 Task: Plan a trip to Camayenne, Guinea from 12th December, 2023 to 16th December, 2023 for 2 adults. Place can be entire room with 1  bedroom having 1 bed and 1 bathroom. Property type can be hotel. Amenities needed are: wifi, washing machine.
Action: Mouse moved to (429, 82)
Screenshot: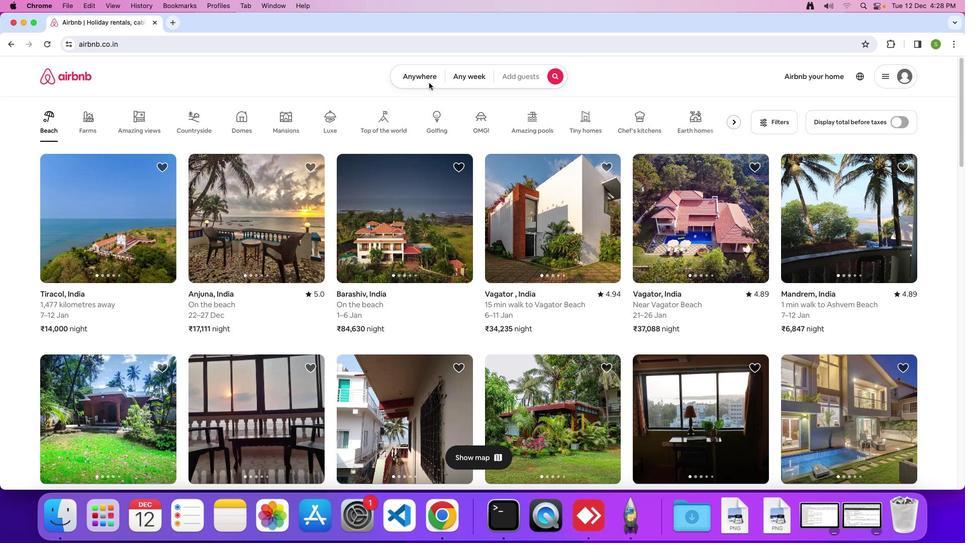 
Action: Mouse pressed left at (429, 82)
Screenshot: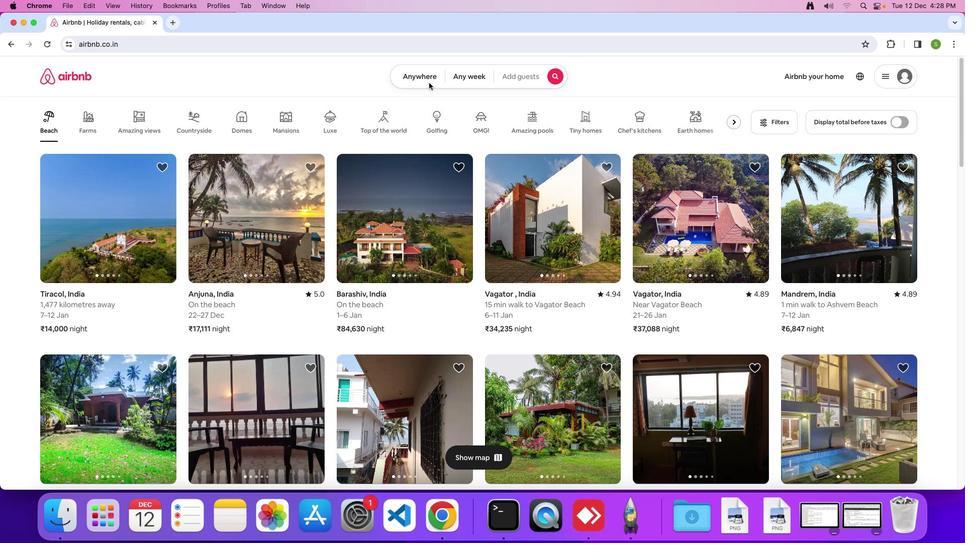 
Action: Mouse moved to (427, 80)
Screenshot: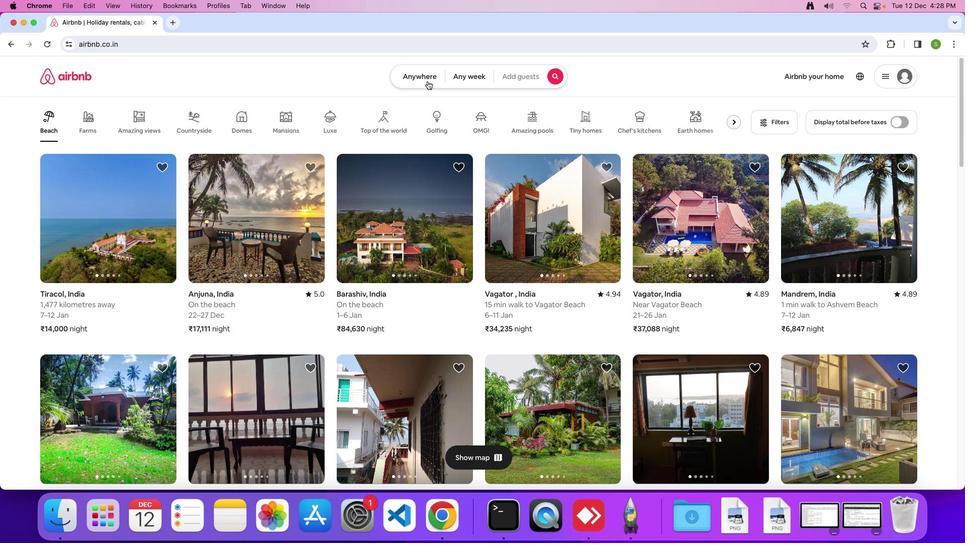 
Action: Mouse pressed left at (427, 80)
Screenshot: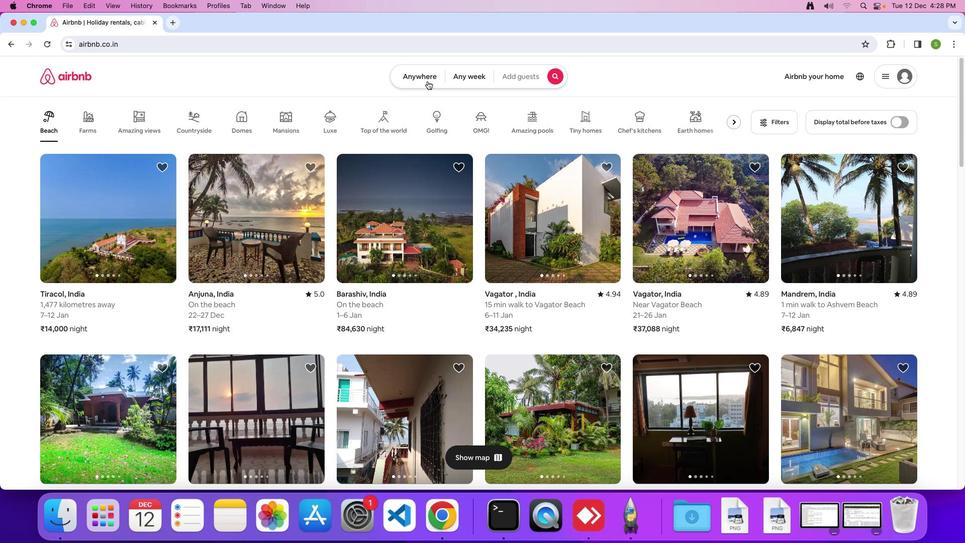 
Action: Mouse moved to (379, 113)
Screenshot: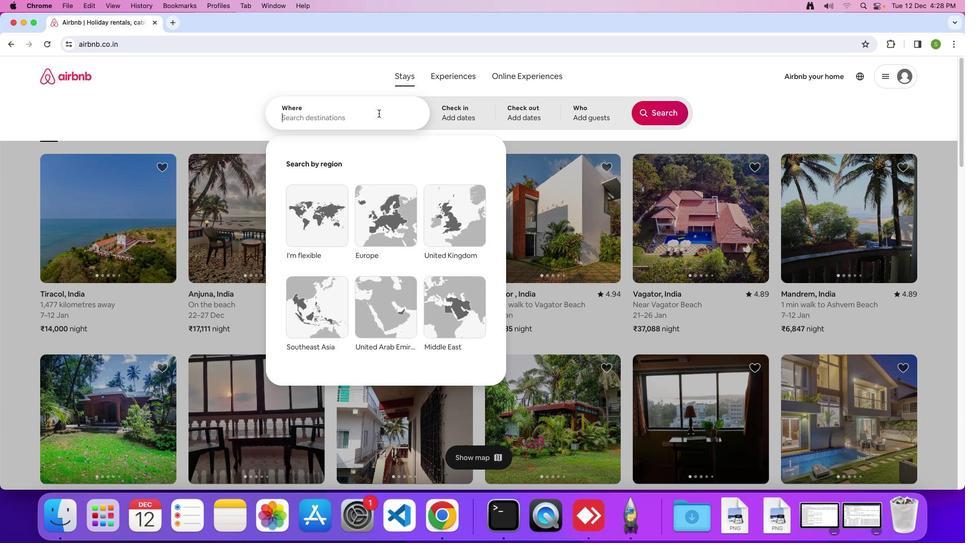 
Action: Mouse pressed left at (379, 113)
Screenshot: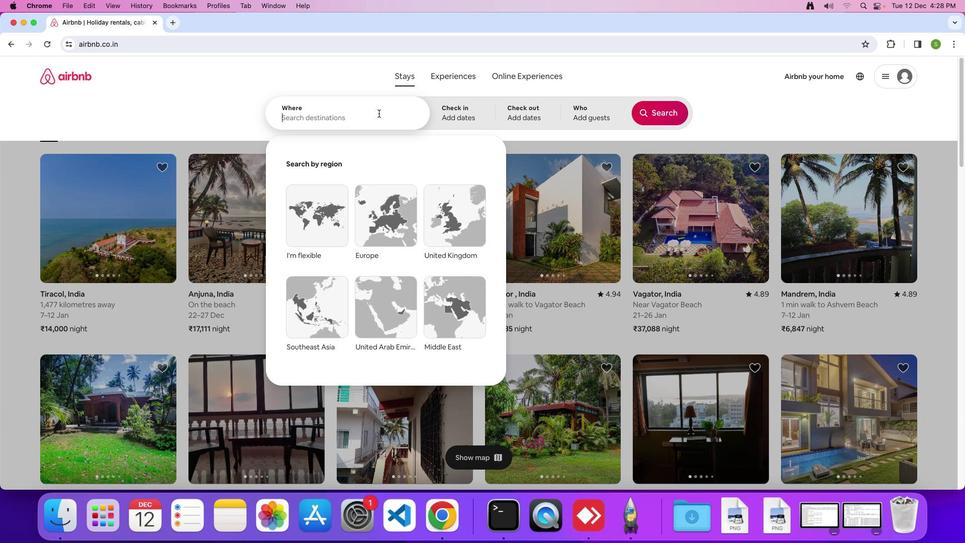 
Action: Mouse moved to (380, 113)
Screenshot: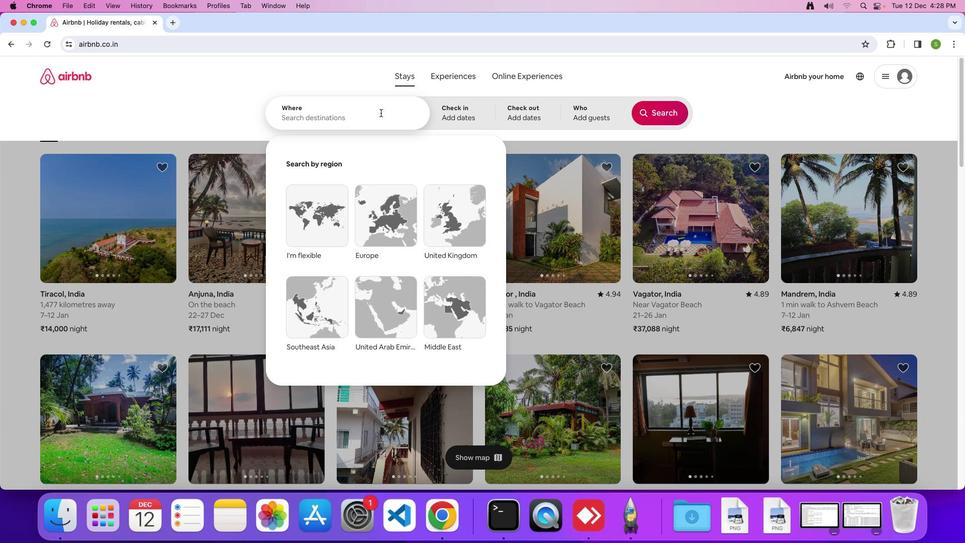 
Action: Key pressed 'C'Key.caps_lock'a''m''a''y''e''n''n''e'','Key.spaceKey.shift'g''u''i''n''e''a'Key.enter
Screenshot: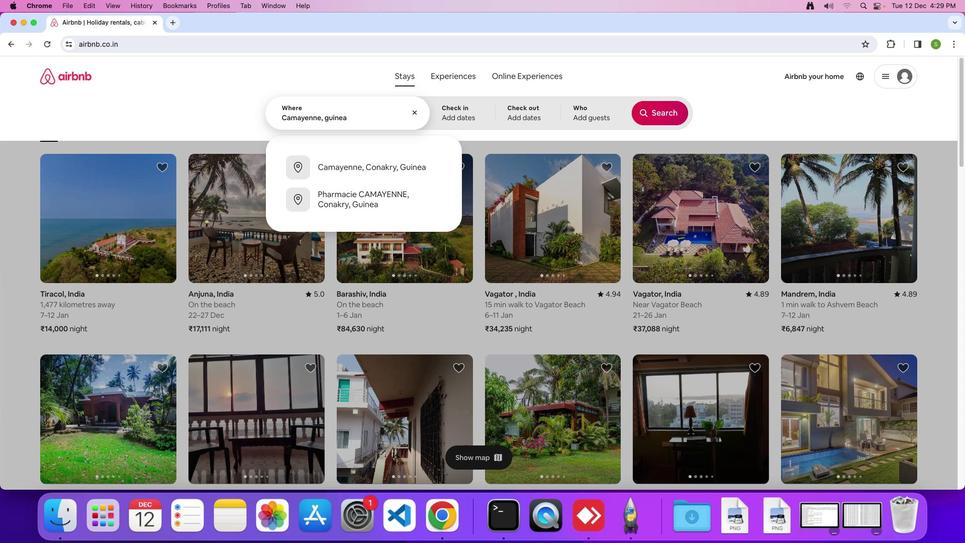 
Action: Mouse moved to (359, 290)
Screenshot: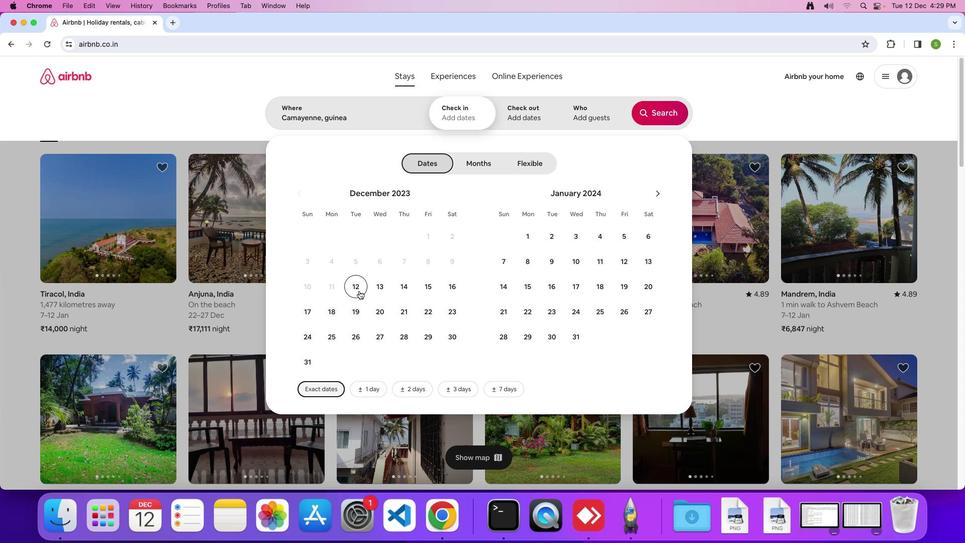 
Action: Mouse pressed left at (359, 290)
Screenshot: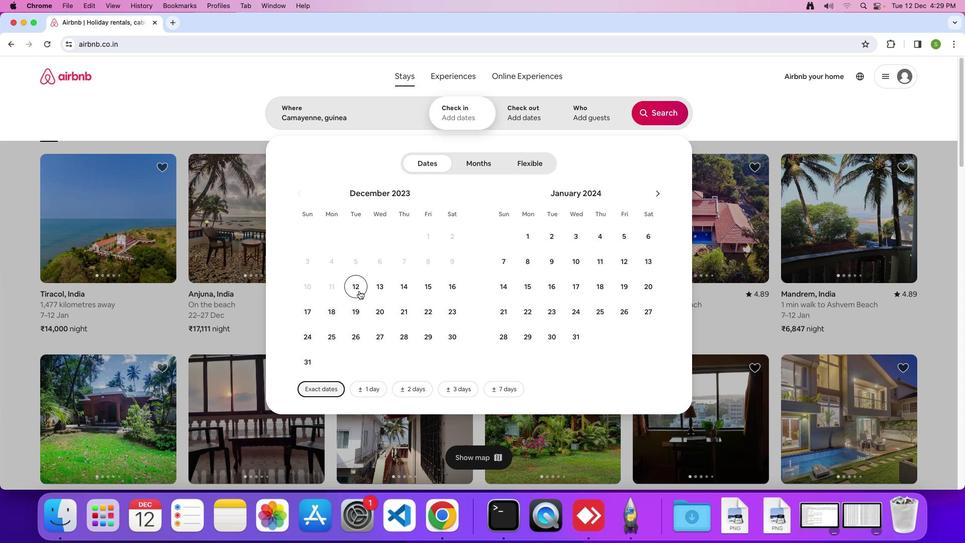 
Action: Mouse moved to (446, 290)
Screenshot: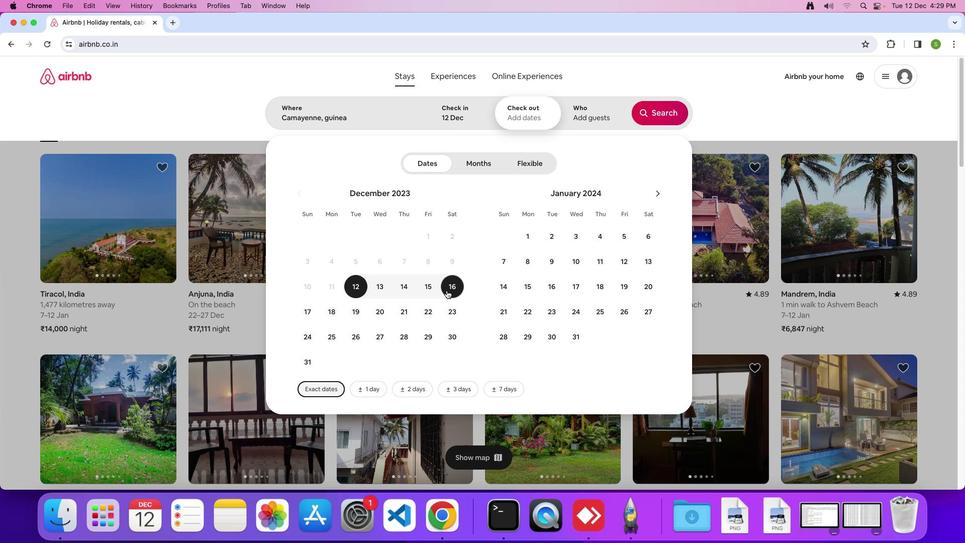 
Action: Mouse pressed left at (446, 290)
Screenshot: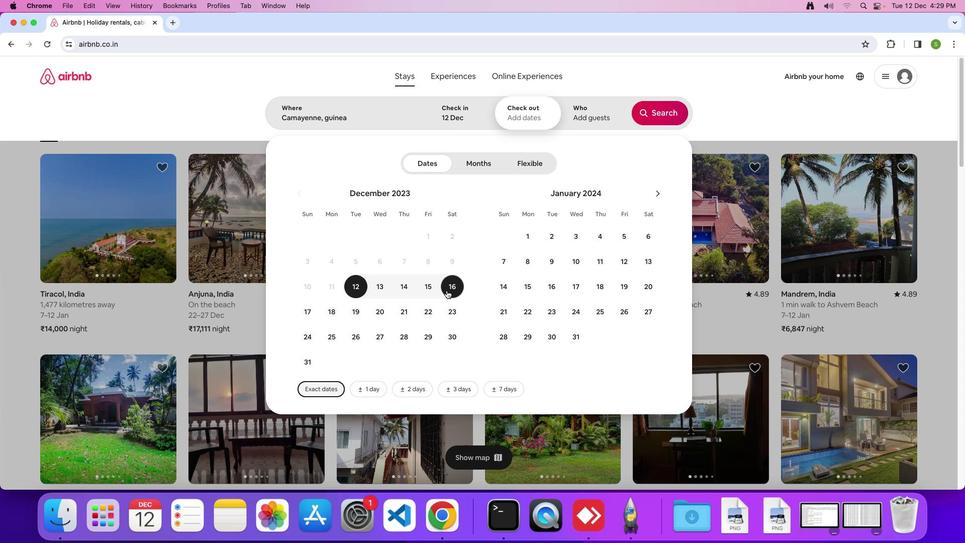 
Action: Mouse moved to (591, 121)
Screenshot: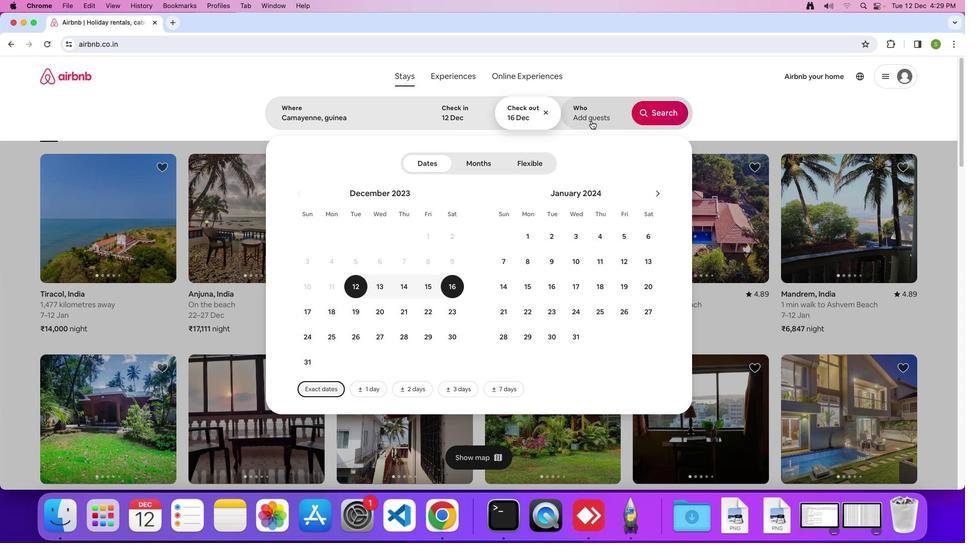 
Action: Mouse pressed left at (591, 121)
Screenshot: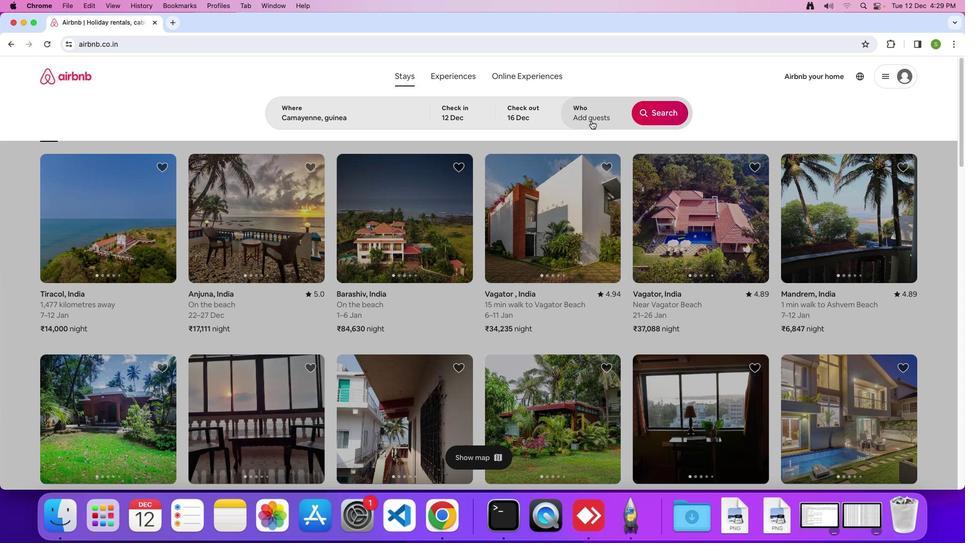 
Action: Mouse moved to (663, 162)
Screenshot: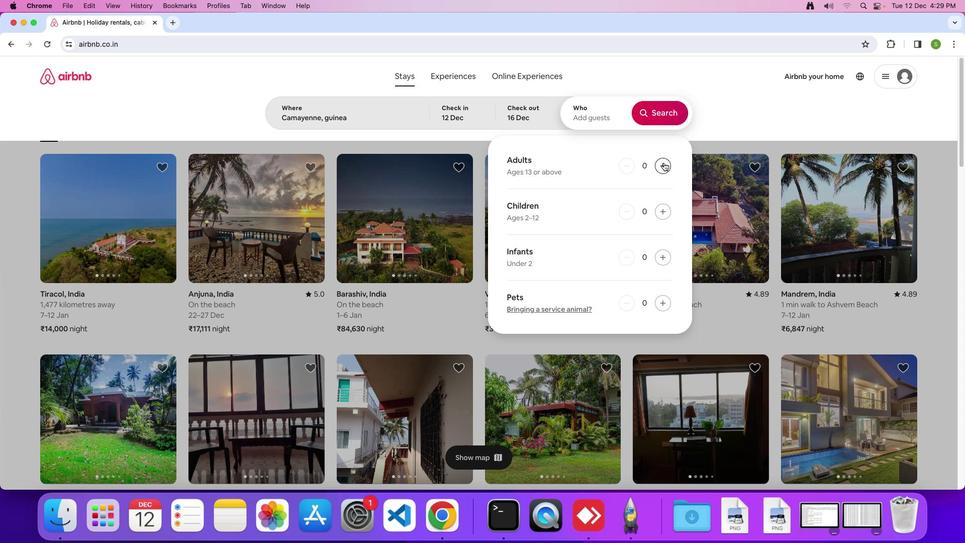 
Action: Mouse pressed left at (663, 162)
Screenshot: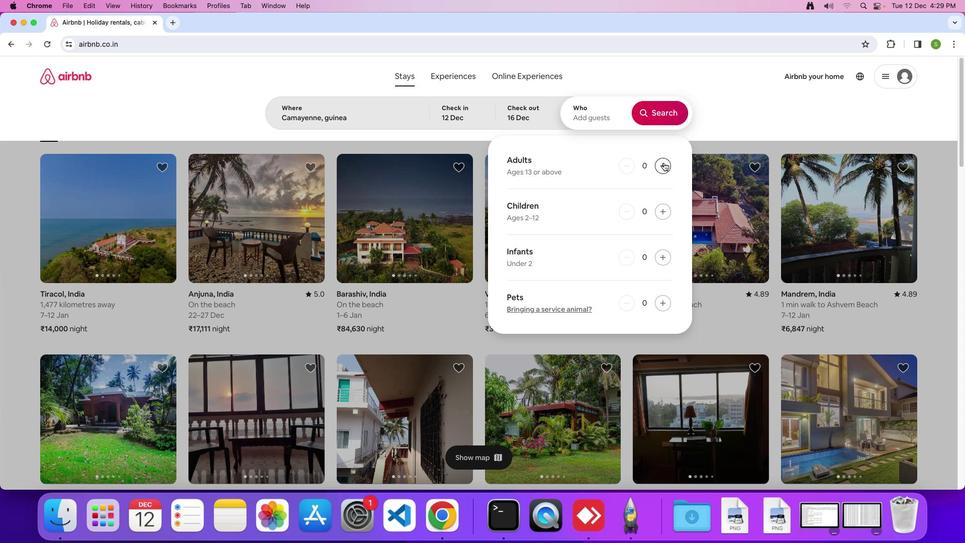 
Action: Mouse pressed left at (663, 162)
Screenshot: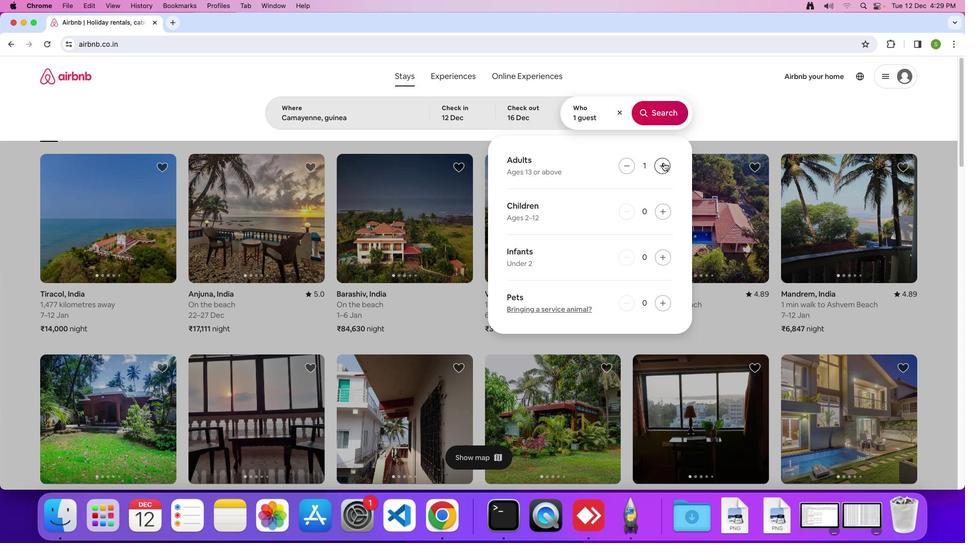 
Action: Mouse moved to (663, 118)
Screenshot: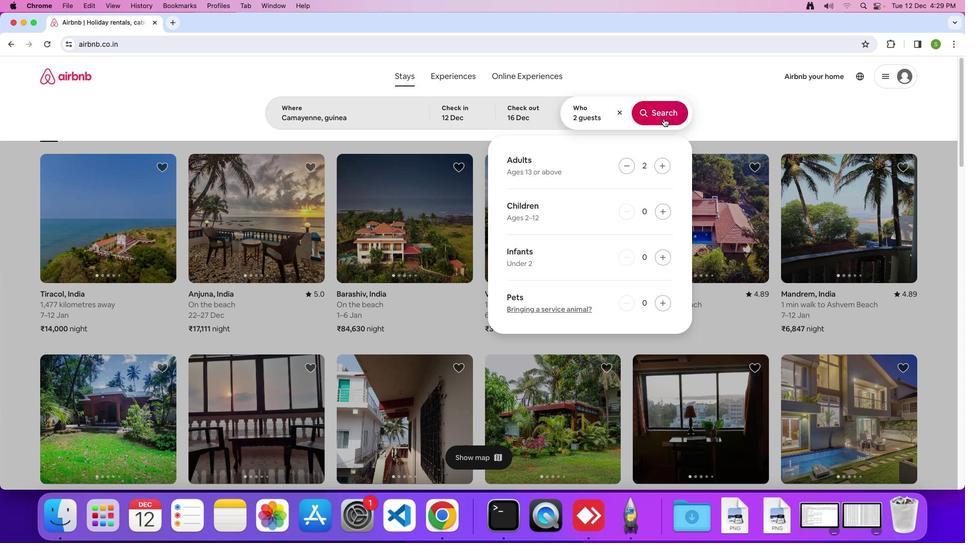 
Action: Mouse pressed left at (663, 118)
Screenshot: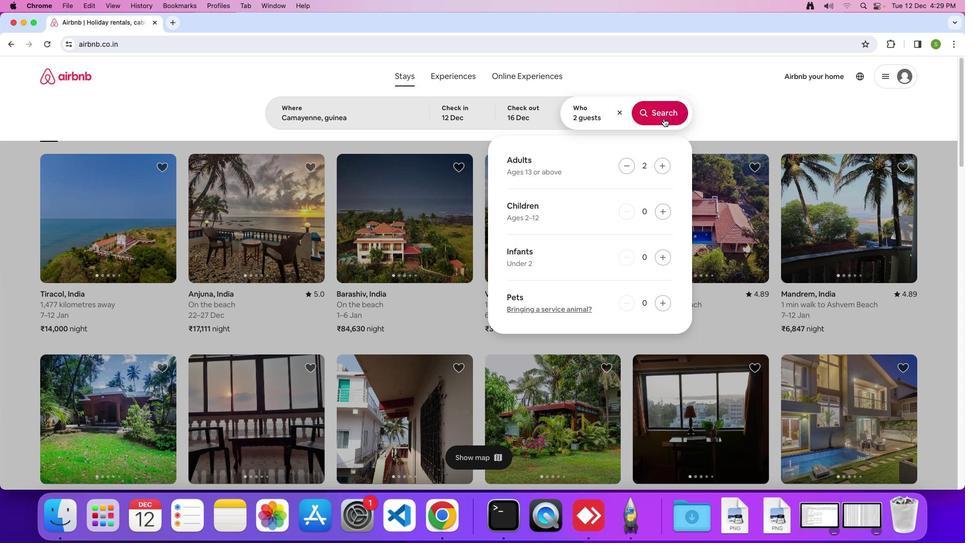 
Action: Mouse moved to (790, 116)
Screenshot: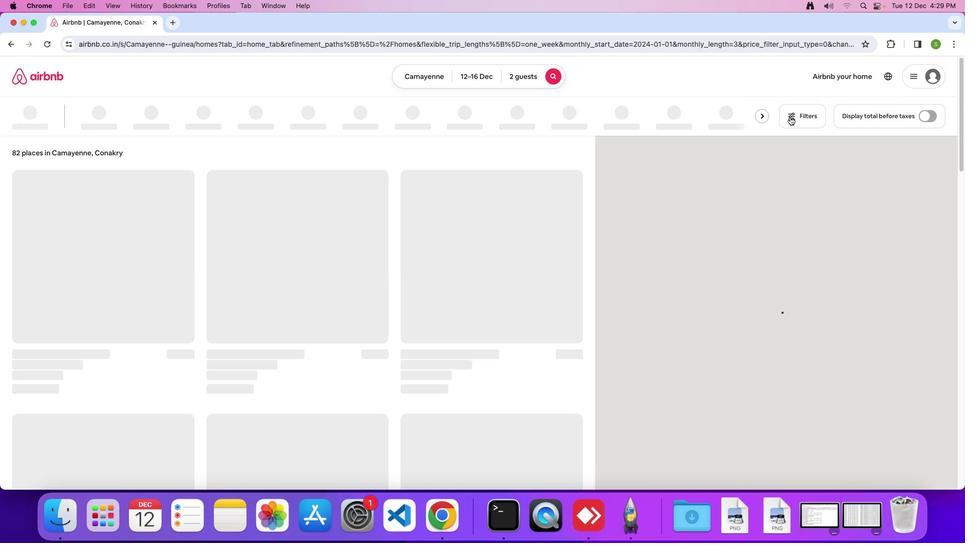 
Action: Mouse pressed left at (790, 116)
Screenshot: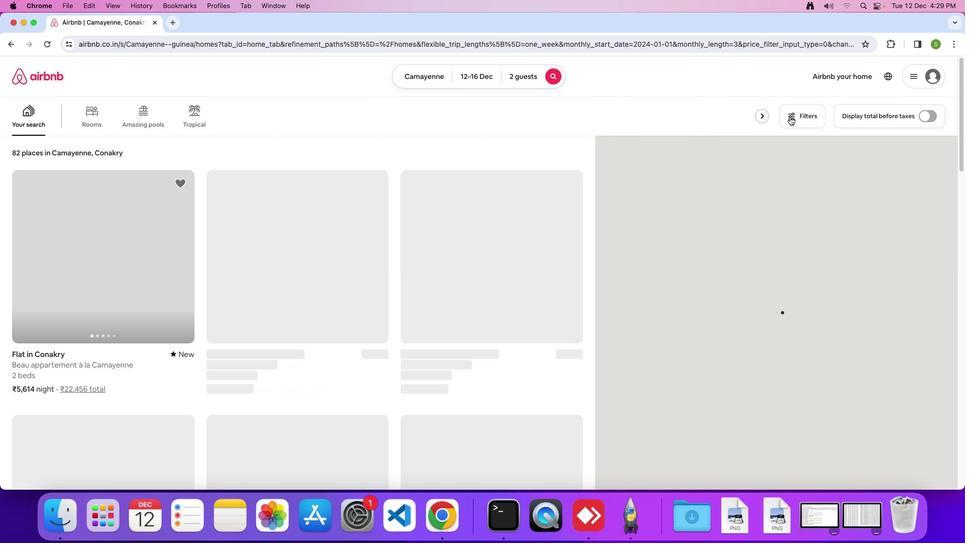 
Action: Mouse moved to (483, 283)
Screenshot: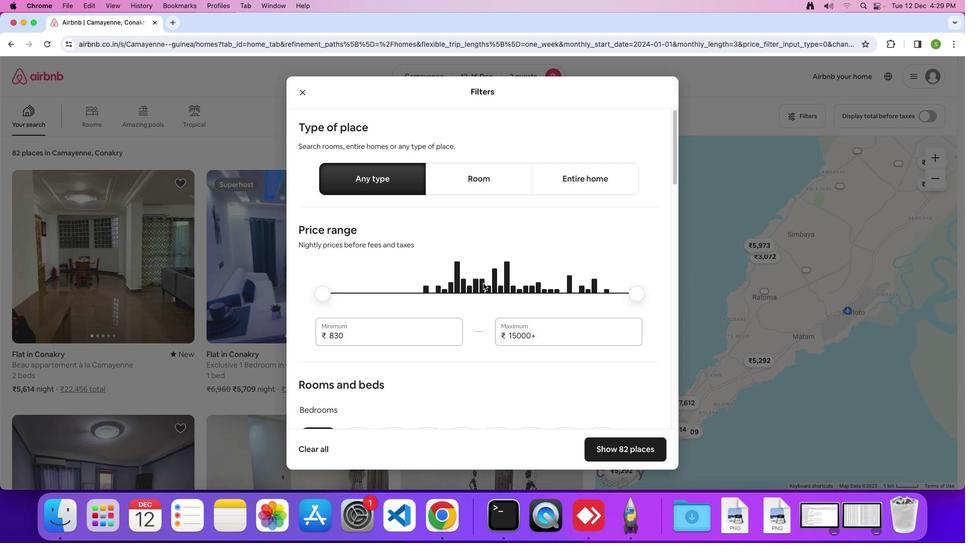 
Action: Mouse scrolled (483, 283) with delta (0, 0)
Screenshot: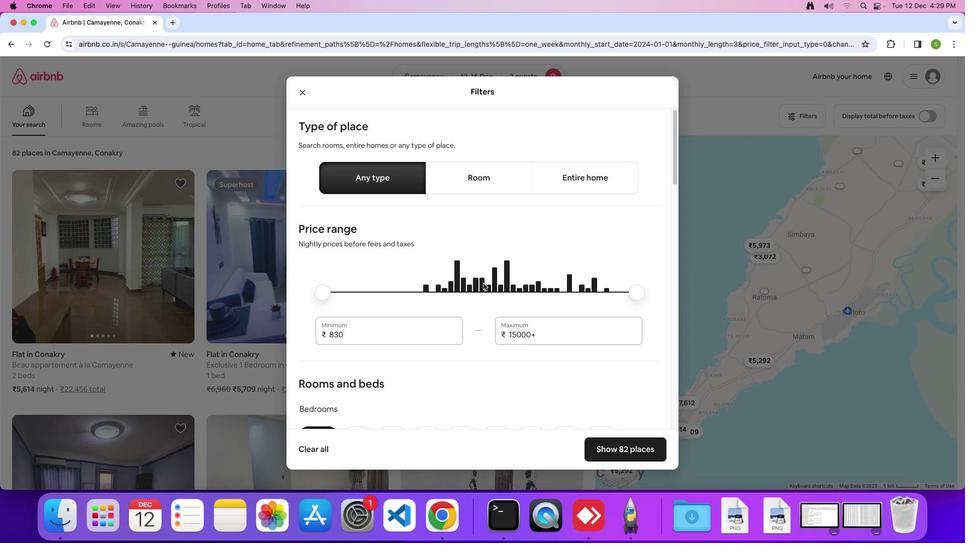 
Action: Mouse scrolled (483, 283) with delta (0, 0)
Screenshot: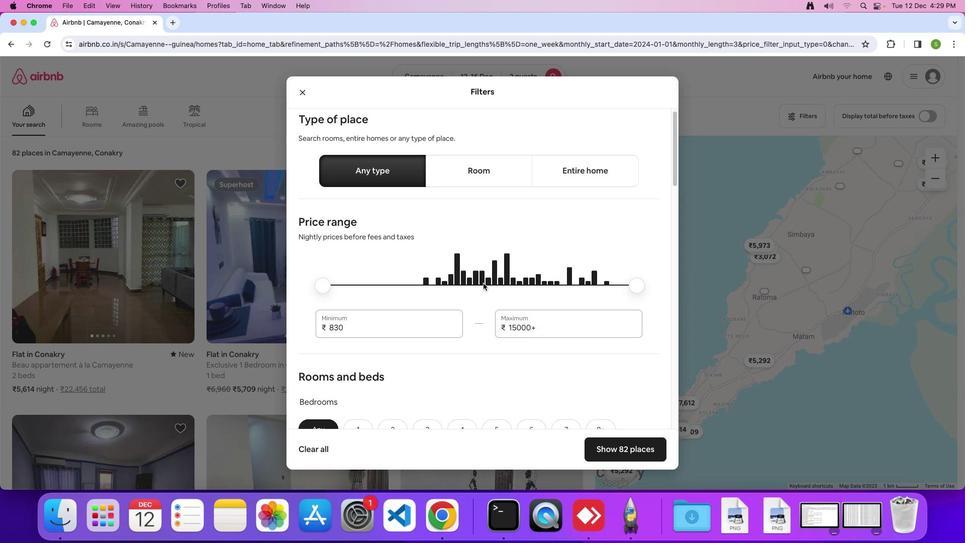 
Action: Mouse scrolled (483, 283) with delta (0, -1)
Screenshot: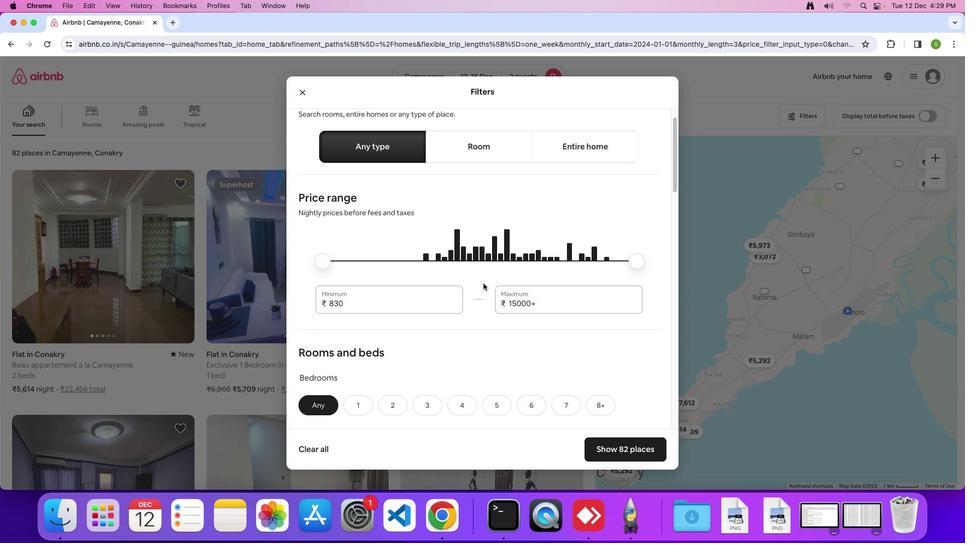 
Action: Mouse scrolled (483, 283) with delta (0, 0)
Screenshot: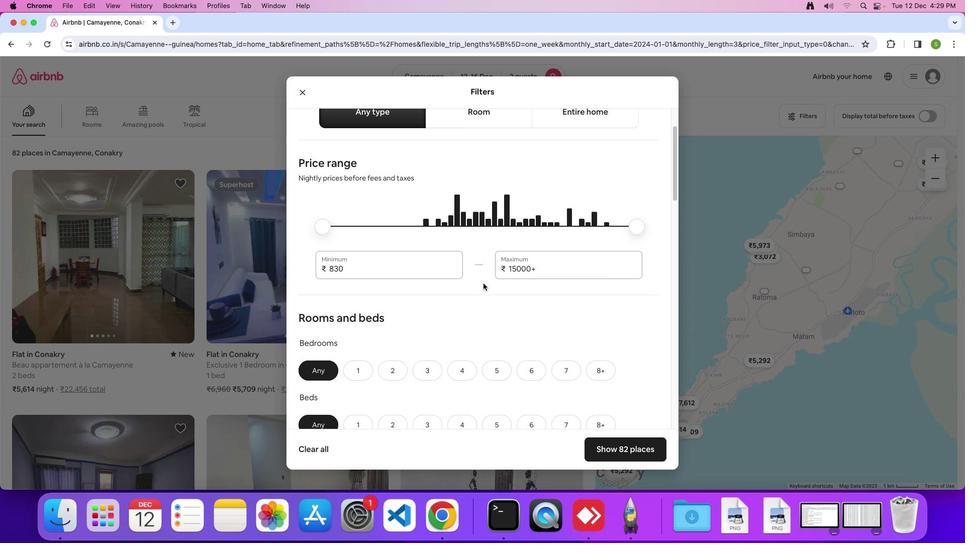 
Action: Mouse scrolled (483, 283) with delta (0, 0)
Screenshot: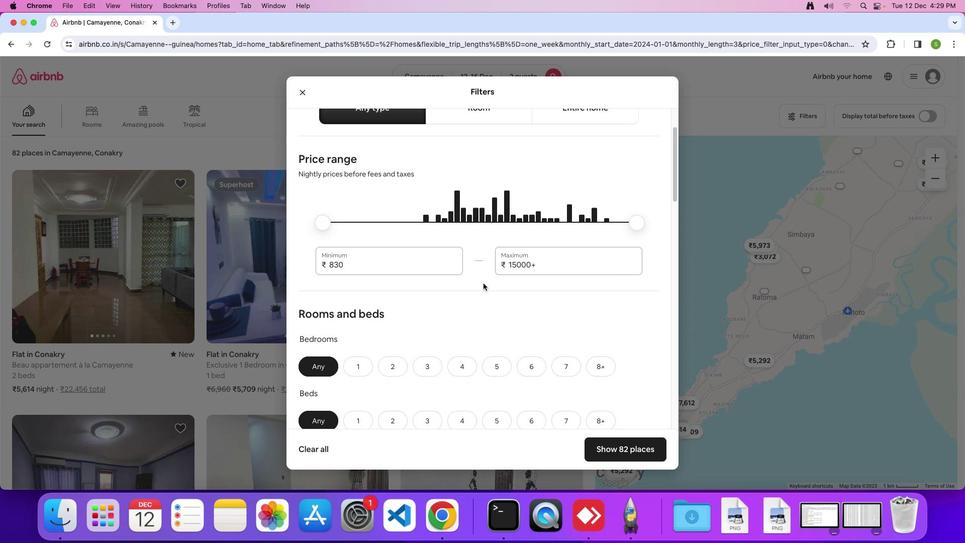 
Action: Mouse scrolled (483, 283) with delta (0, -1)
Screenshot: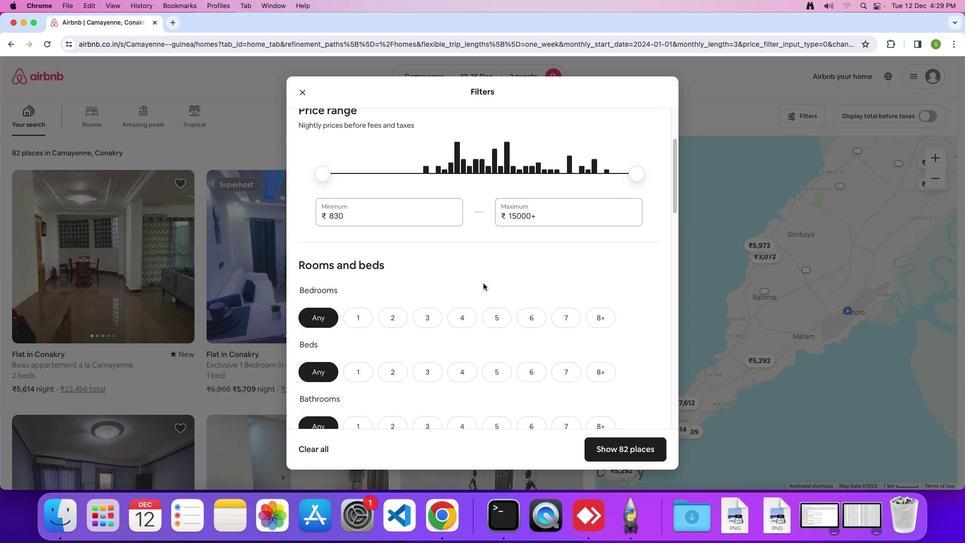 
Action: Mouse scrolled (483, 283) with delta (0, 0)
Screenshot: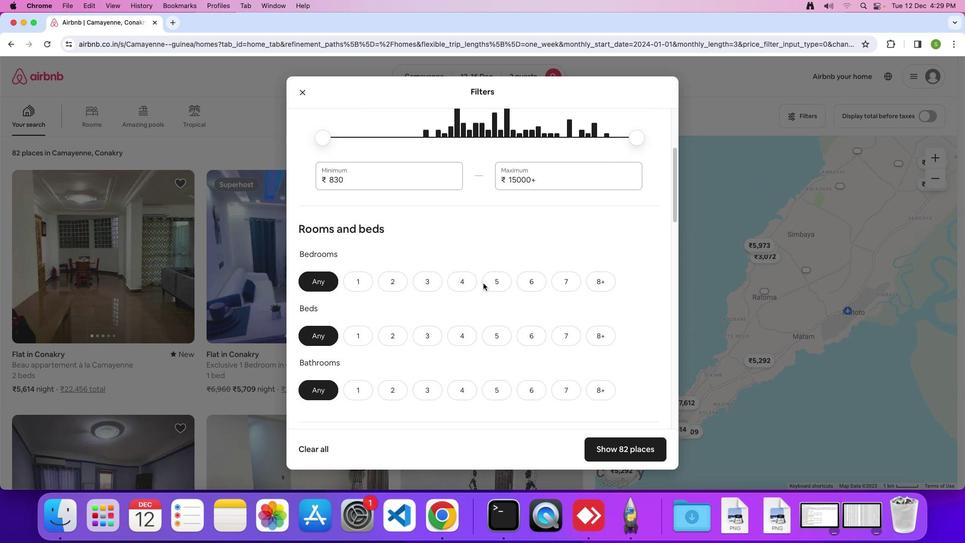 
Action: Mouse scrolled (483, 283) with delta (0, 0)
Screenshot: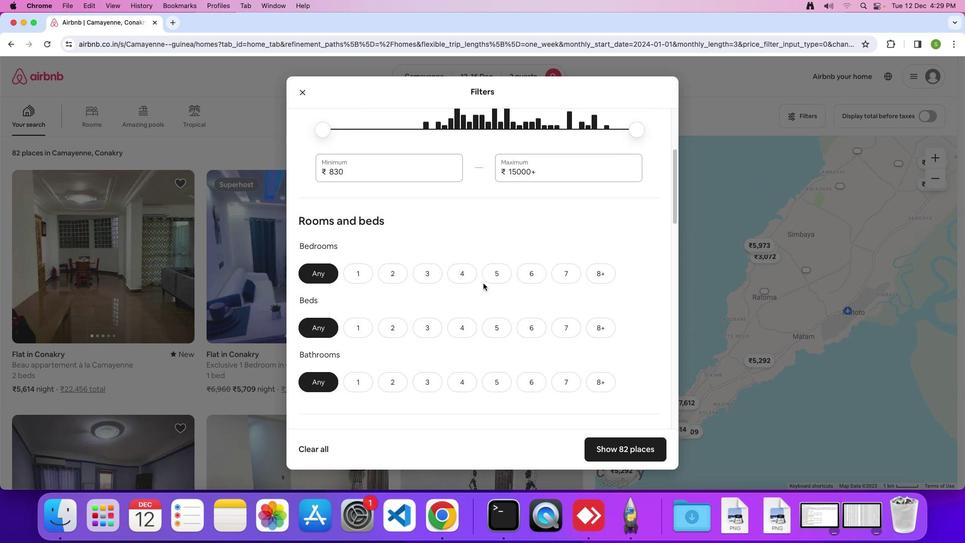 
Action: Mouse scrolled (483, 283) with delta (0, -1)
Screenshot: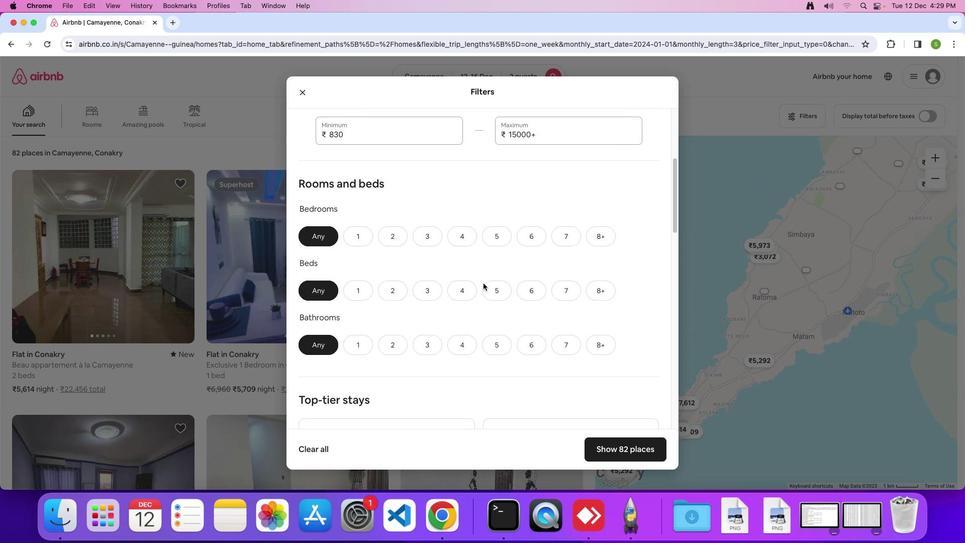 
Action: Mouse moved to (358, 204)
Screenshot: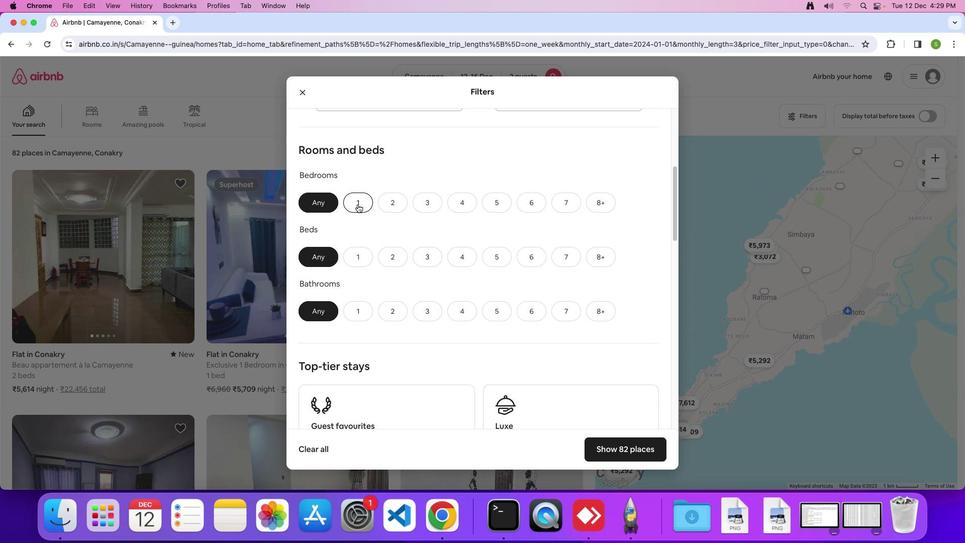 
Action: Mouse pressed left at (358, 204)
Screenshot: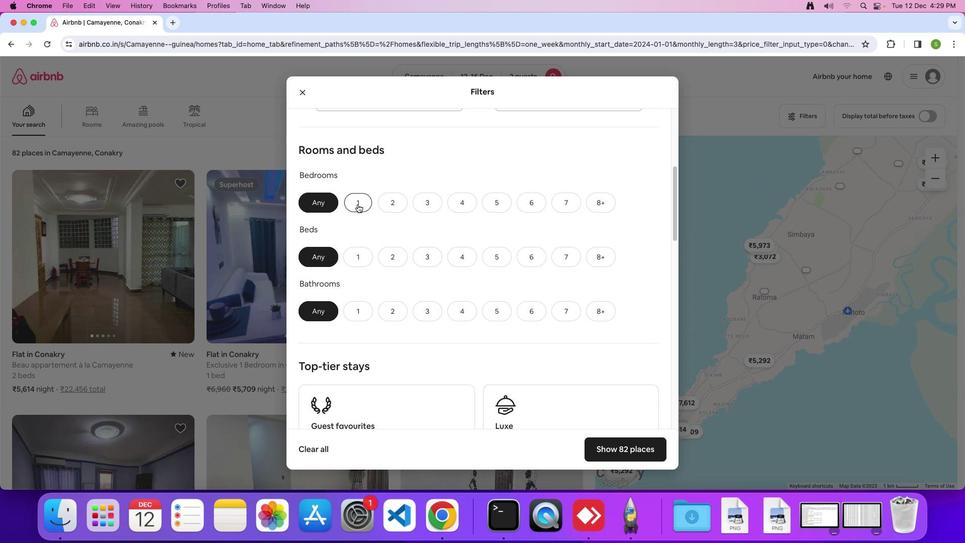 
Action: Mouse moved to (356, 255)
Screenshot: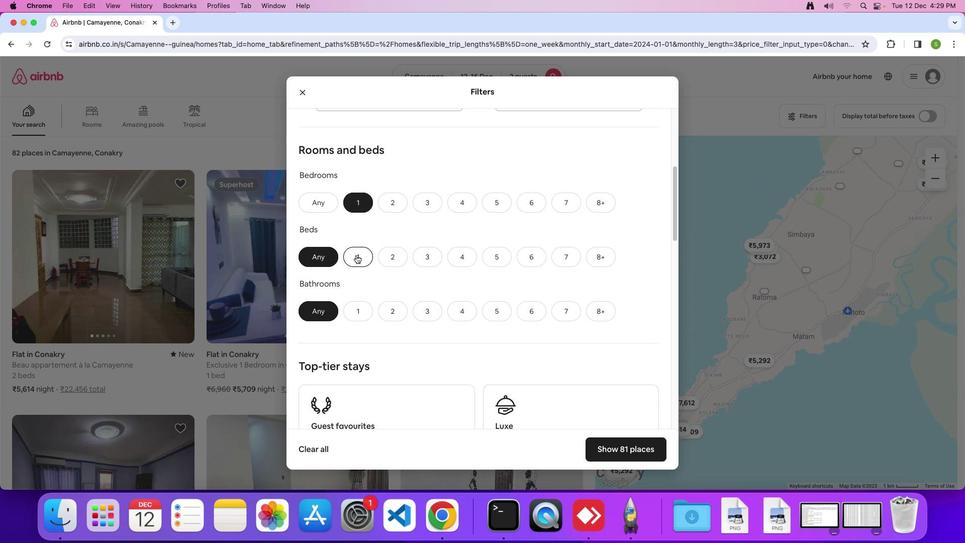 
Action: Mouse pressed left at (356, 255)
Screenshot: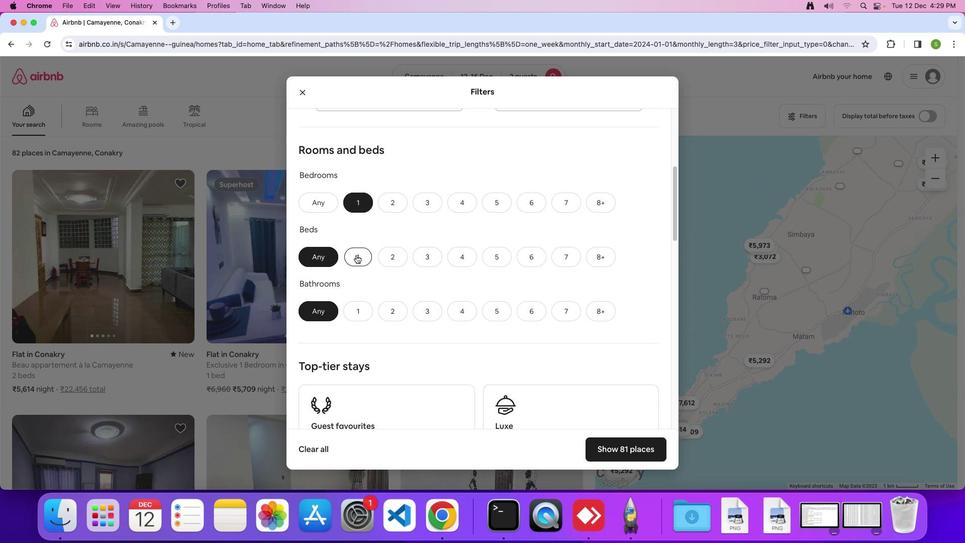 
Action: Mouse moved to (362, 306)
Screenshot: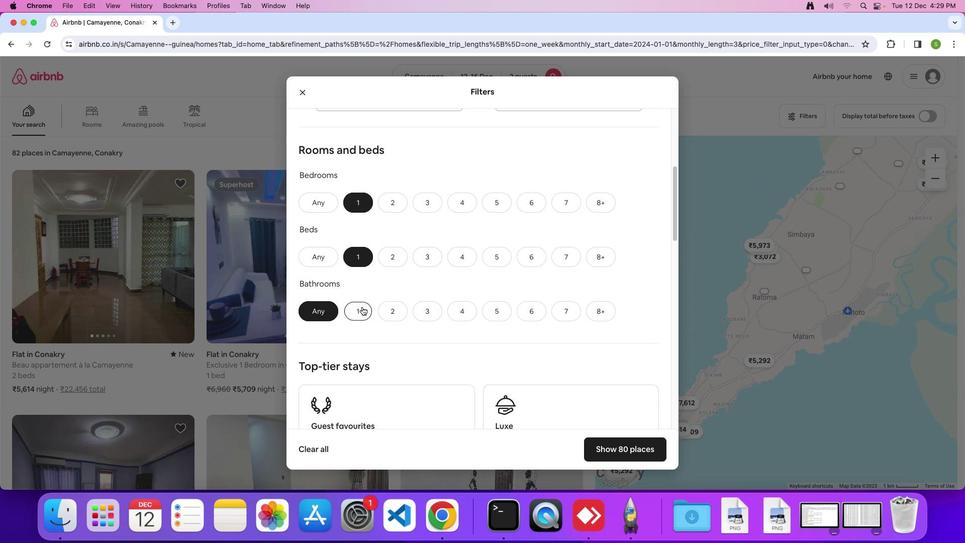 
Action: Mouse pressed left at (362, 306)
Screenshot: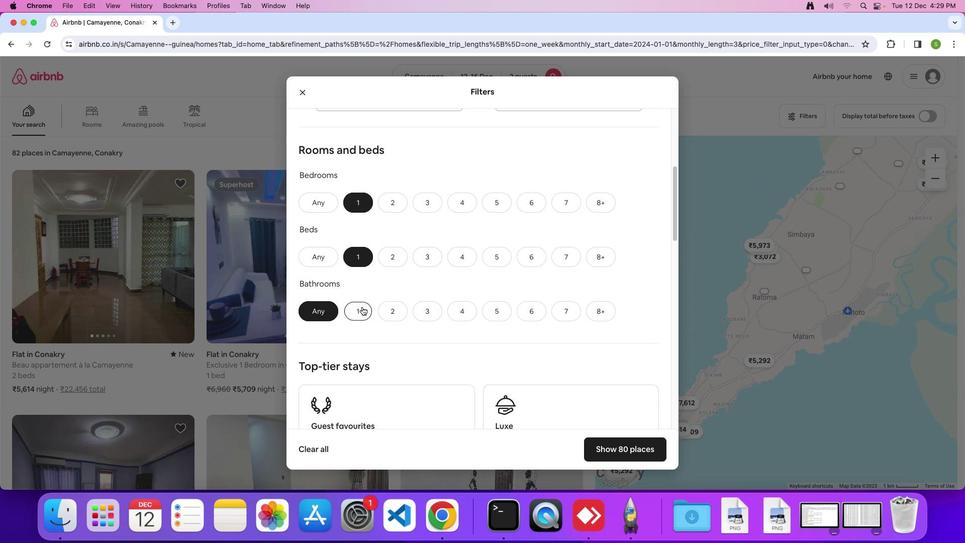 
Action: Mouse moved to (531, 298)
Screenshot: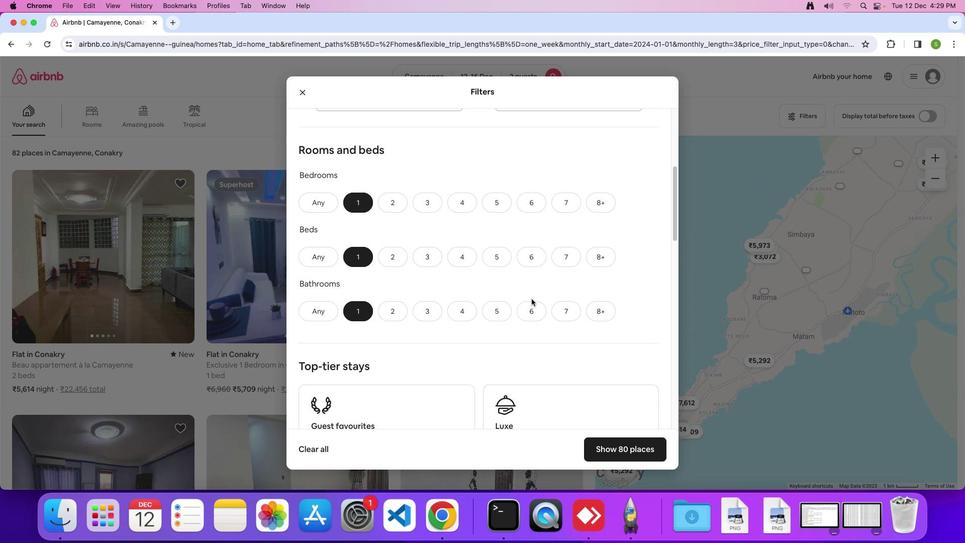 
Action: Mouse scrolled (531, 298) with delta (0, 0)
Screenshot: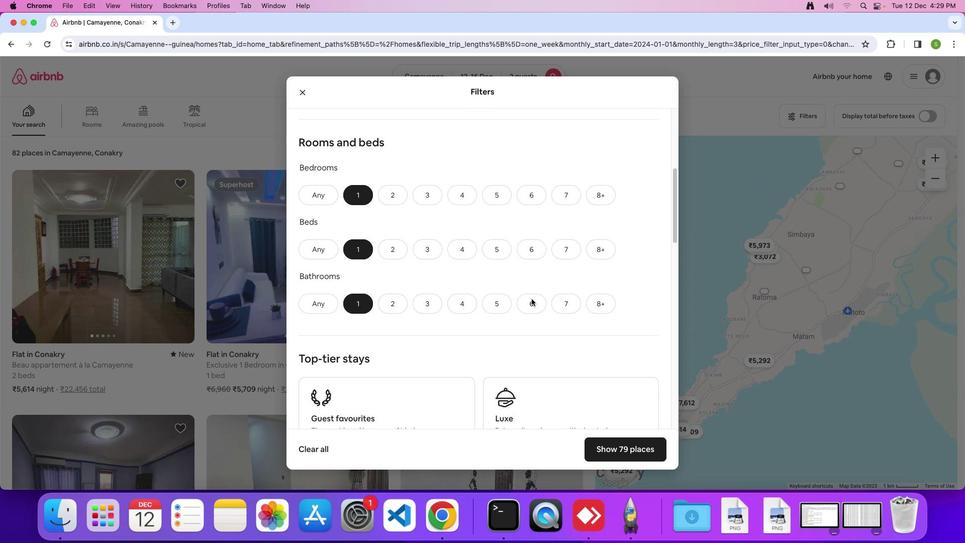 
Action: Mouse scrolled (531, 298) with delta (0, 0)
Screenshot: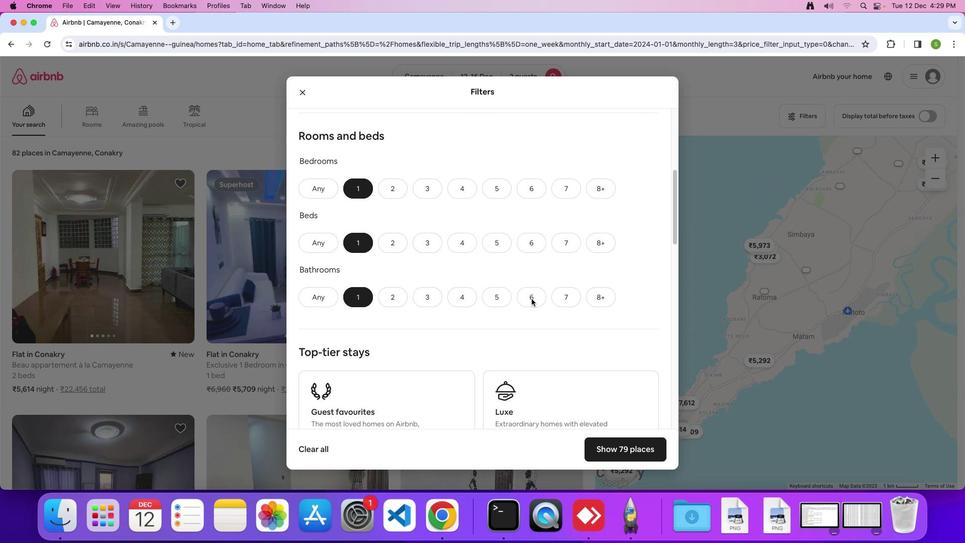 
Action: Mouse scrolled (531, 298) with delta (0, -1)
Screenshot: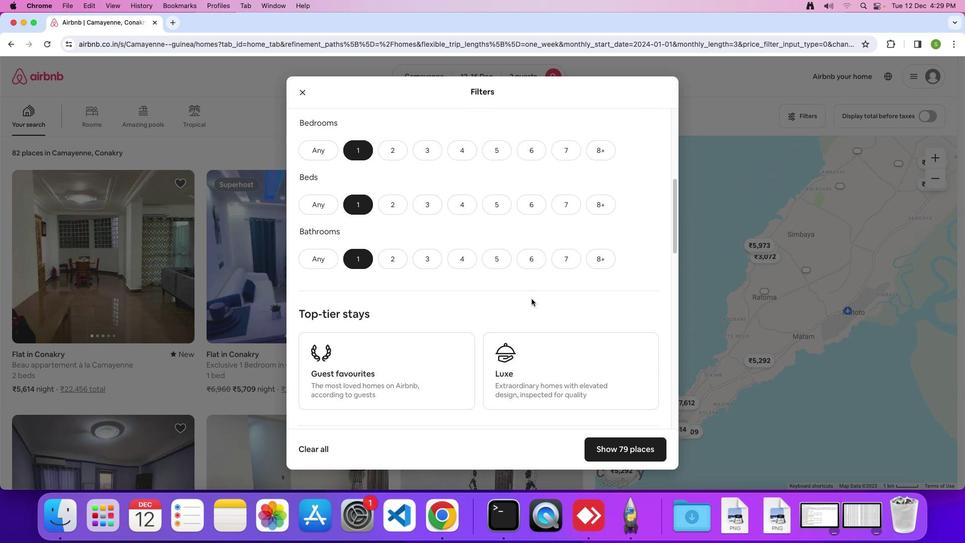 
Action: Mouse scrolled (531, 298) with delta (0, 0)
Screenshot: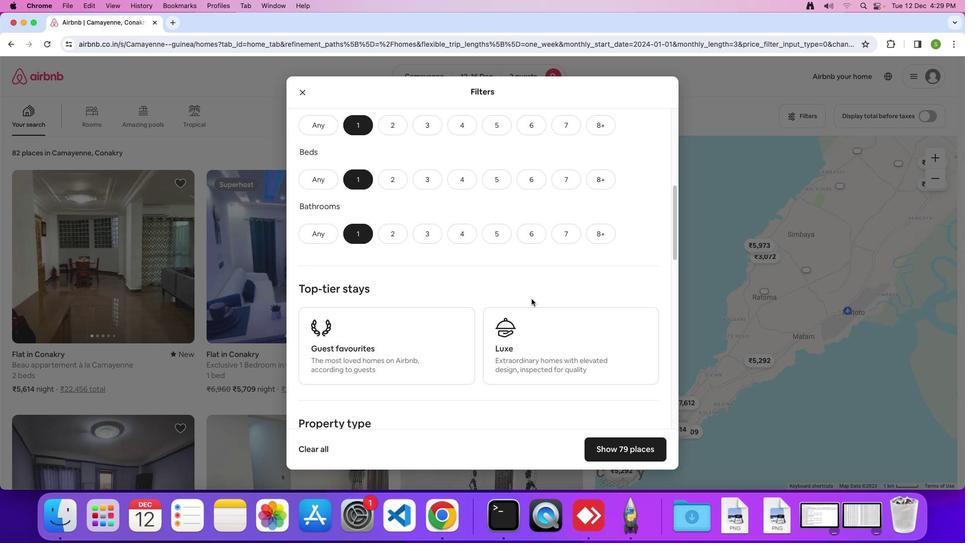 
Action: Mouse scrolled (531, 298) with delta (0, 0)
Screenshot: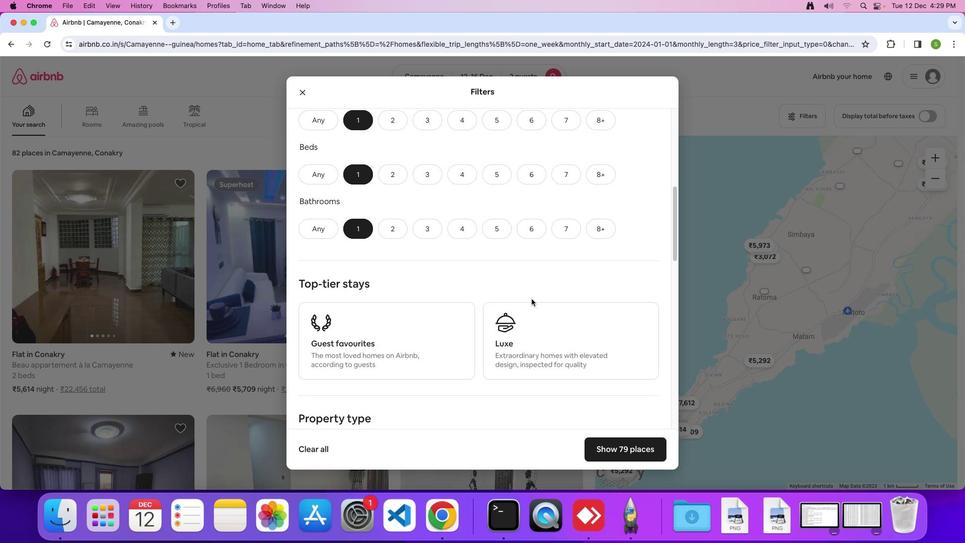 
Action: Mouse scrolled (531, 298) with delta (0, 0)
Screenshot: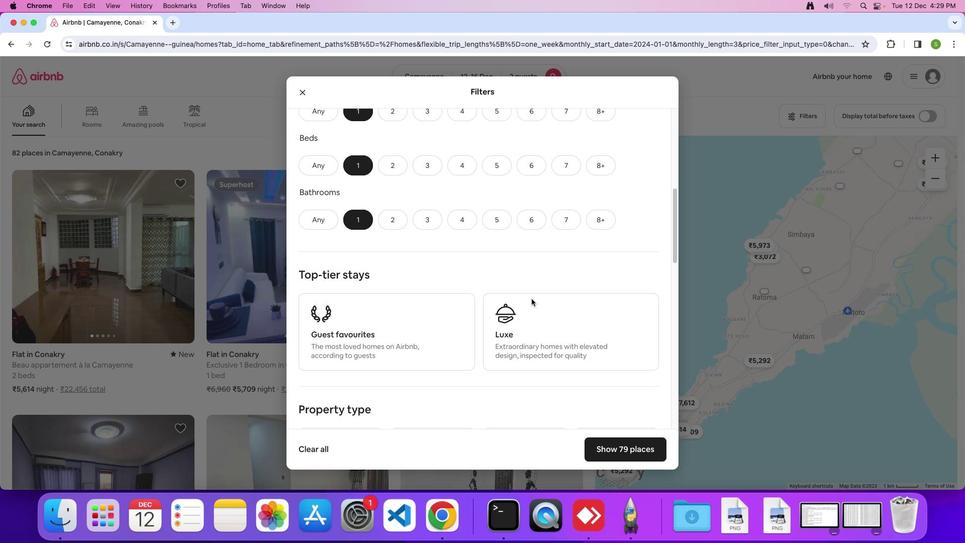 
Action: Mouse scrolled (531, 298) with delta (0, 0)
Screenshot: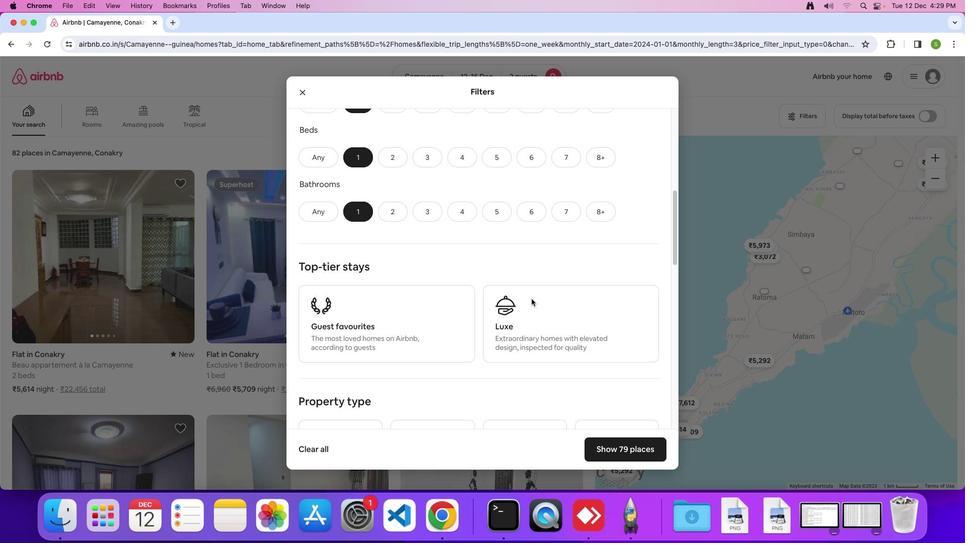 
Action: Mouse scrolled (531, 298) with delta (0, 0)
Screenshot: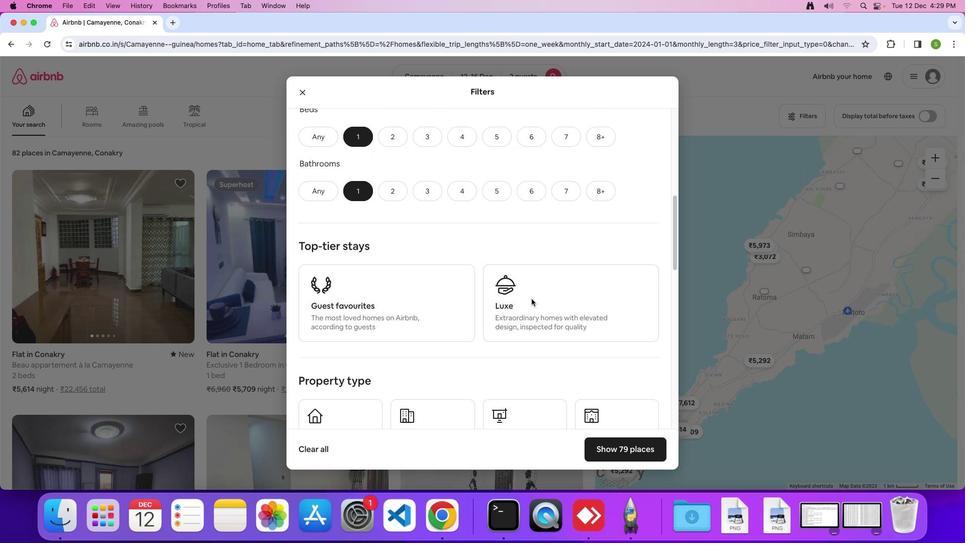 
Action: Mouse scrolled (531, 298) with delta (0, 0)
Screenshot: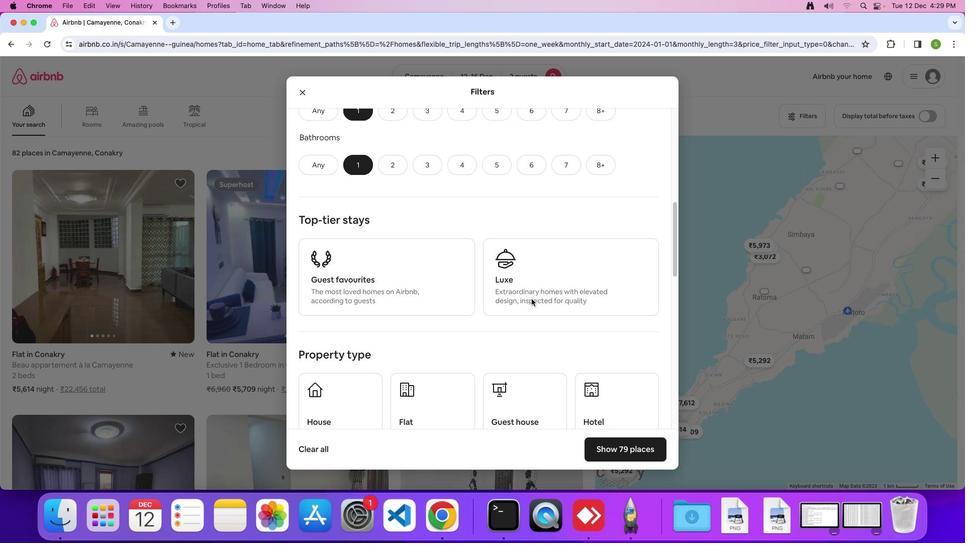 
Action: Mouse scrolled (531, 298) with delta (0, 0)
Screenshot: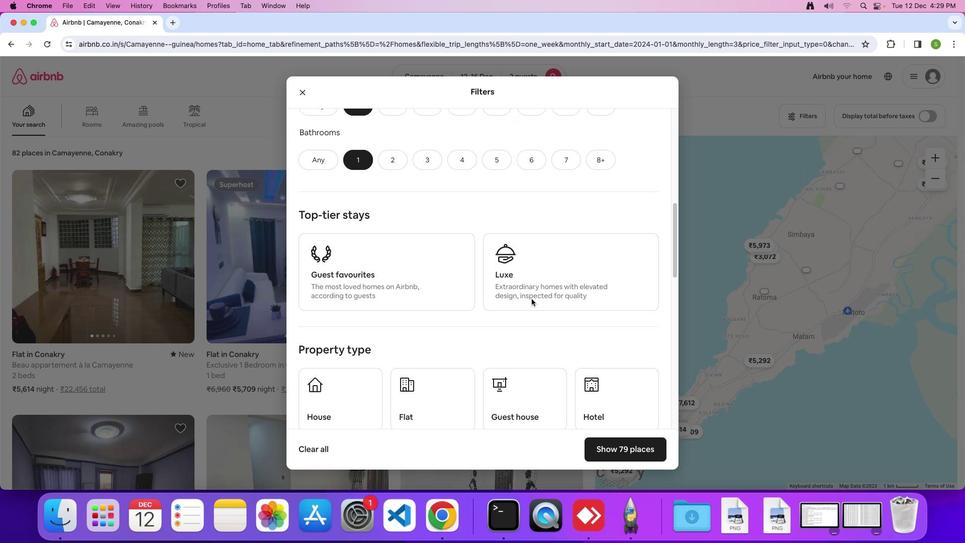 
Action: Mouse scrolled (531, 298) with delta (0, 0)
Screenshot: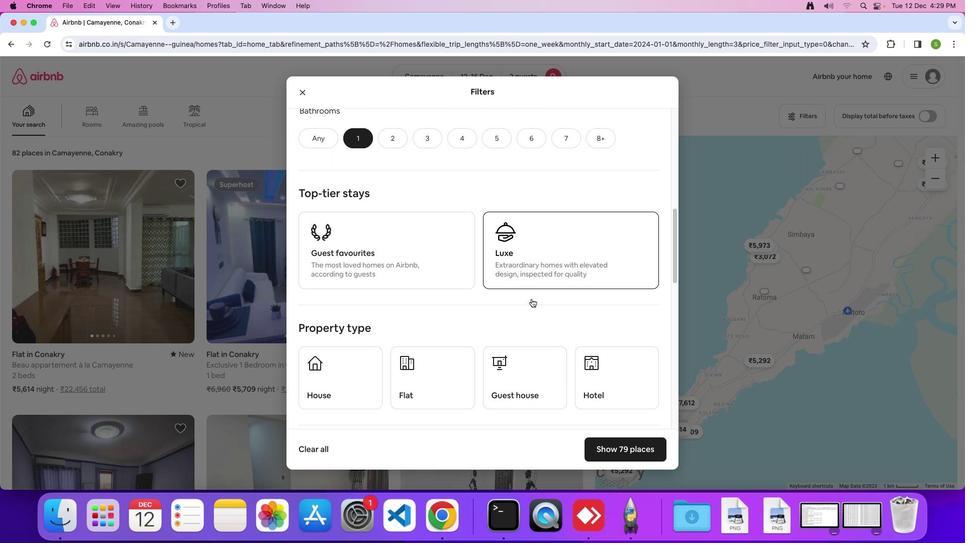 
Action: Mouse scrolled (531, 298) with delta (0, 0)
Screenshot: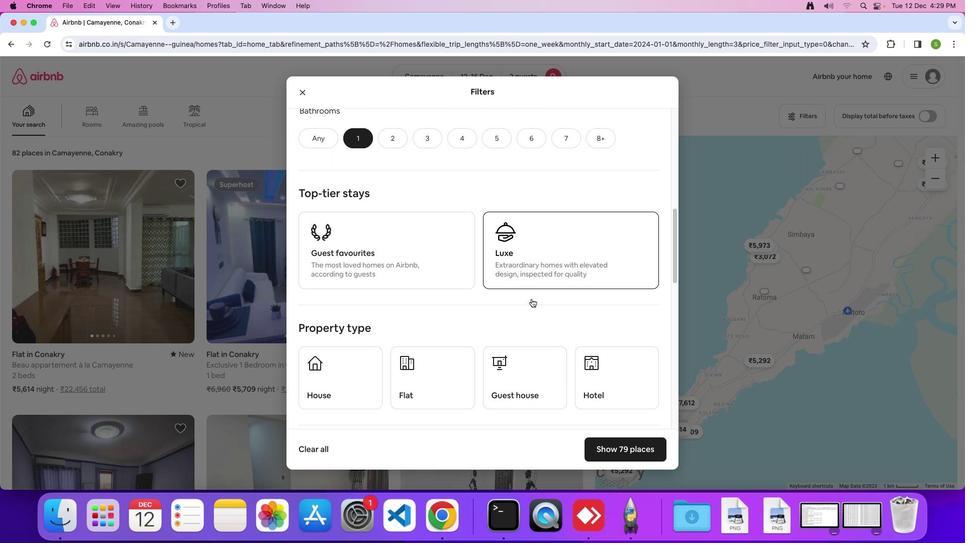 
Action: Mouse scrolled (531, 298) with delta (0, -1)
Screenshot: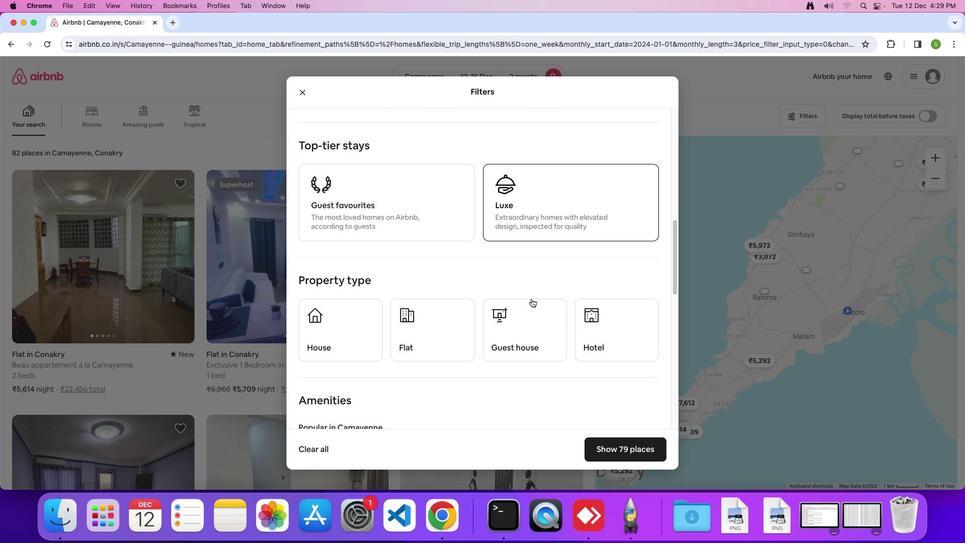 
Action: Mouse moved to (597, 307)
Screenshot: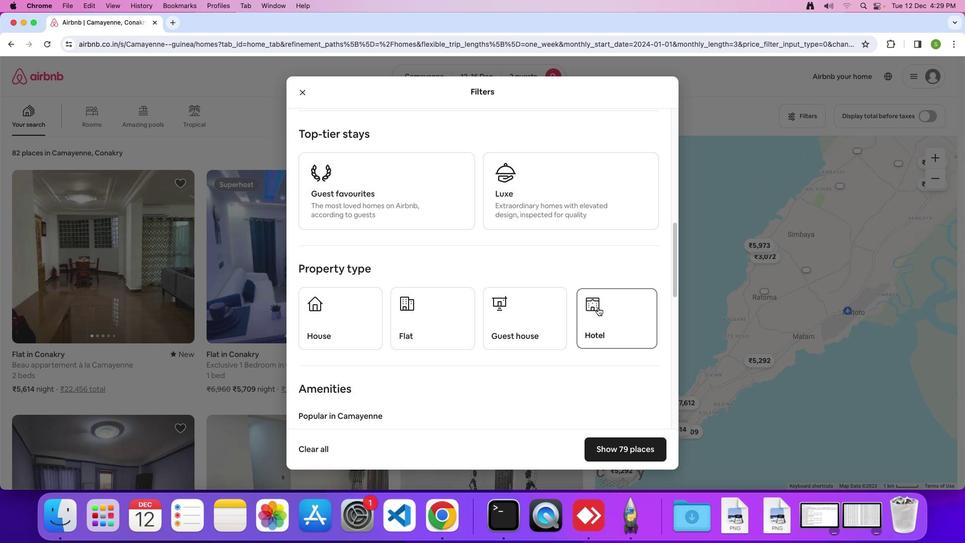 
Action: Mouse pressed left at (597, 307)
Screenshot: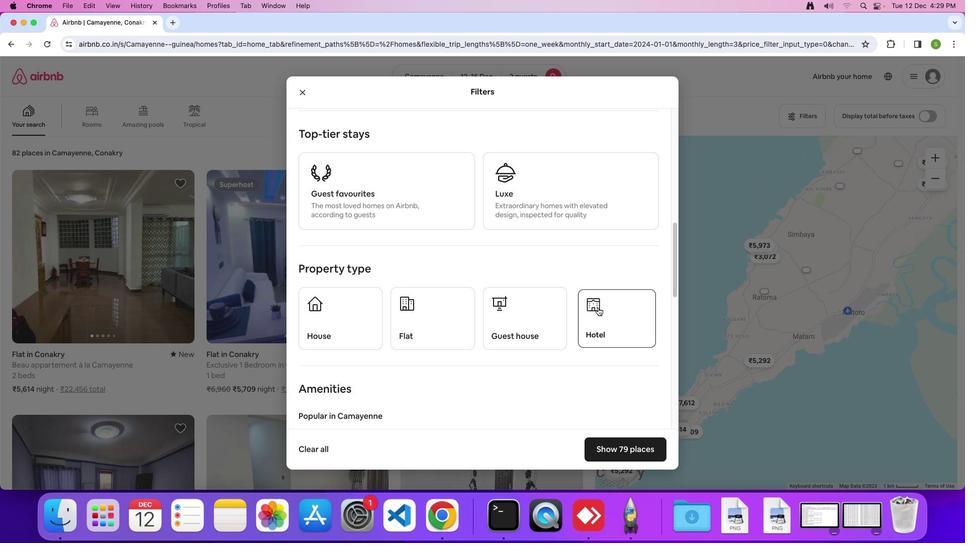 
Action: Mouse moved to (494, 298)
Screenshot: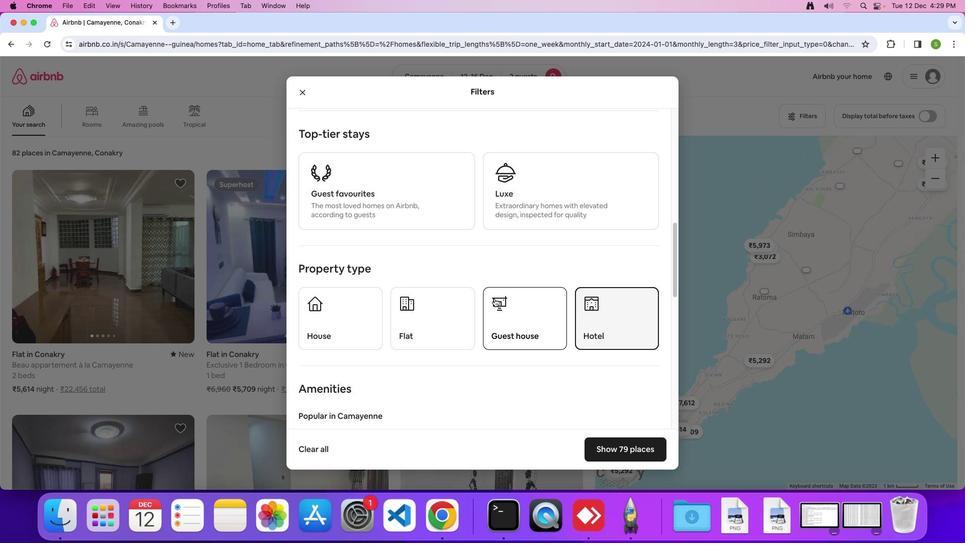 
Action: Mouse scrolled (494, 298) with delta (0, 0)
Screenshot: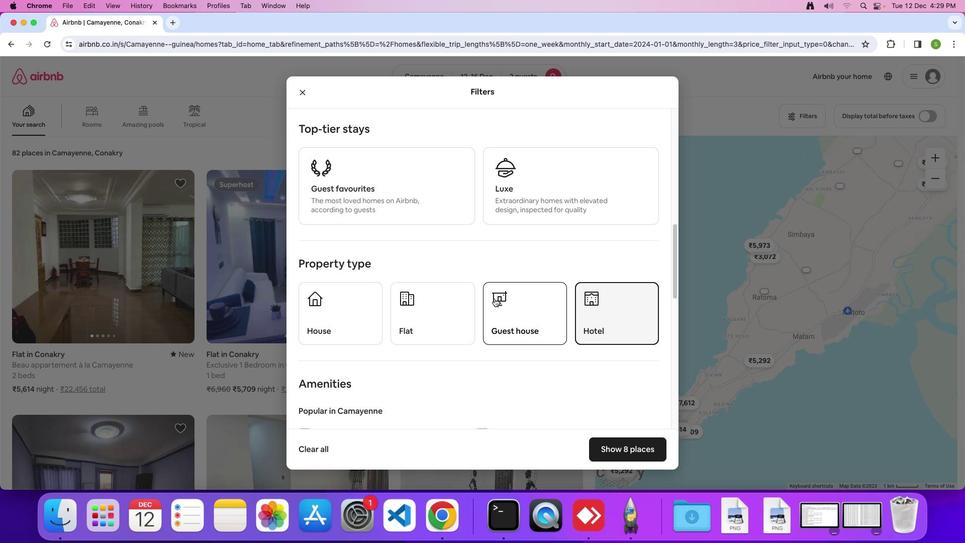 
Action: Mouse scrolled (494, 298) with delta (0, 0)
Screenshot: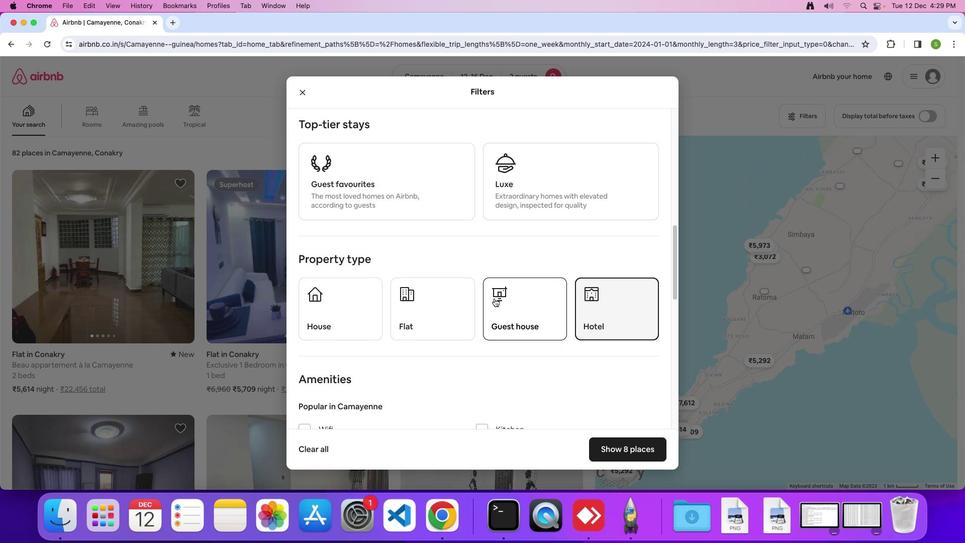 
Action: Mouse scrolled (494, 298) with delta (0, 0)
Screenshot: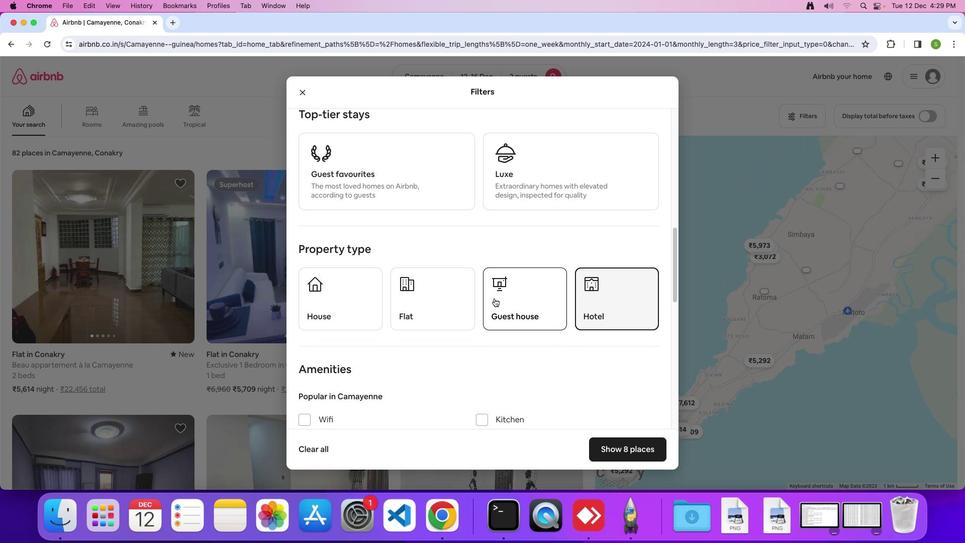 
Action: Mouse scrolled (494, 298) with delta (0, 0)
Screenshot: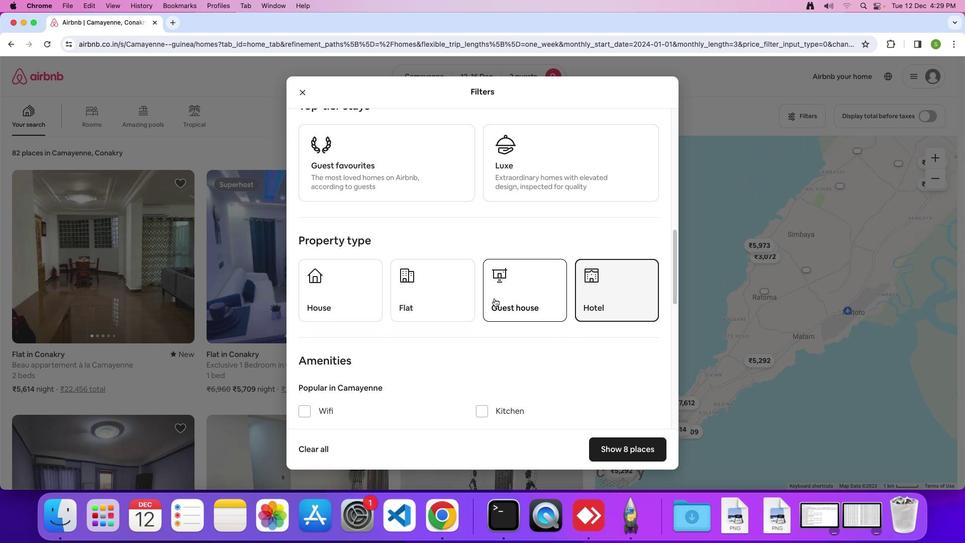 
Action: Mouse scrolled (494, 298) with delta (0, -1)
Screenshot: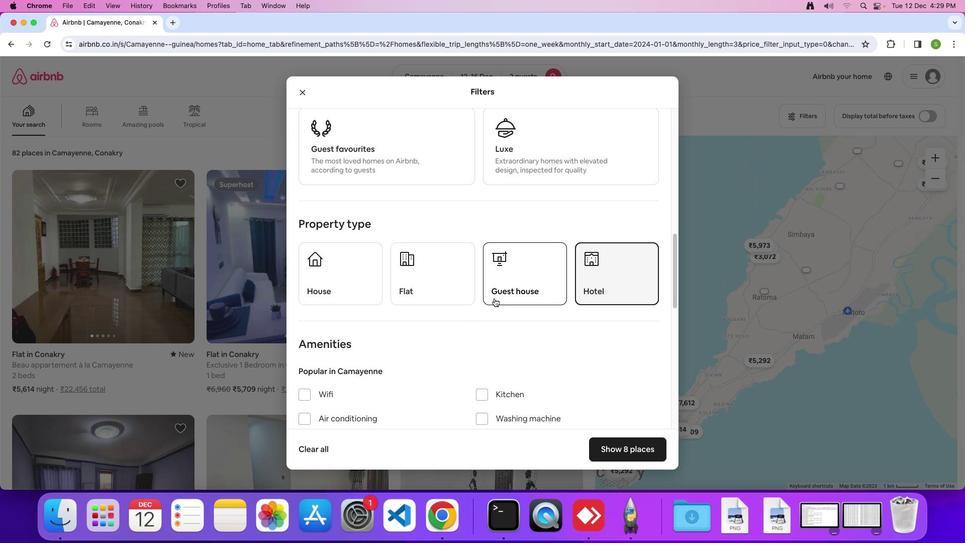 
Action: Mouse scrolled (494, 298) with delta (0, 0)
Screenshot: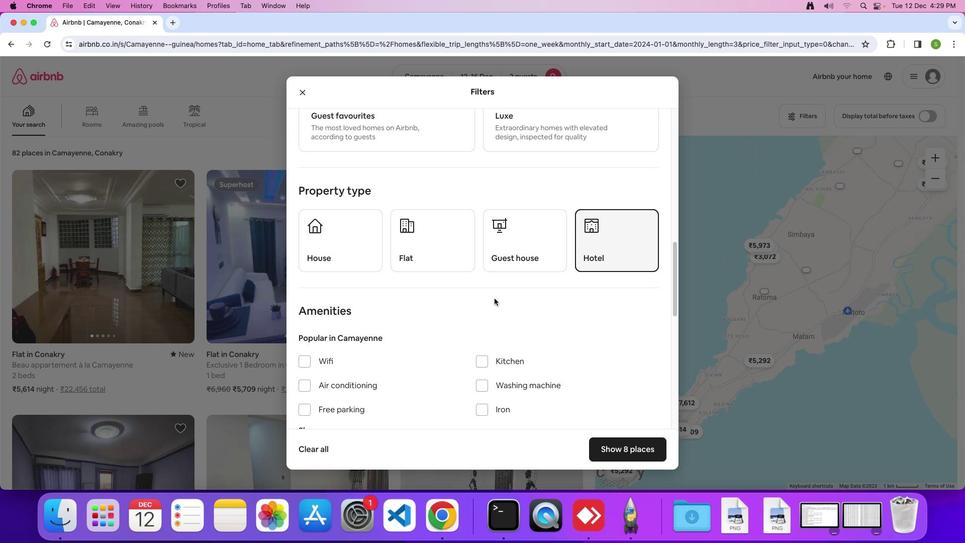 
Action: Mouse scrolled (494, 298) with delta (0, 0)
Screenshot: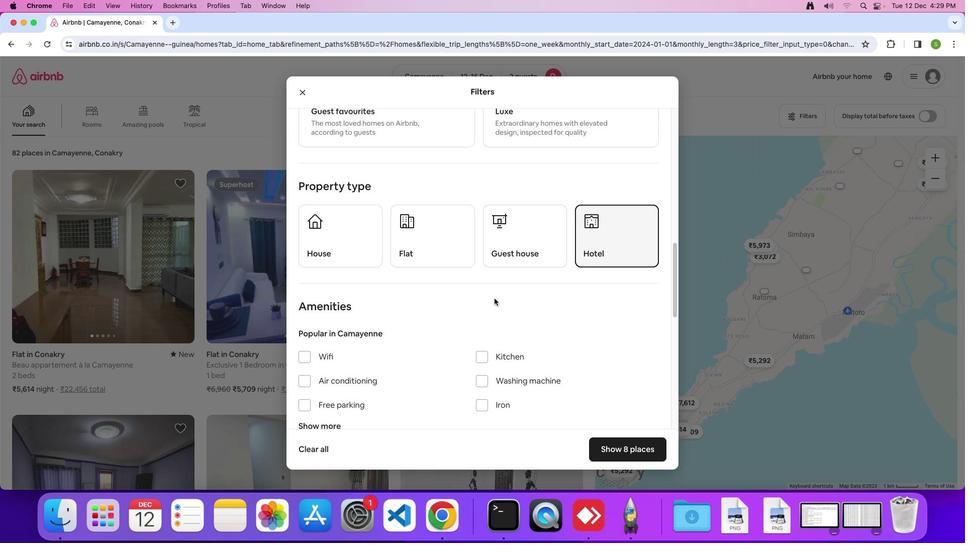 
Action: Mouse scrolled (494, 298) with delta (0, 0)
Screenshot: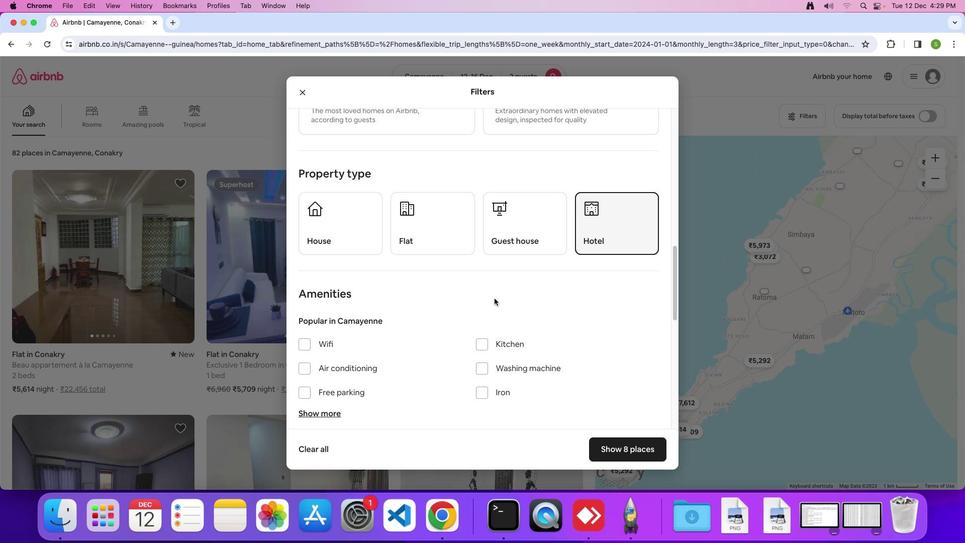 
Action: Mouse scrolled (494, 298) with delta (0, 0)
Screenshot: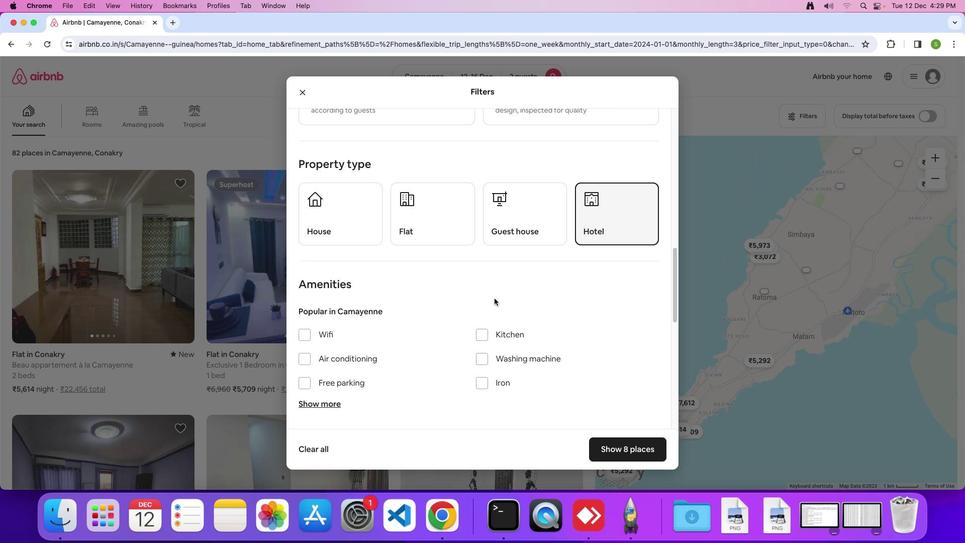 
Action: Mouse scrolled (494, 298) with delta (0, -1)
Screenshot: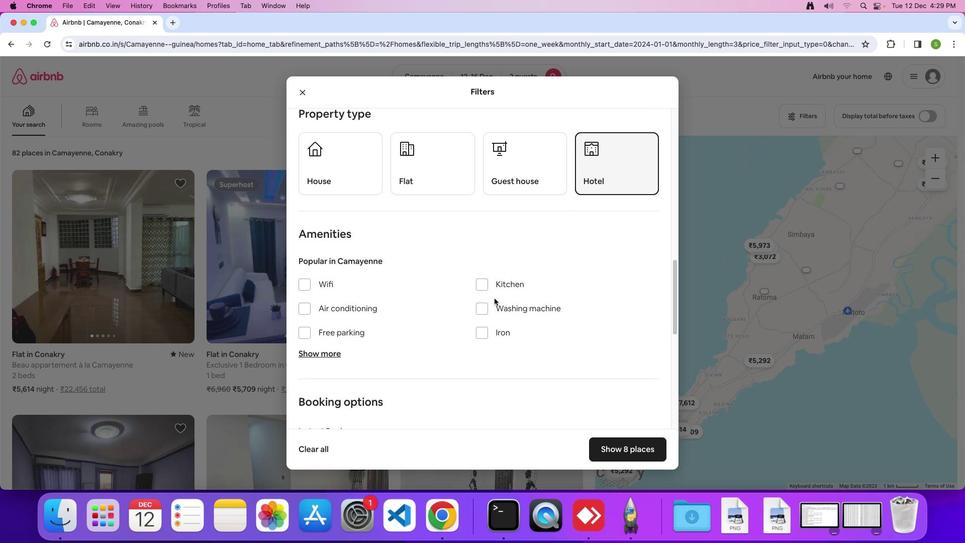 
Action: Mouse scrolled (494, 298) with delta (0, 0)
Screenshot: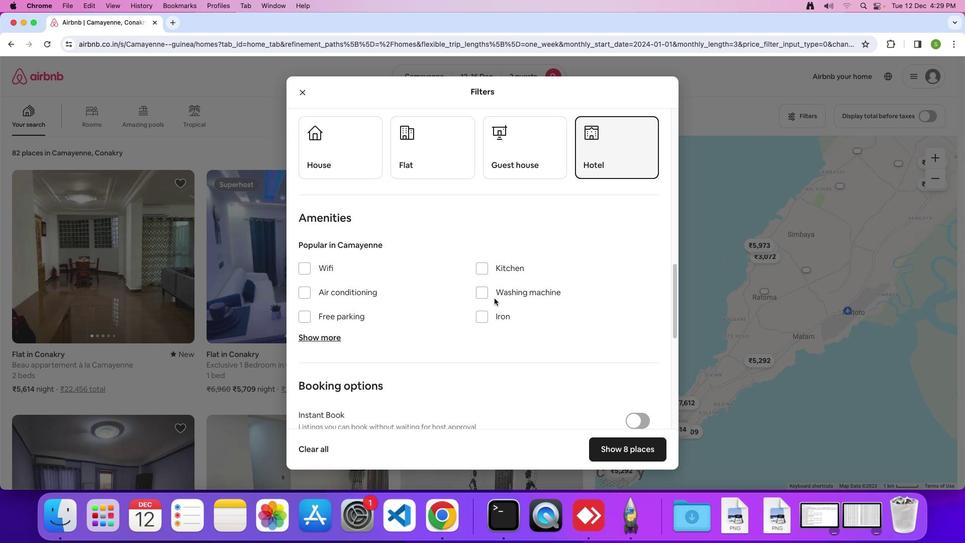
Action: Mouse moved to (303, 268)
Screenshot: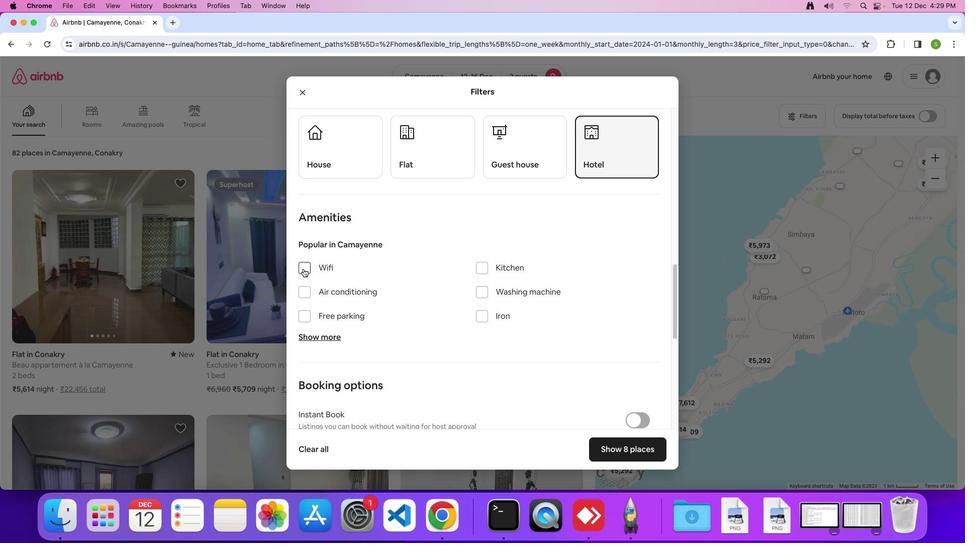 
Action: Mouse pressed left at (303, 268)
Screenshot: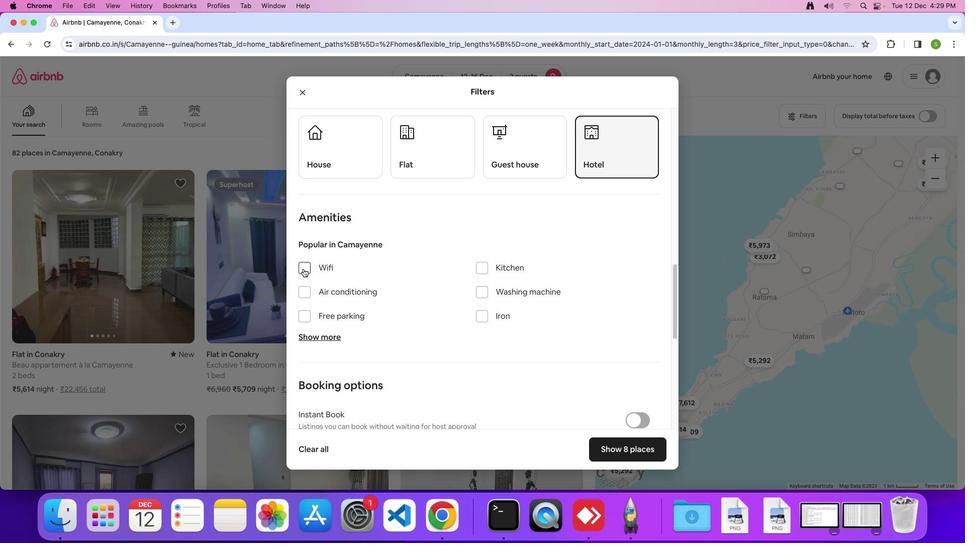 
Action: Mouse moved to (477, 292)
Screenshot: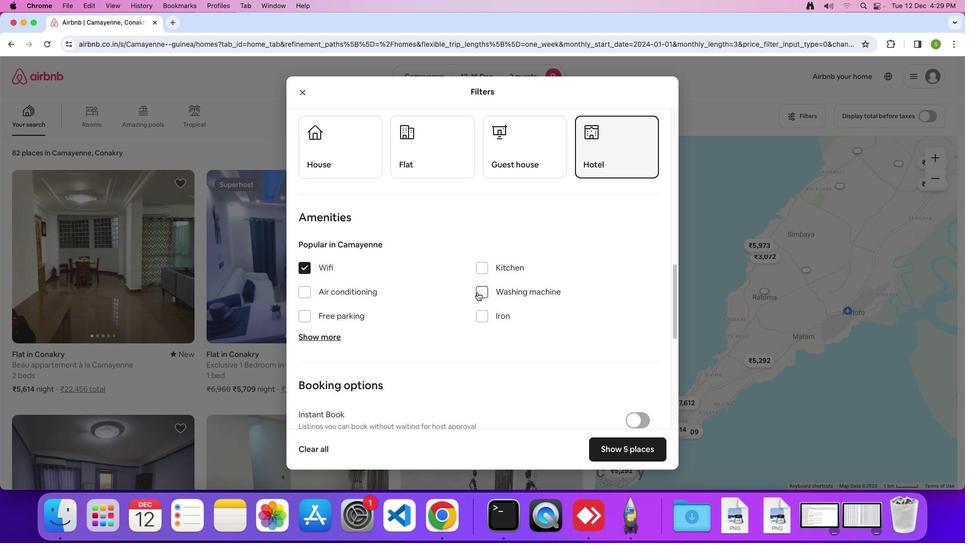 
Action: Mouse pressed left at (477, 292)
Screenshot: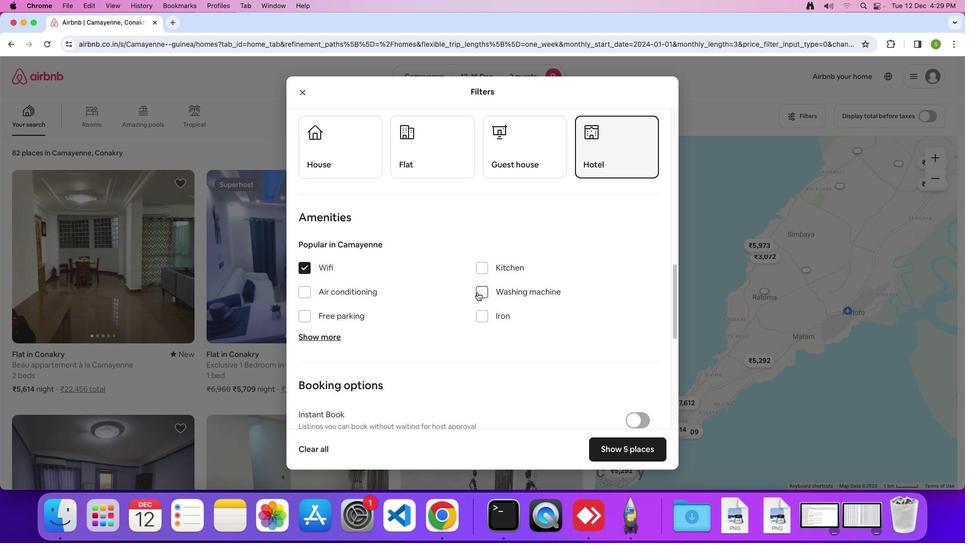 
Action: Mouse moved to (439, 297)
Screenshot: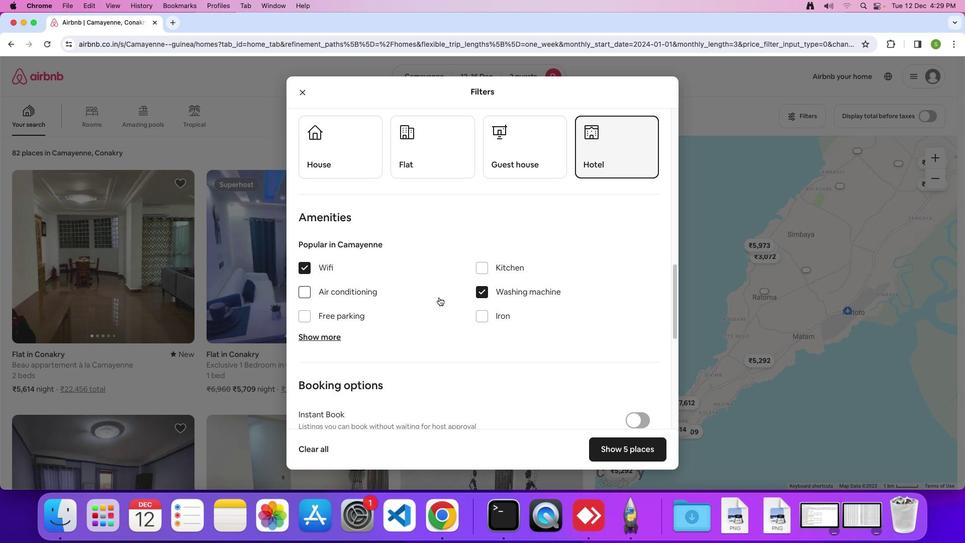 
Action: Mouse scrolled (439, 297) with delta (0, 0)
Screenshot: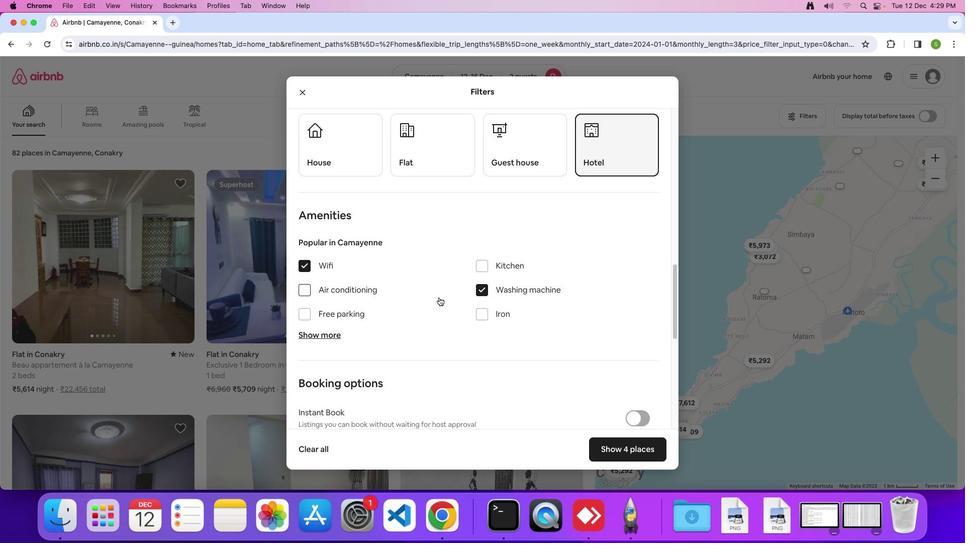 
Action: Mouse scrolled (439, 297) with delta (0, 0)
Screenshot: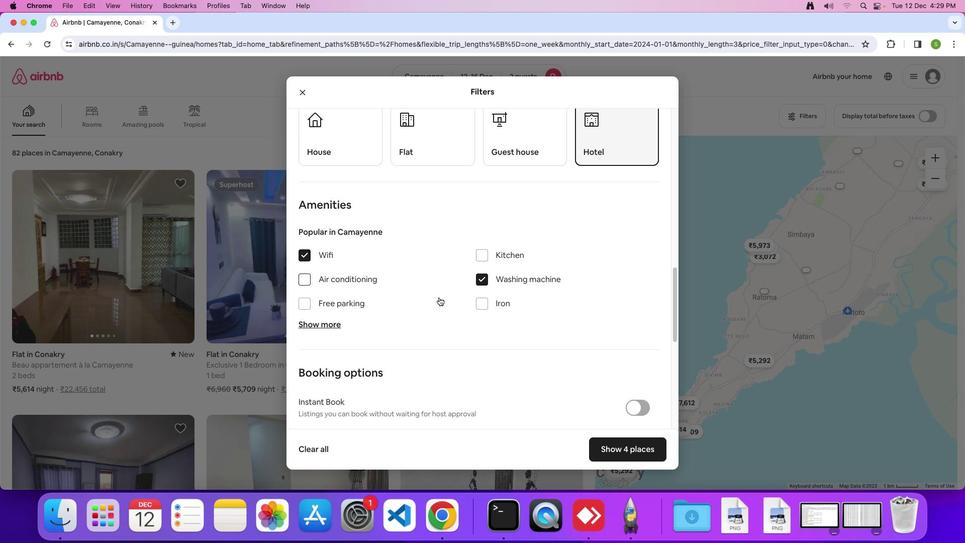 
Action: Mouse scrolled (439, 297) with delta (0, 0)
Screenshot: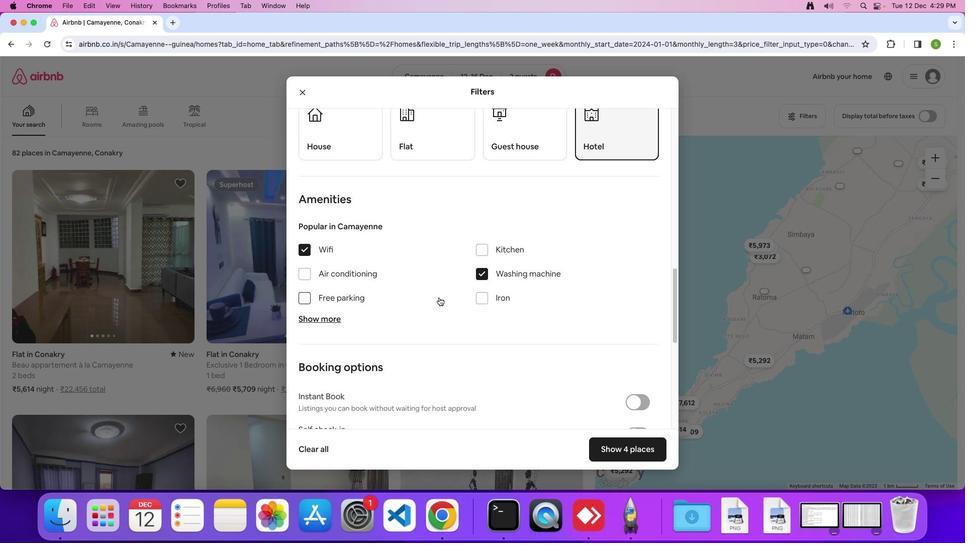 
Action: Mouse scrolled (439, 297) with delta (0, 0)
Screenshot: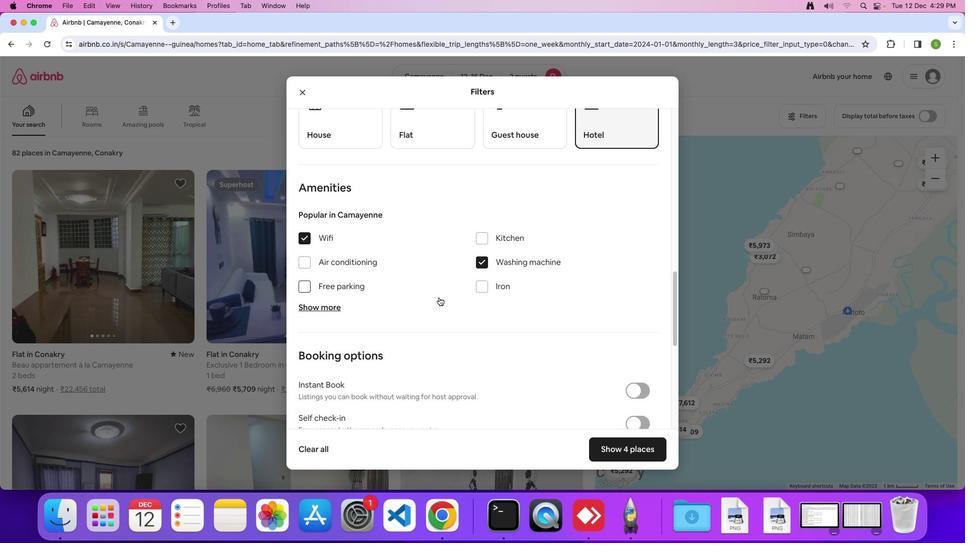 
Action: Mouse scrolled (439, 297) with delta (0, 0)
Screenshot: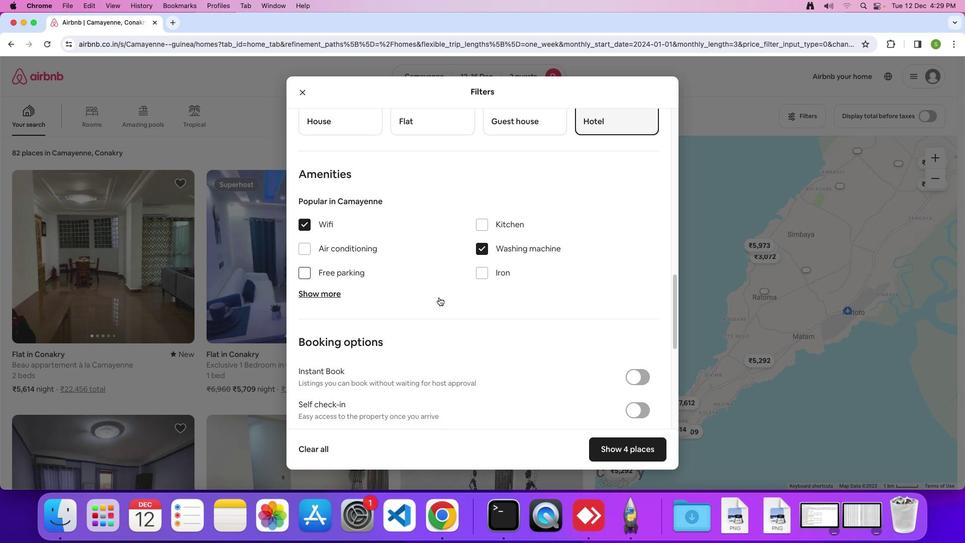 
Action: Mouse scrolled (439, 297) with delta (0, 0)
Screenshot: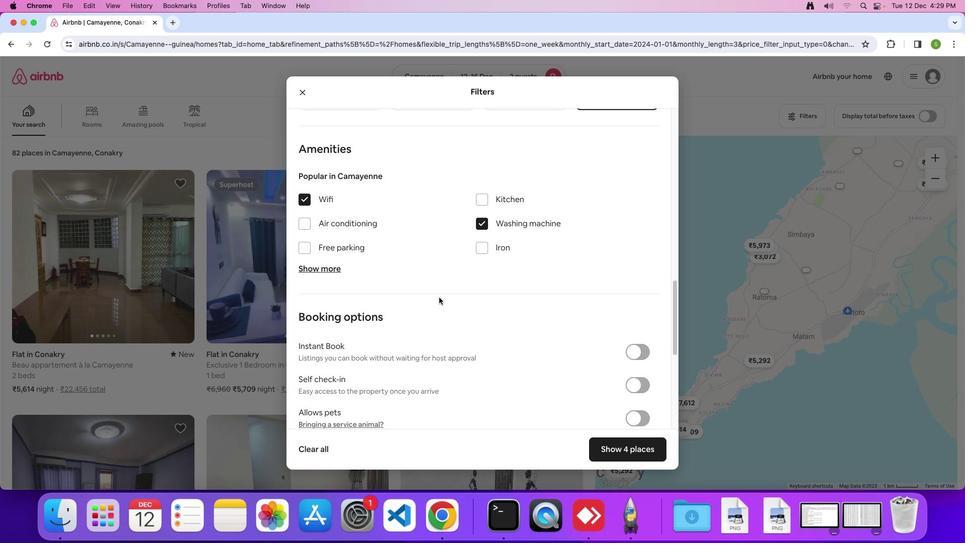 
Action: Mouse scrolled (439, 297) with delta (0, 0)
Screenshot: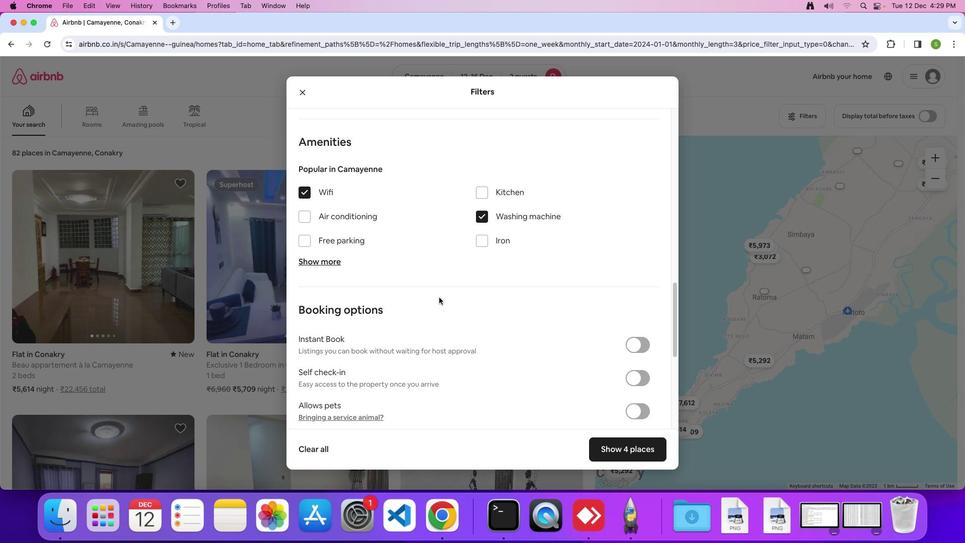 
Action: Mouse scrolled (439, 297) with delta (0, 0)
Screenshot: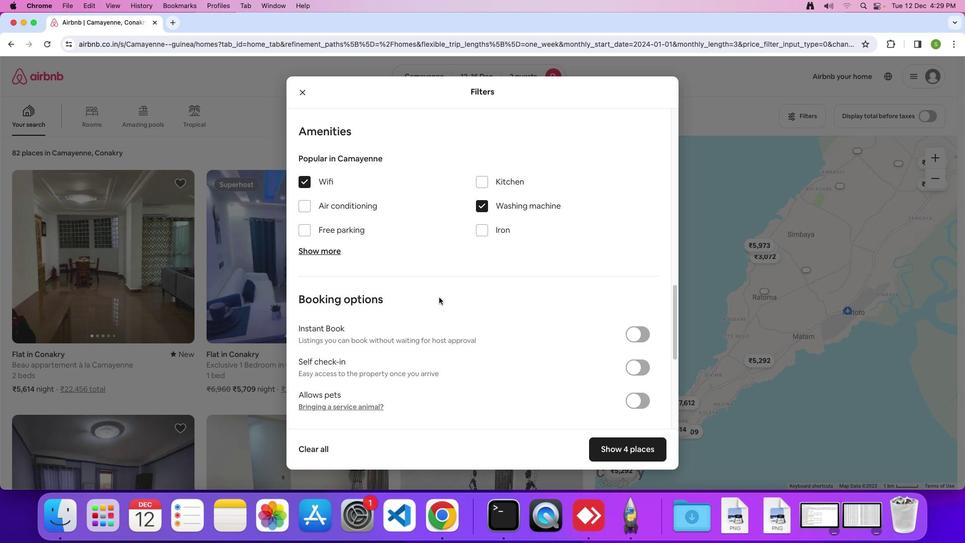 
Action: Mouse scrolled (439, 297) with delta (0, 0)
Screenshot: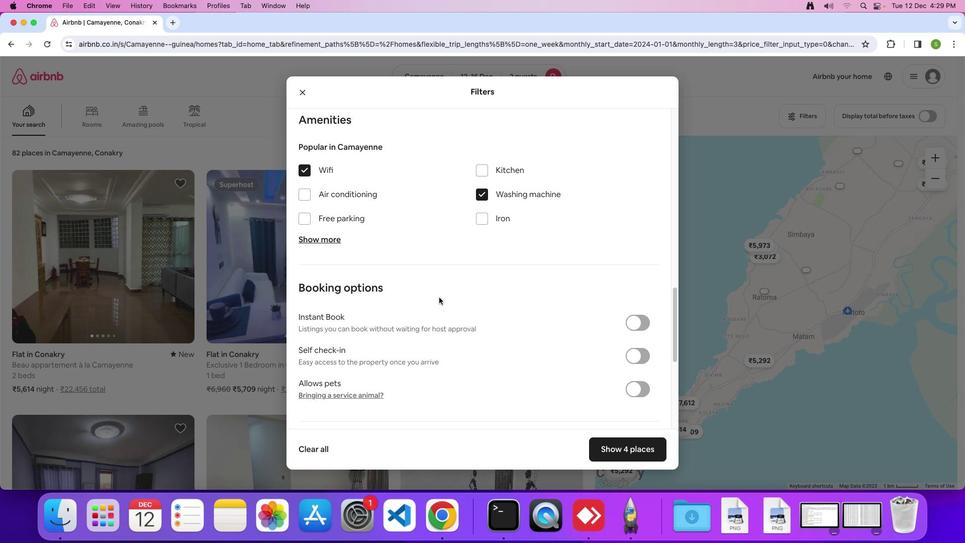 
Action: Mouse moved to (439, 297)
Screenshot: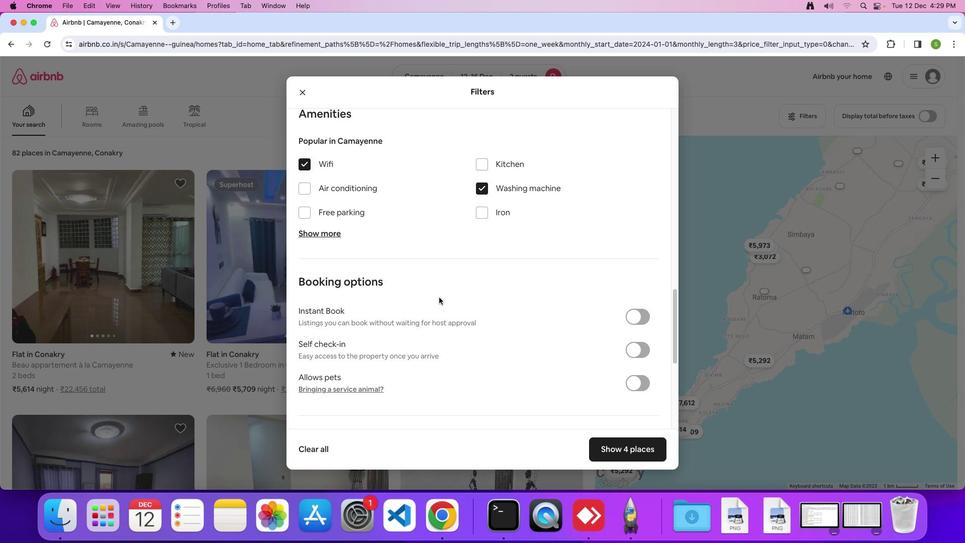 
Action: Mouse scrolled (439, 297) with delta (0, 0)
Screenshot: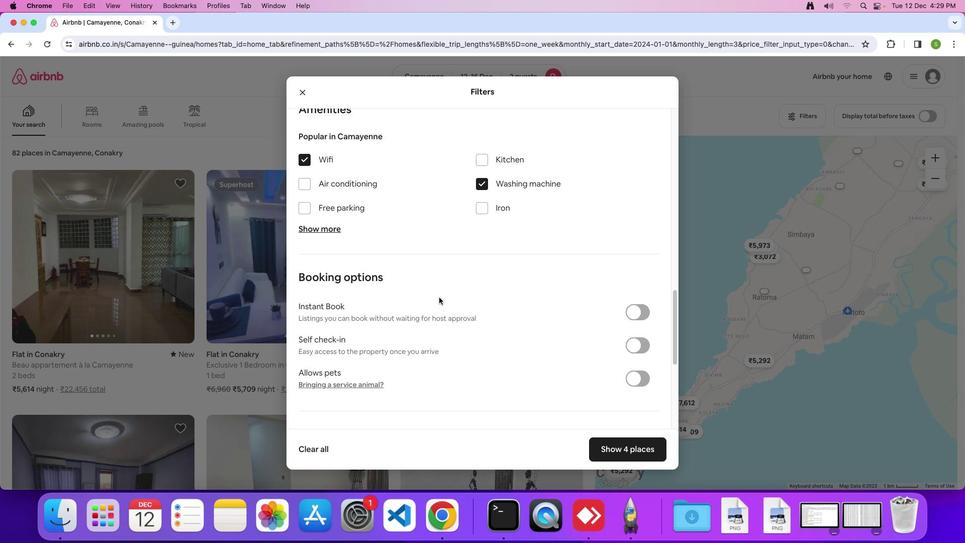 
Action: Mouse scrolled (439, 297) with delta (0, 0)
Screenshot: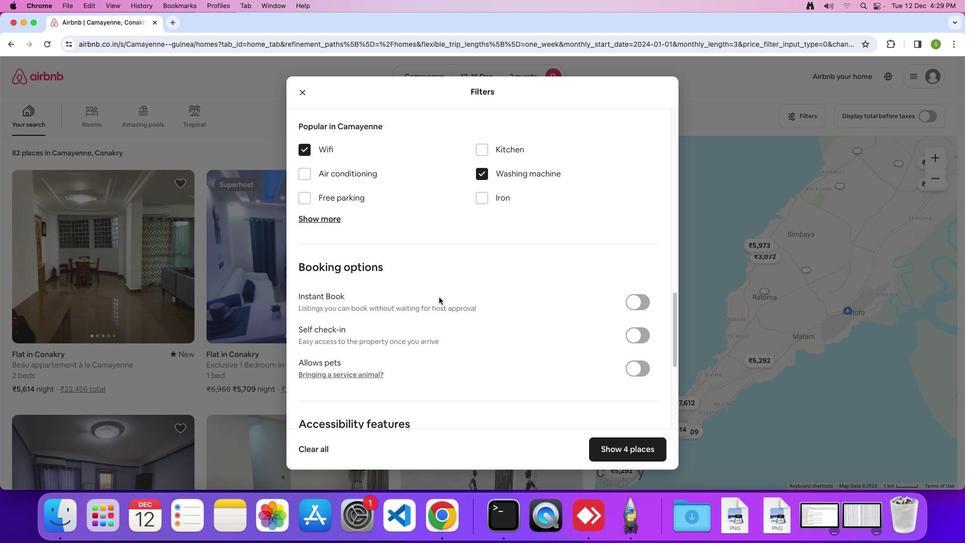 
Action: Mouse scrolled (439, 297) with delta (0, 0)
Screenshot: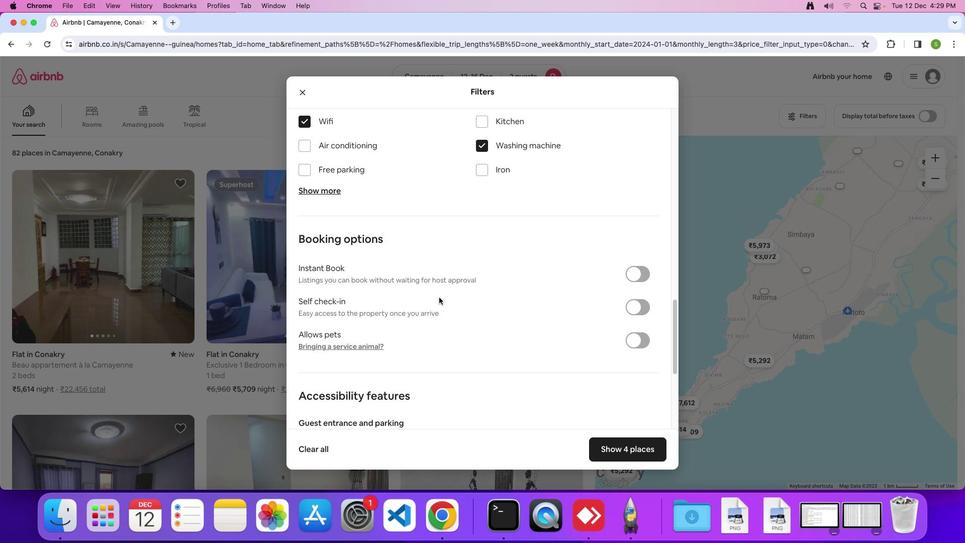 
Action: Mouse scrolled (439, 297) with delta (0, 0)
Screenshot: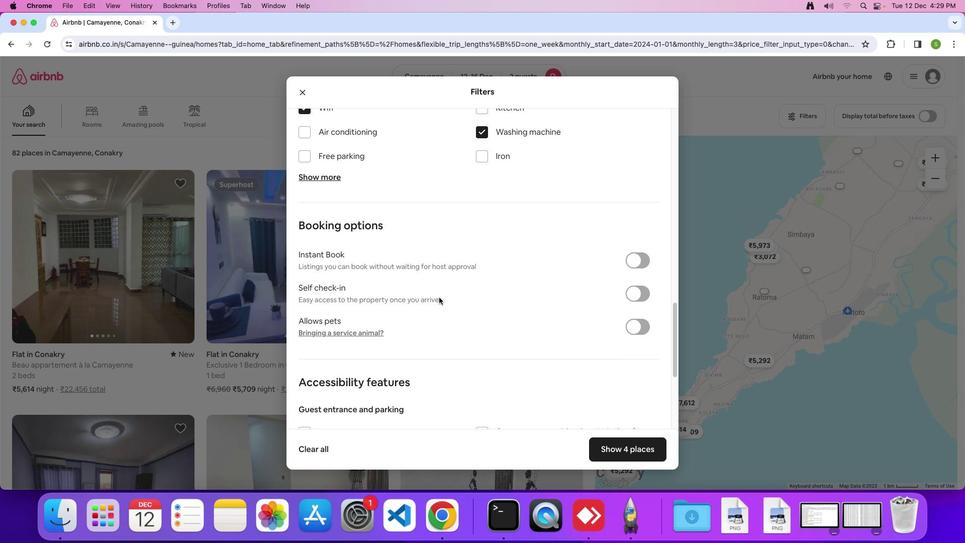 
Action: Mouse scrolled (439, 297) with delta (0, -2)
Screenshot: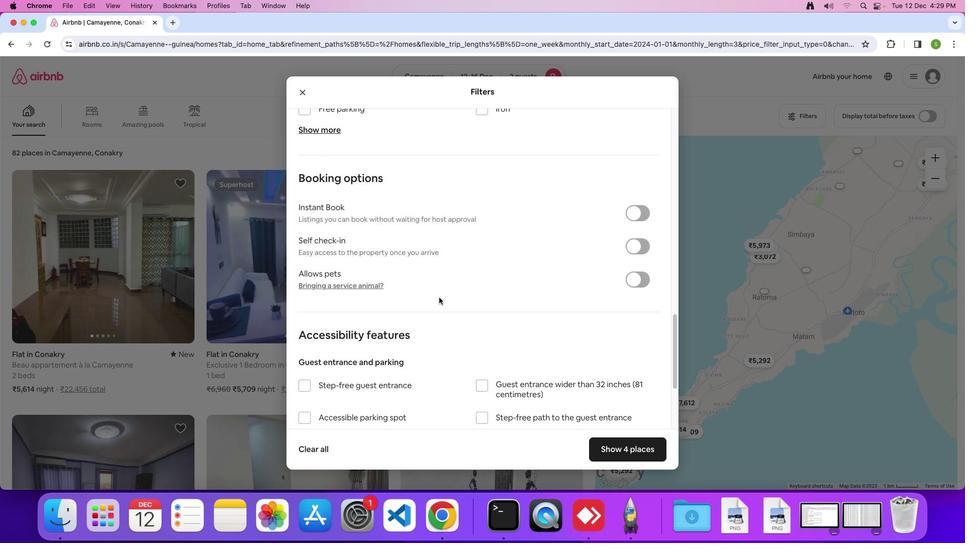 
Action: Mouse scrolled (439, 297) with delta (0, 0)
Screenshot: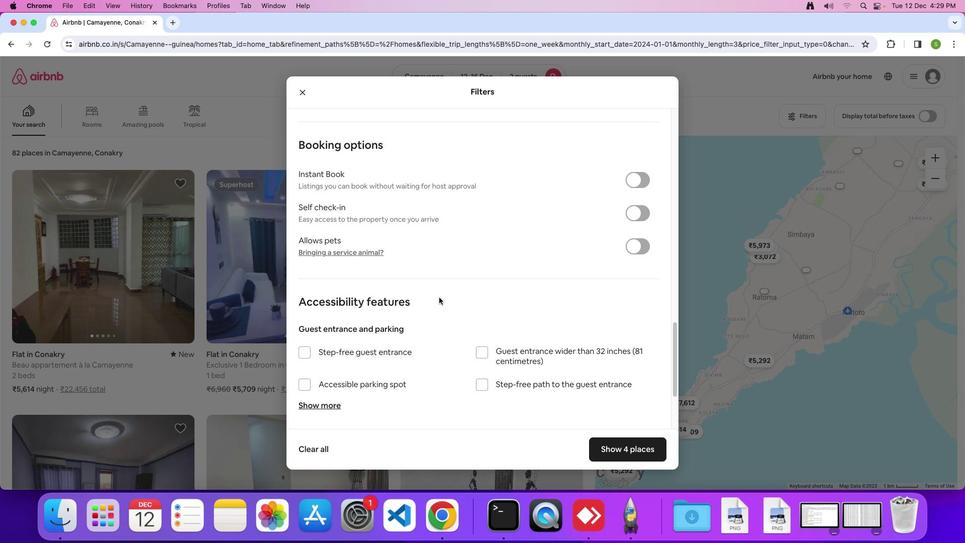 
Action: Mouse scrolled (439, 297) with delta (0, 0)
Screenshot: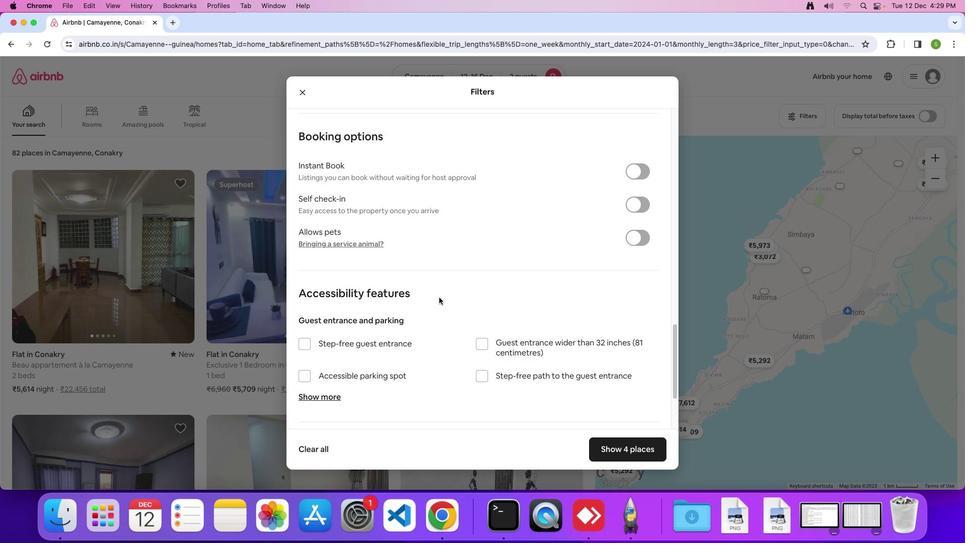 
Action: Mouse scrolled (439, 297) with delta (0, 0)
Screenshot: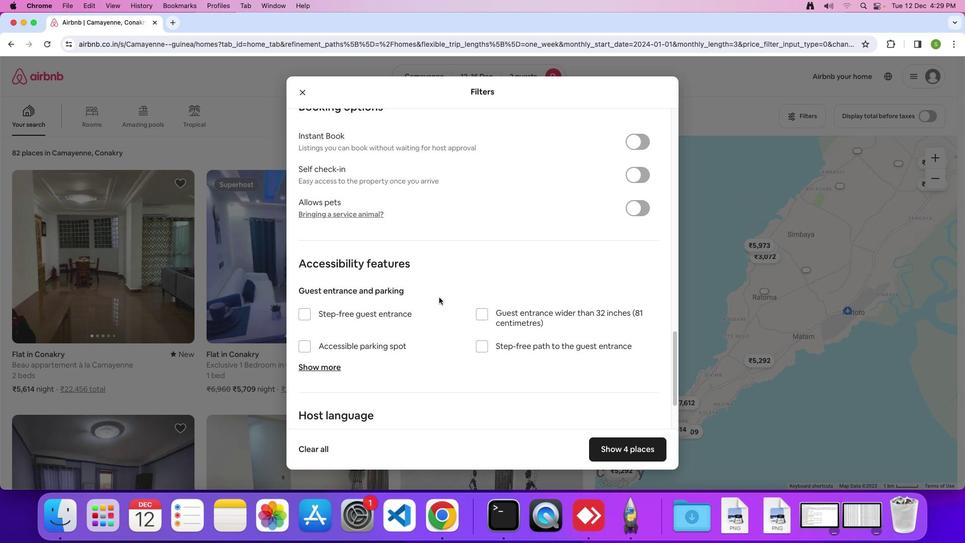 
Action: Mouse scrolled (439, 297) with delta (0, 0)
Screenshot: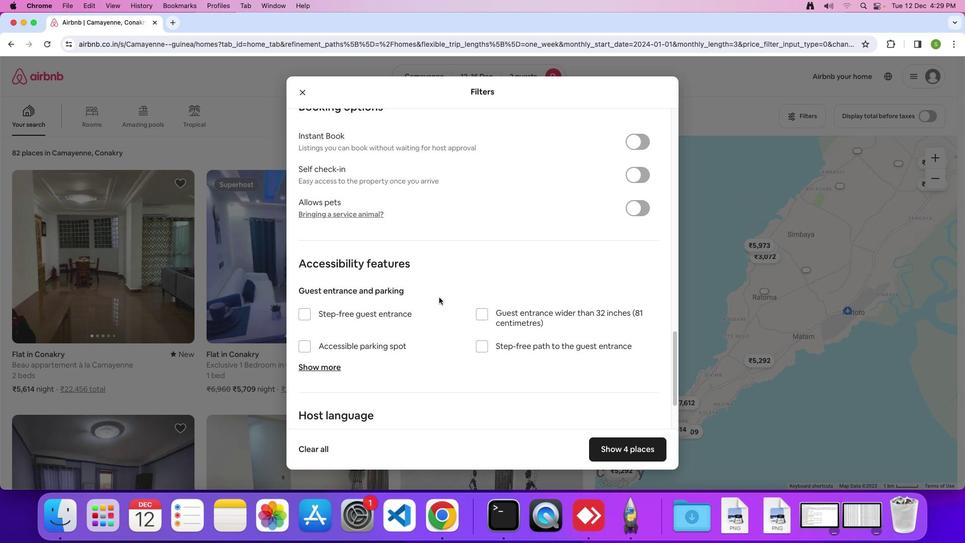 
Action: Mouse scrolled (439, 297) with delta (0, -1)
Screenshot: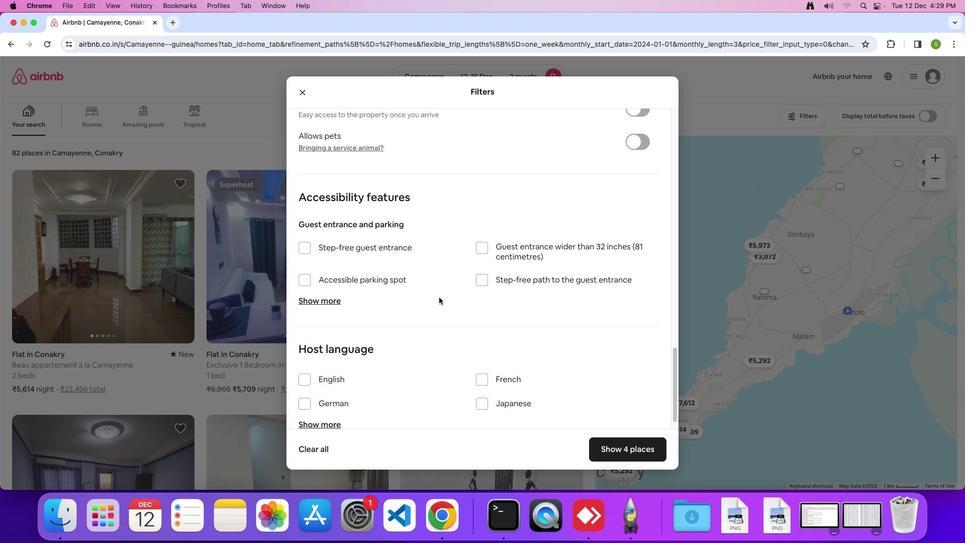 
Action: Mouse scrolled (439, 297) with delta (0, 0)
Screenshot: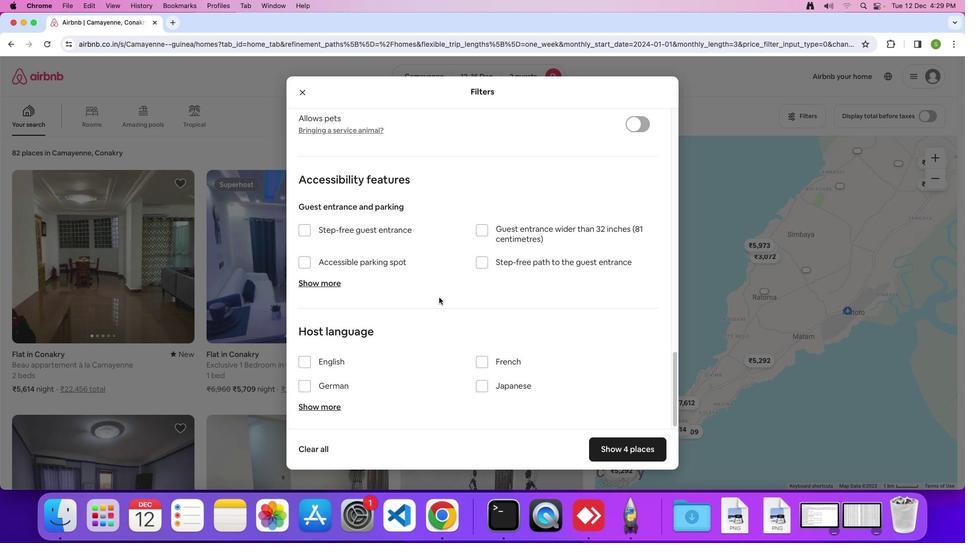 
Action: Mouse scrolled (439, 297) with delta (0, 0)
Screenshot: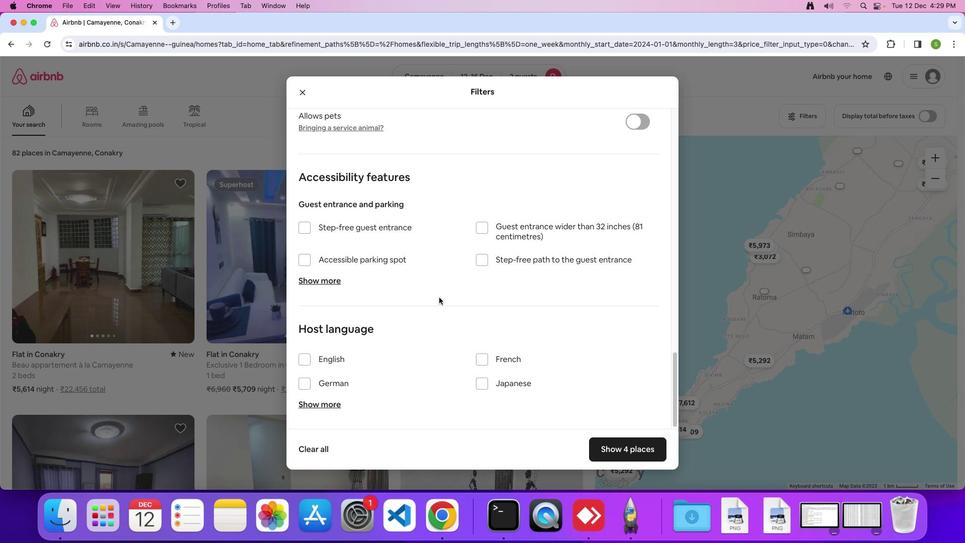 
Action: Mouse scrolled (439, 297) with delta (0, 0)
Screenshot: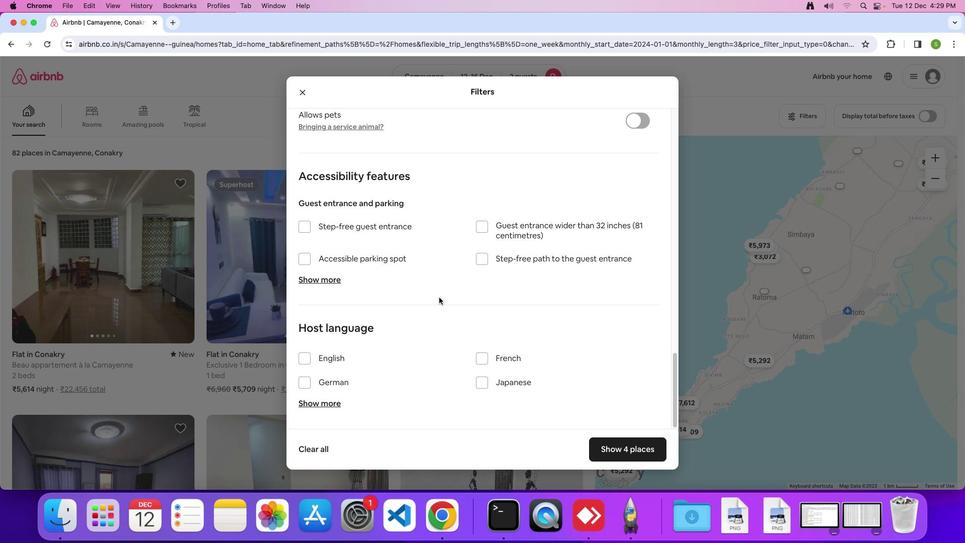 
Action: Mouse scrolled (439, 297) with delta (0, 0)
Screenshot: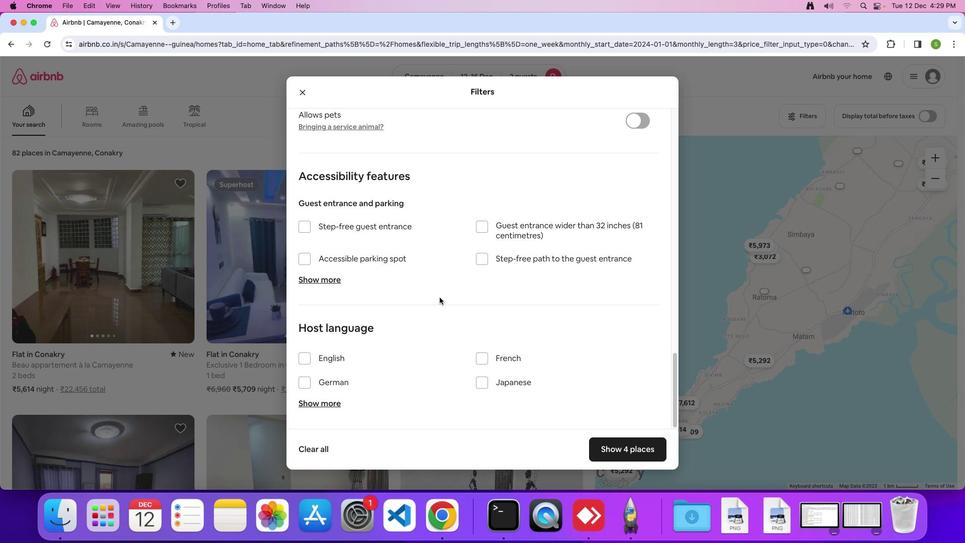 
Action: Mouse scrolled (439, 297) with delta (0, -1)
Screenshot: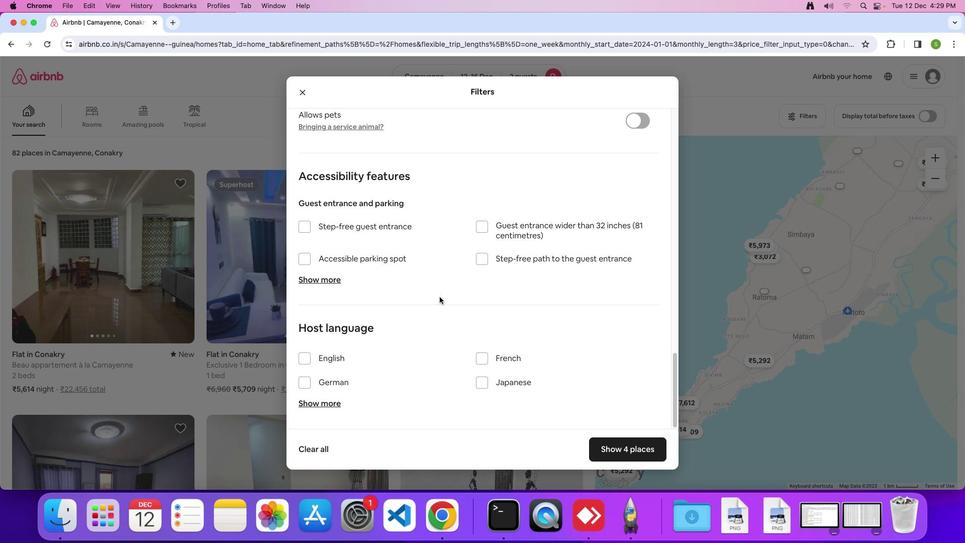 
Action: Mouse moved to (648, 452)
Screenshot: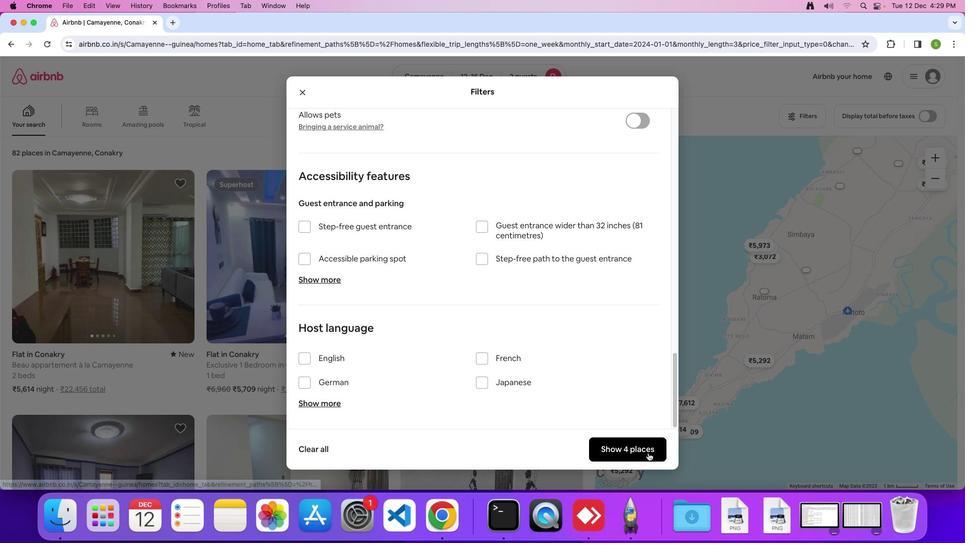 
Action: Mouse pressed left at (648, 452)
Screenshot: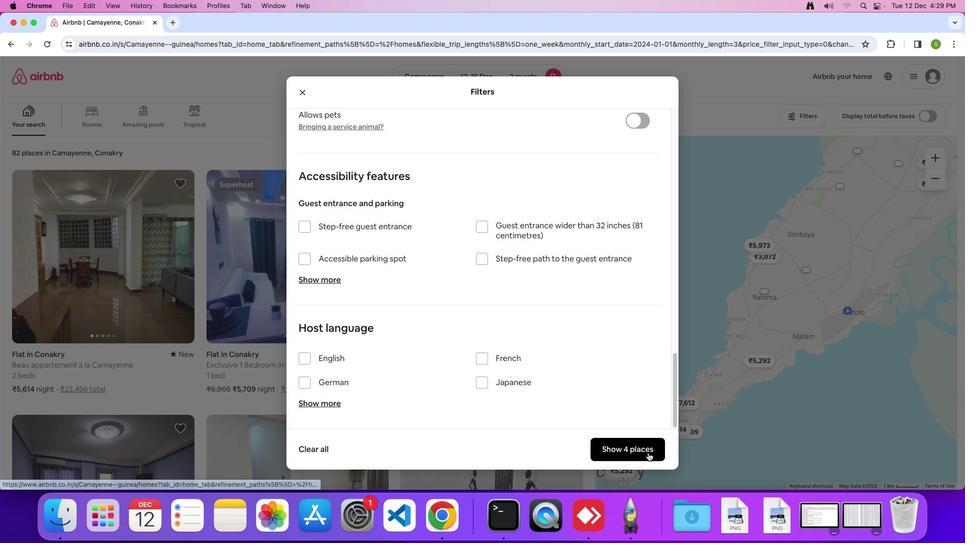 
Action: Mouse moved to (125, 229)
Screenshot: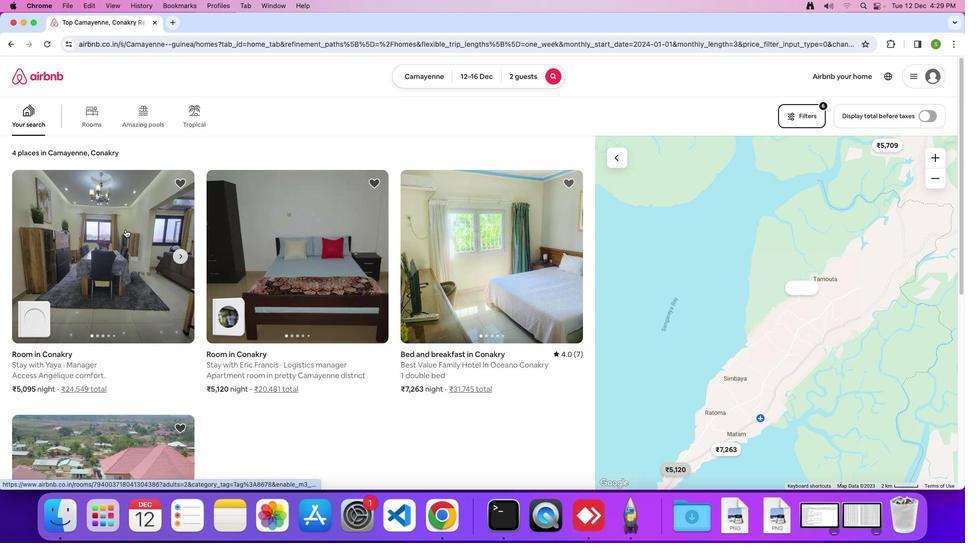 
Action: Mouse pressed left at (125, 229)
Screenshot: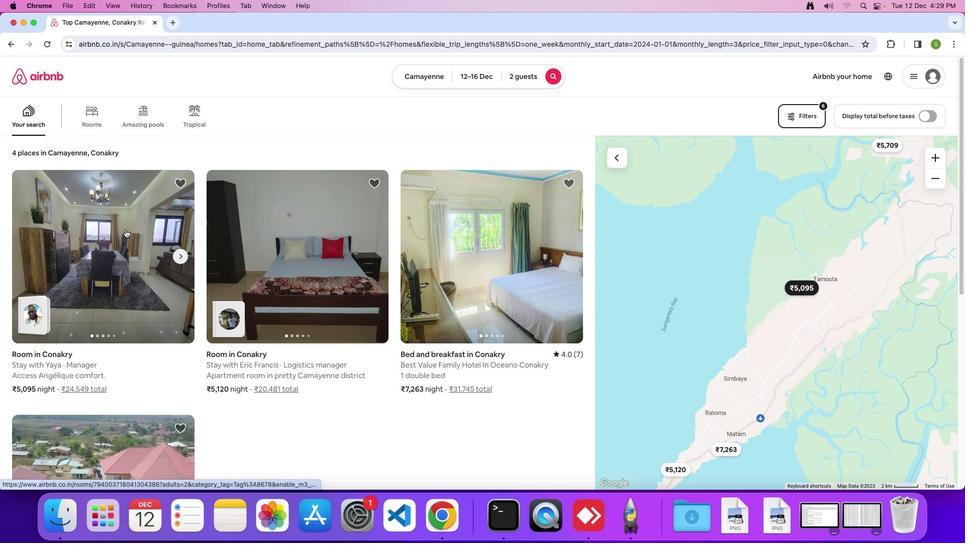 
Action: Mouse moved to (406, 224)
Screenshot: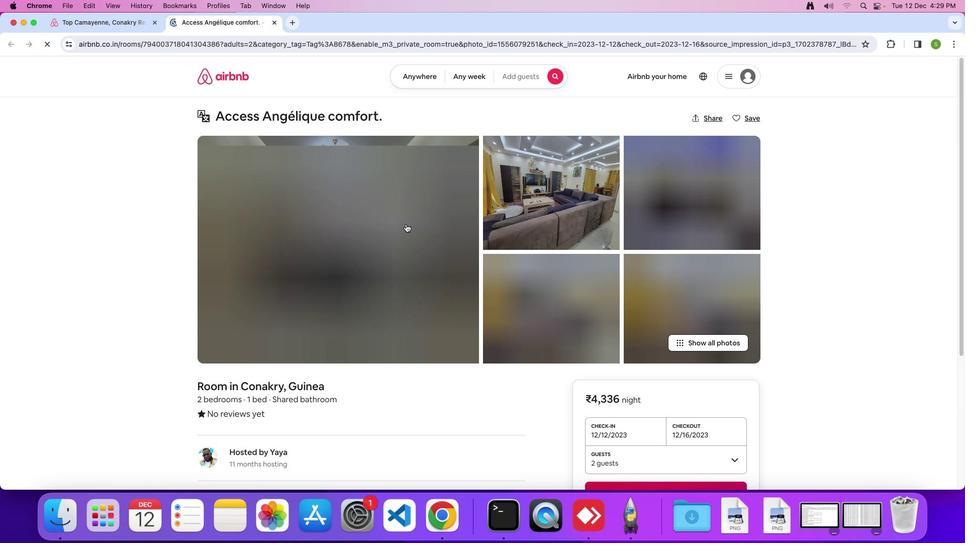 
Action: Mouse pressed left at (406, 224)
Screenshot: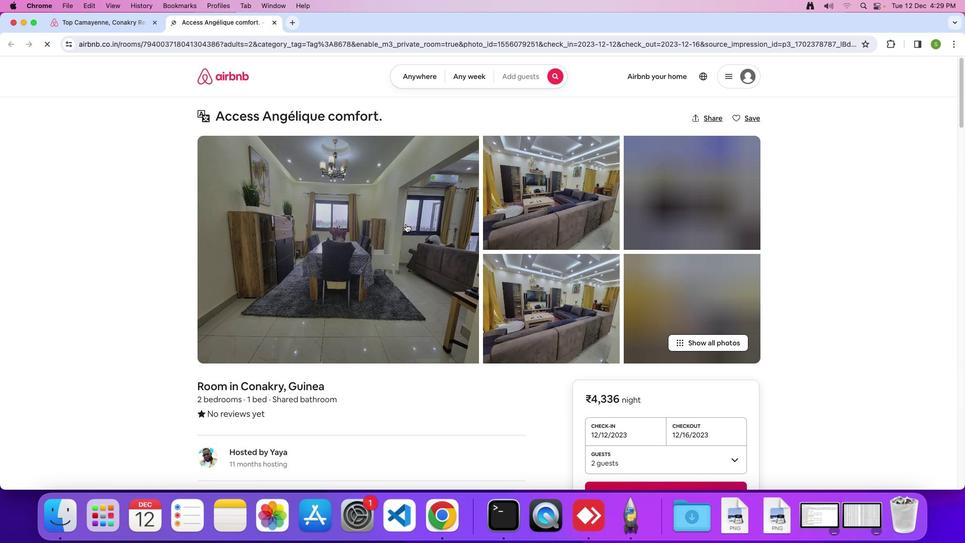 
Action: Mouse moved to (433, 249)
Screenshot: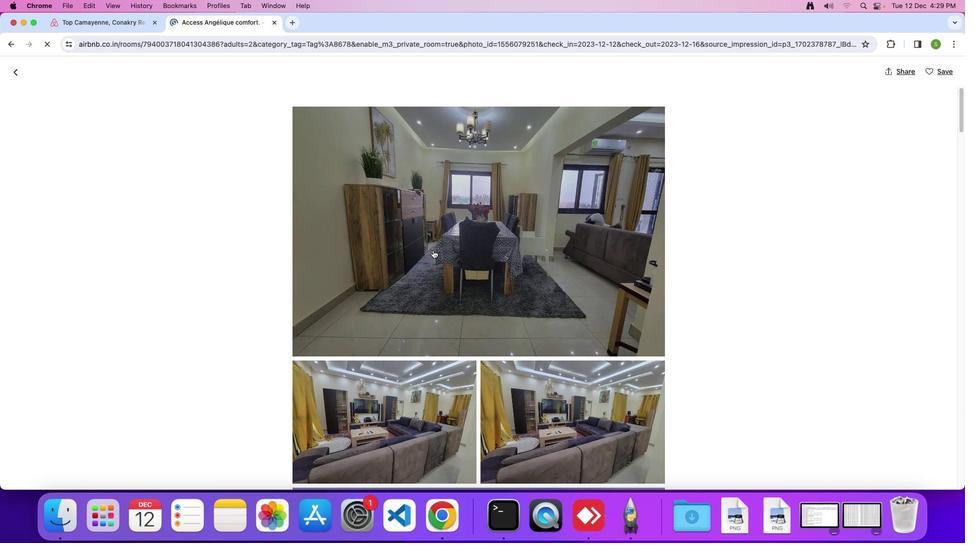 
Action: Mouse scrolled (433, 249) with delta (0, 0)
Screenshot: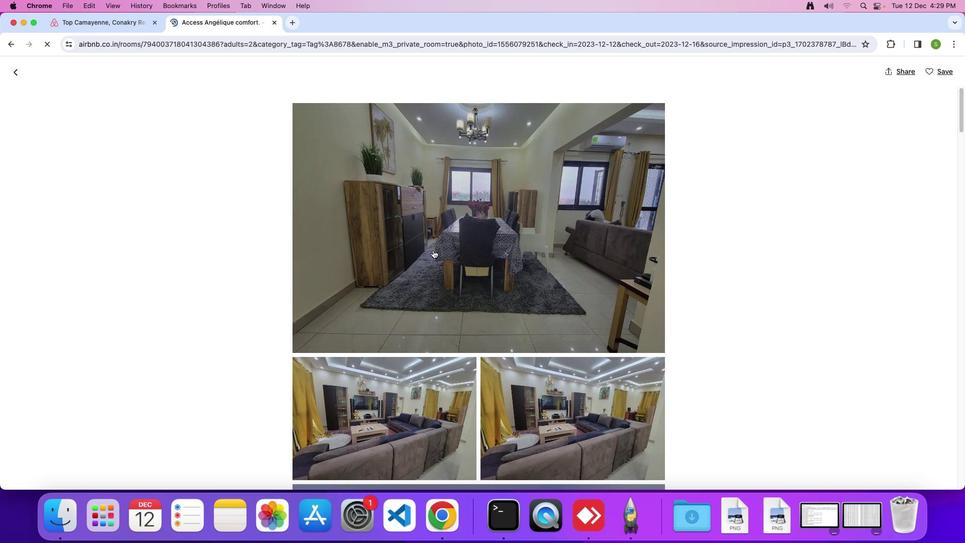 
Action: Mouse scrolled (433, 249) with delta (0, 0)
Screenshot: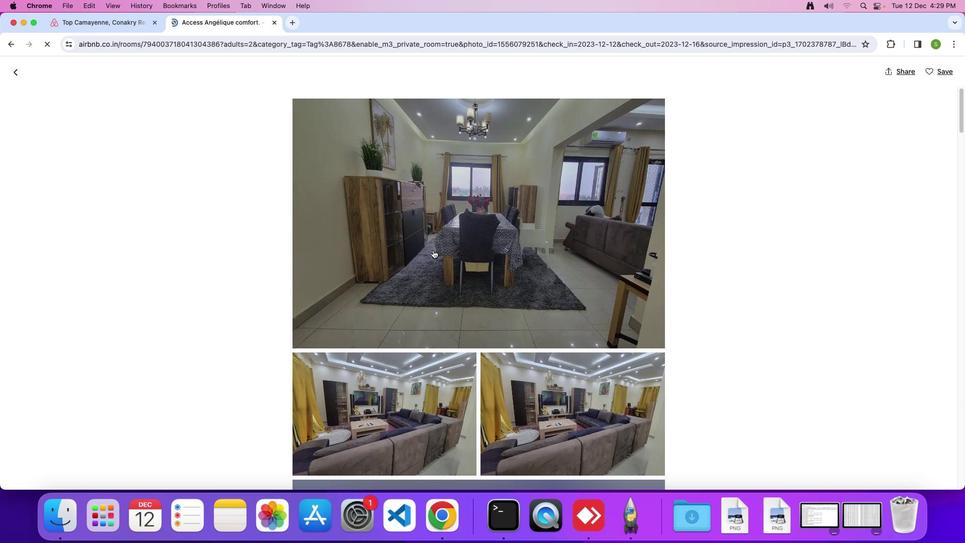 
Action: Mouse scrolled (433, 249) with delta (0, -1)
Screenshot: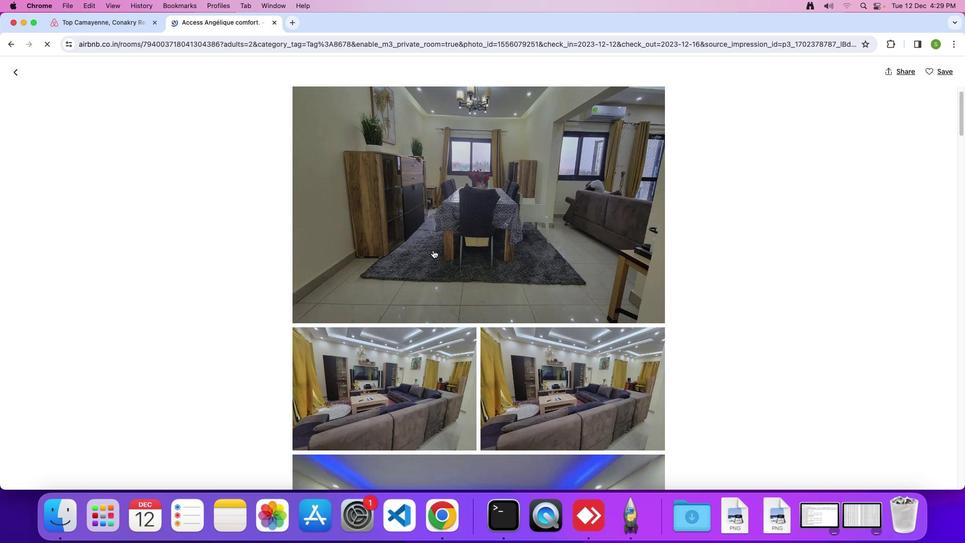 
Action: Mouse scrolled (433, 249) with delta (0, 0)
Screenshot: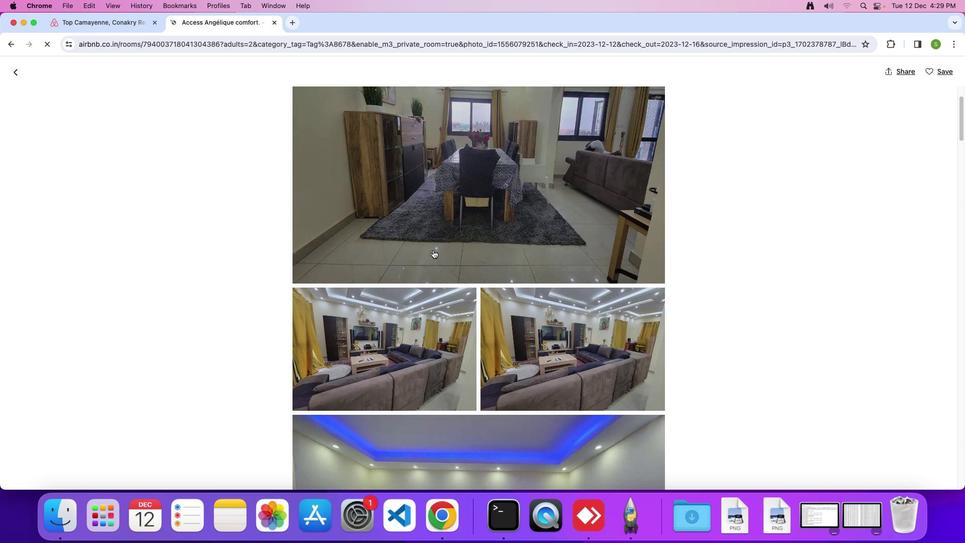 
Action: Mouse scrolled (433, 249) with delta (0, 0)
Screenshot: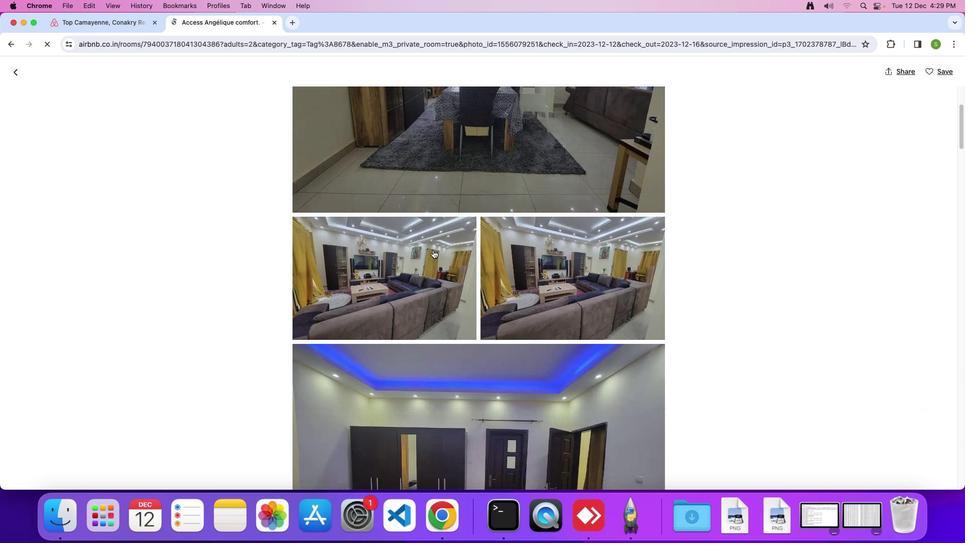 
Action: Mouse scrolled (433, 249) with delta (0, -1)
Screenshot: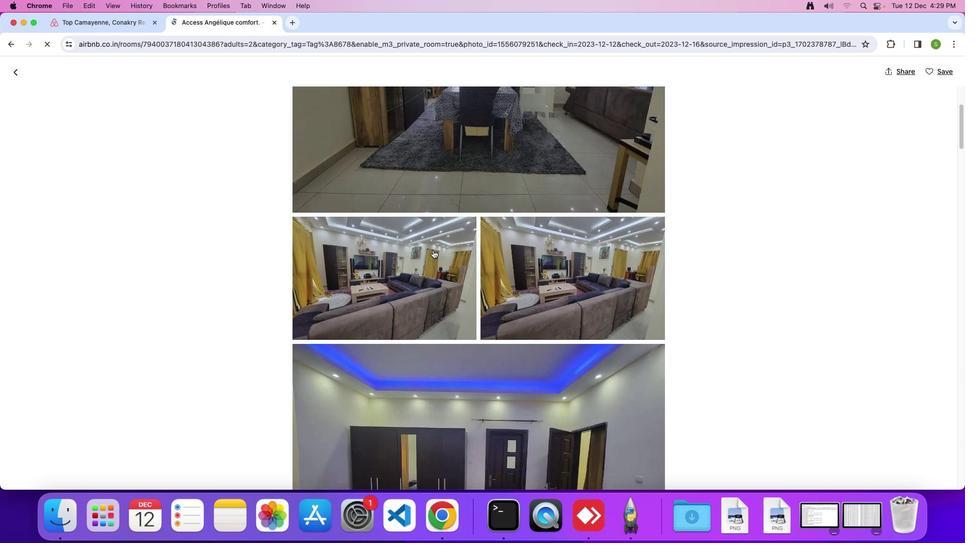 
Action: Mouse scrolled (433, 249) with delta (0, 0)
Screenshot: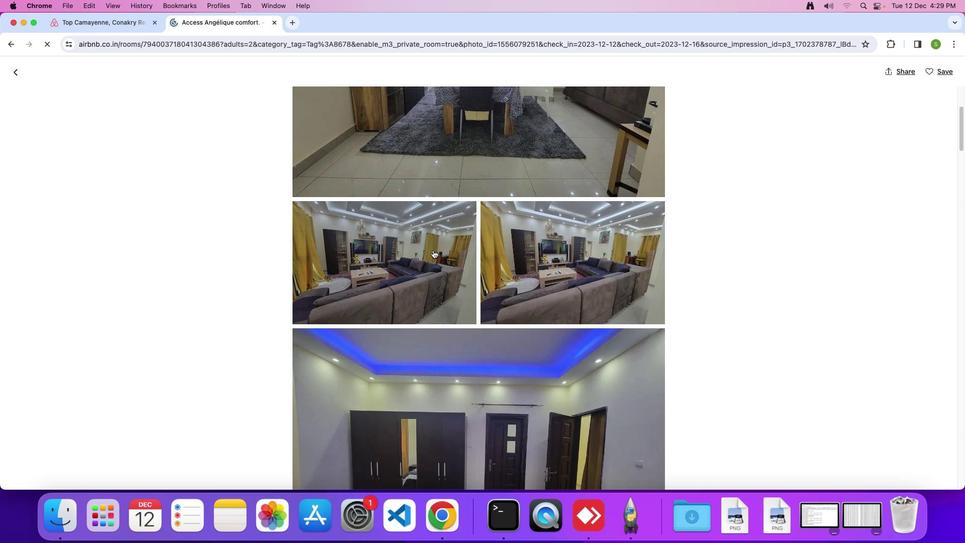 
Action: Mouse scrolled (433, 249) with delta (0, 0)
Screenshot: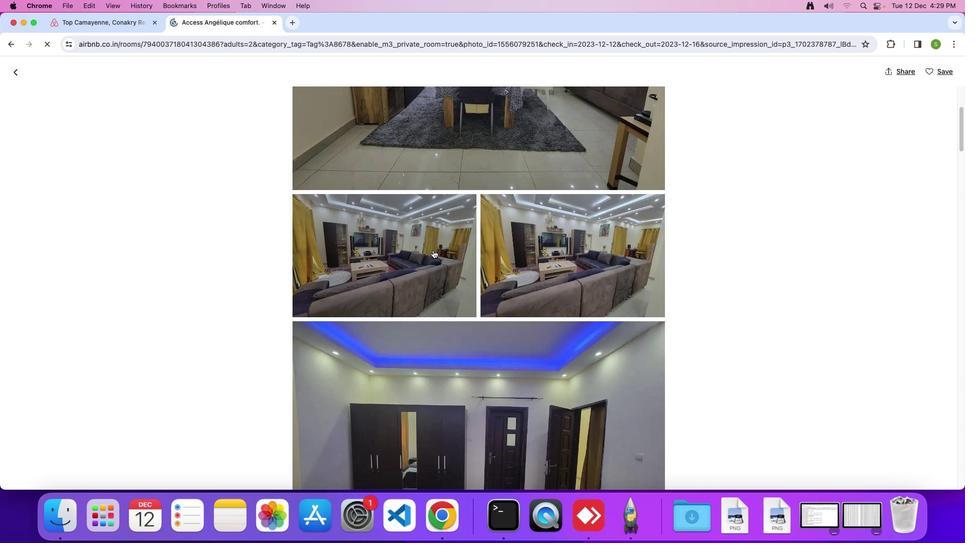 
Action: Mouse scrolled (433, 249) with delta (0, -1)
Screenshot: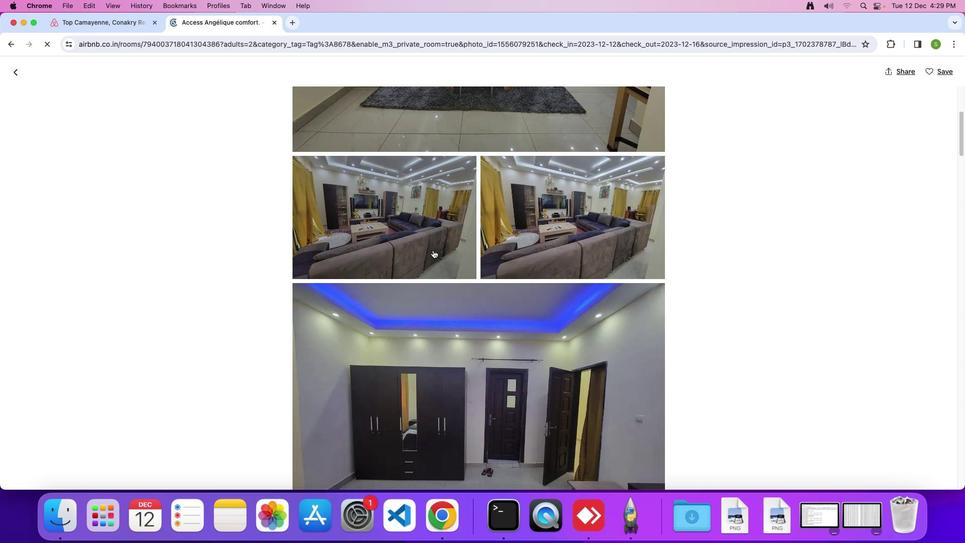 
Action: Mouse scrolled (433, 249) with delta (0, 0)
Screenshot: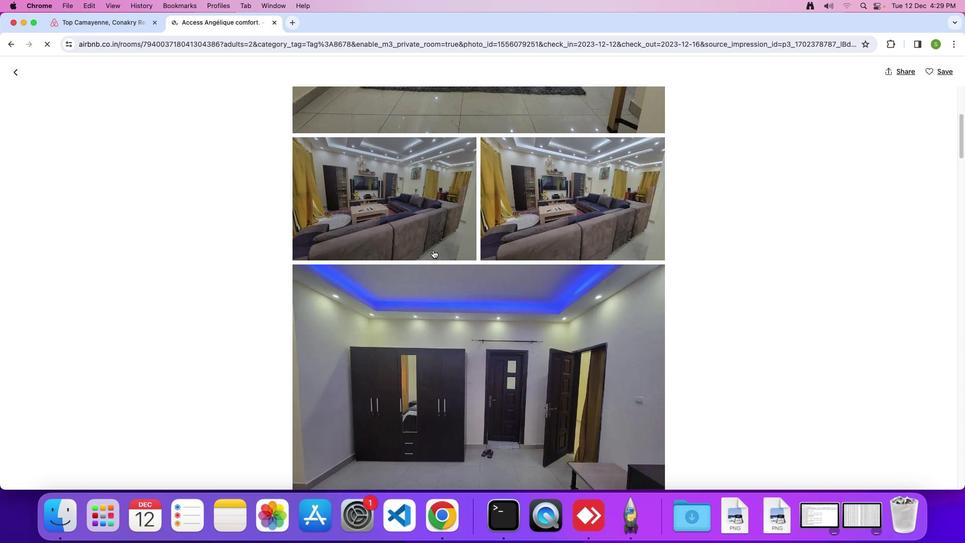 
Action: Mouse scrolled (433, 249) with delta (0, 0)
Screenshot: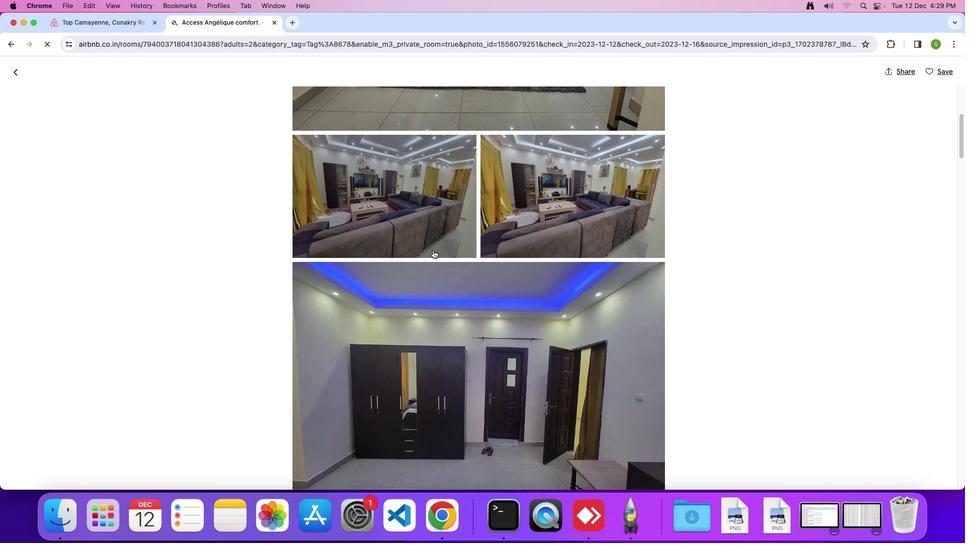
Action: Mouse scrolled (433, 249) with delta (0, -1)
Screenshot: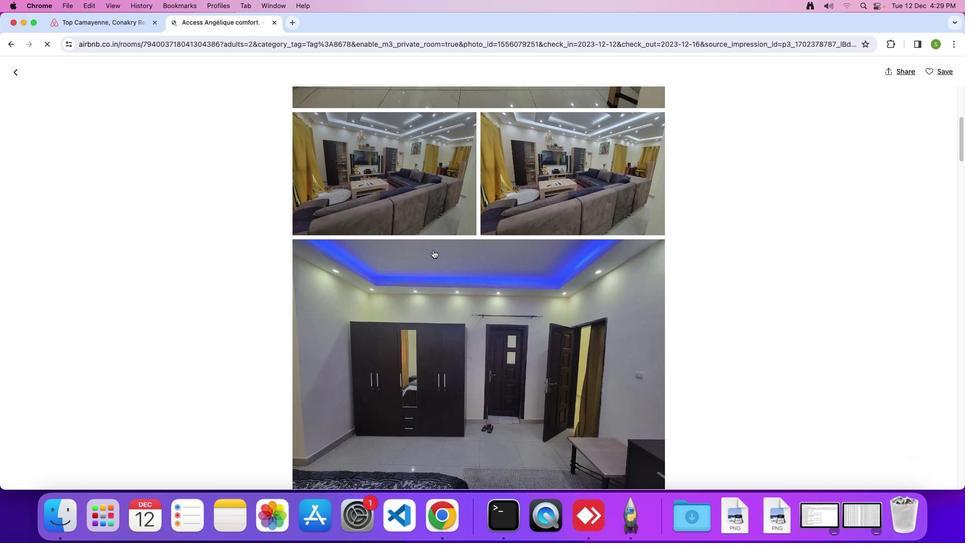 
Action: Mouse scrolled (433, 249) with delta (0, 0)
Screenshot: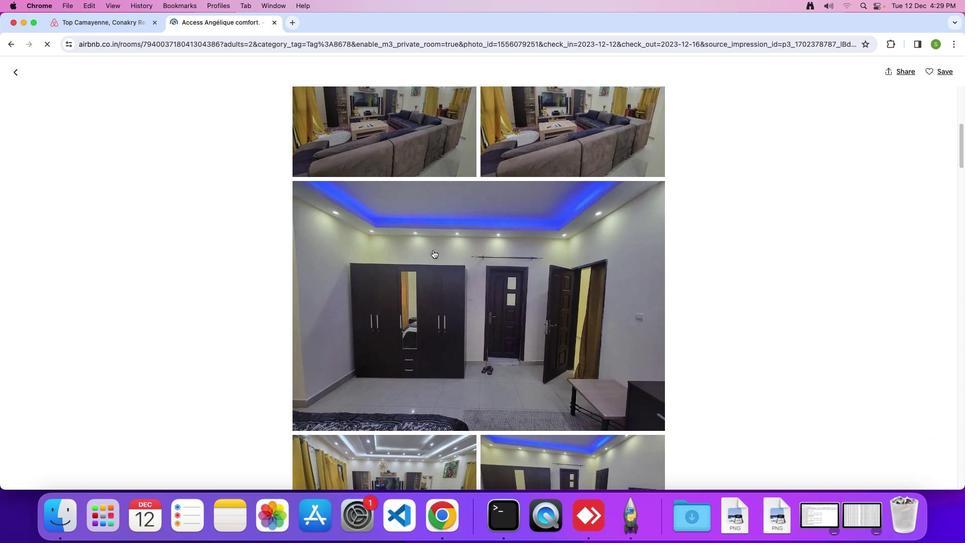 
Action: Mouse scrolled (433, 249) with delta (0, 0)
Screenshot: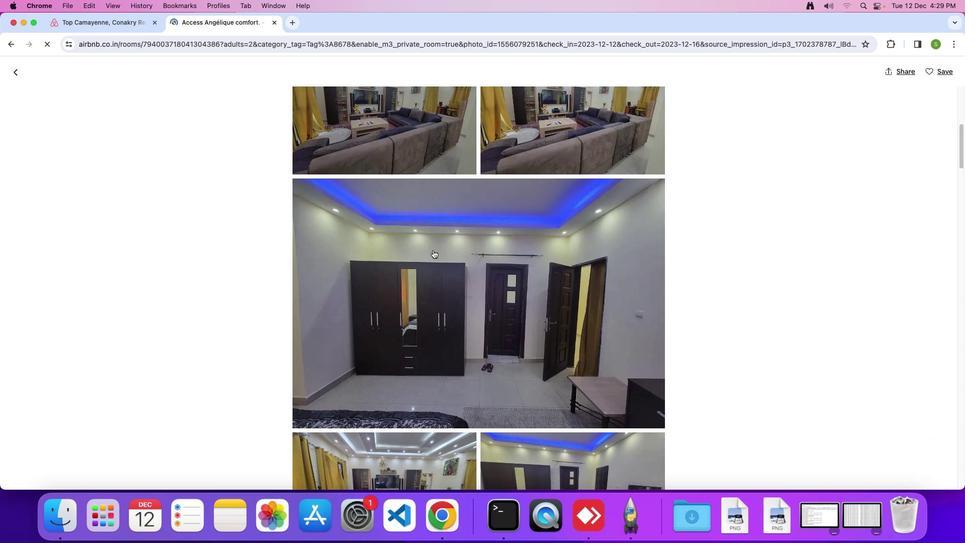 
Action: Mouse scrolled (433, 249) with delta (0, -1)
Screenshot: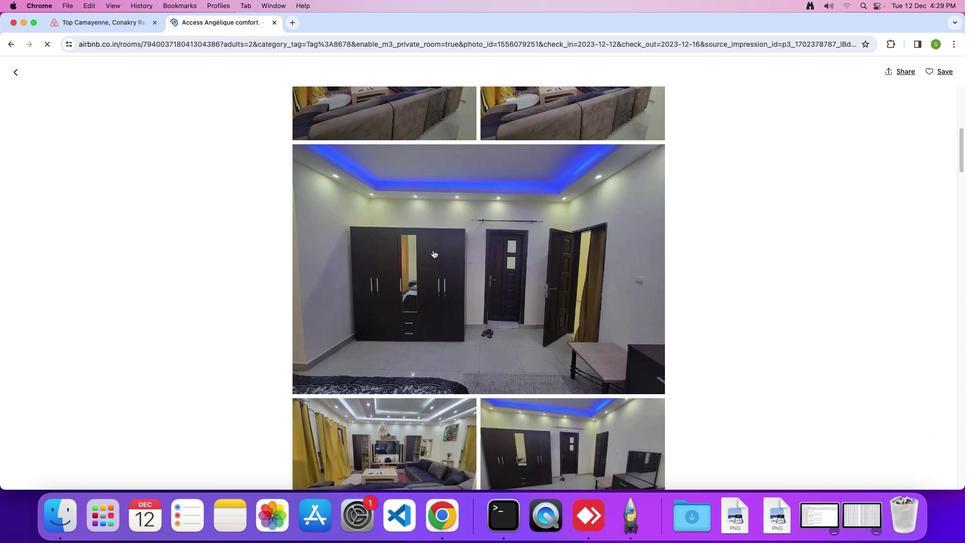 
Action: Mouse scrolled (433, 249) with delta (0, 0)
Screenshot: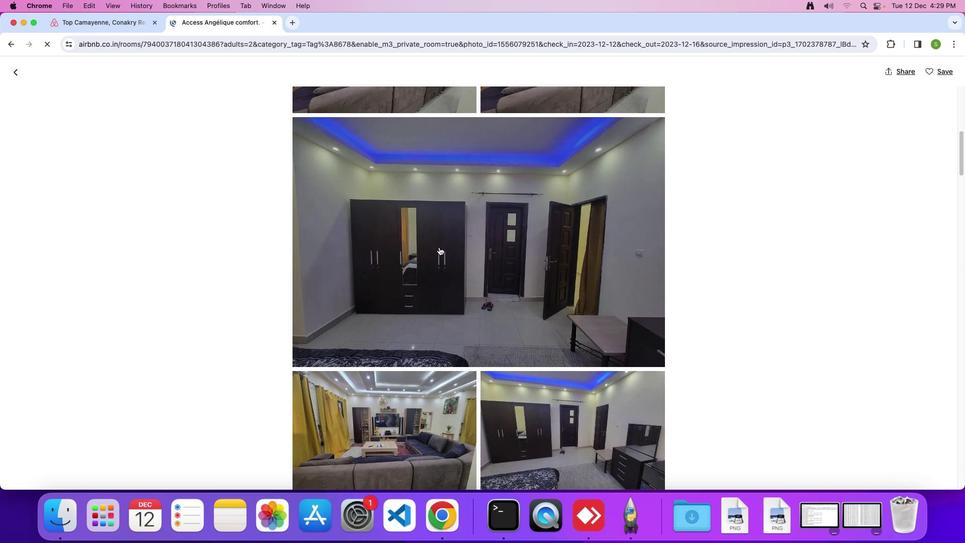 
Action: Mouse moved to (433, 249)
Screenshot: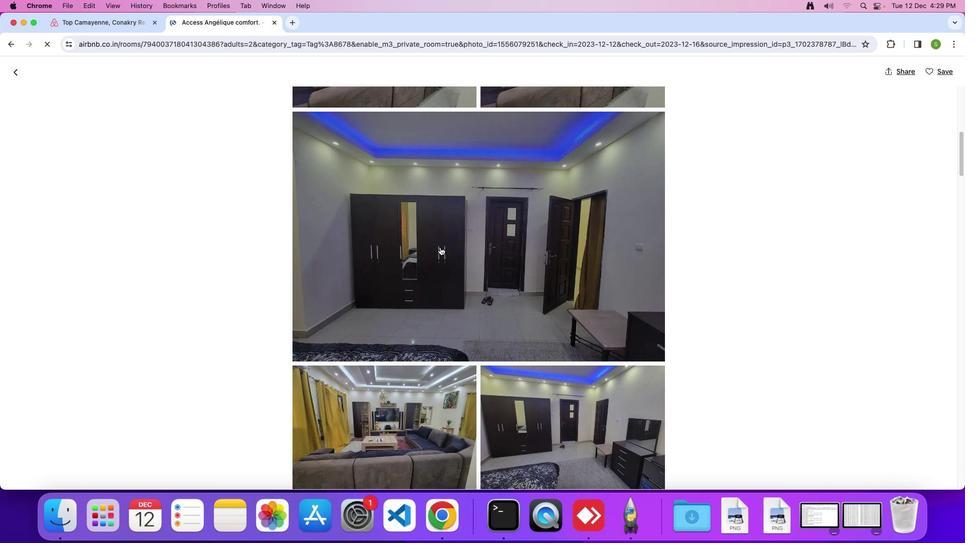 
Action: Mouse scrolled (433, 249) with delta (0, 0)
Screenshot: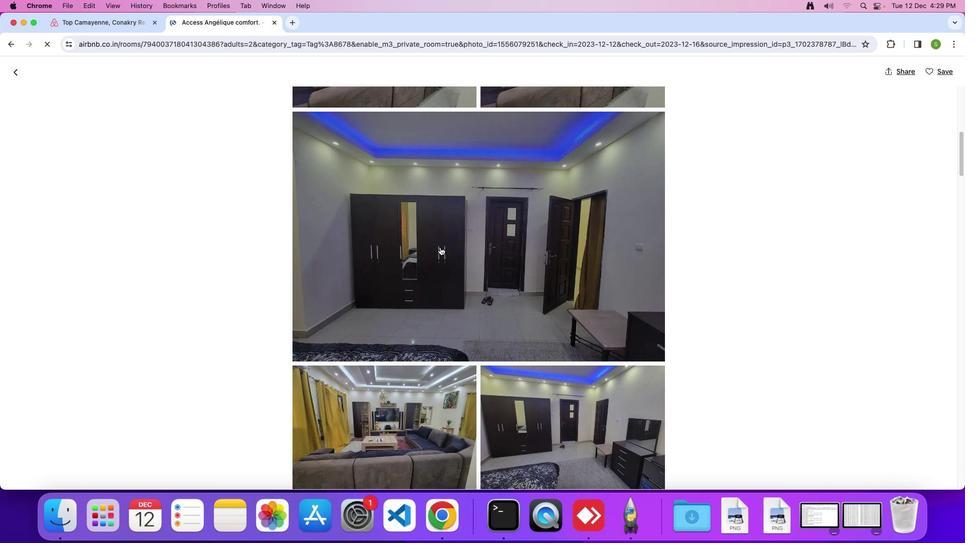 
Action: Mouse moved to (471, 254)
Screenshot: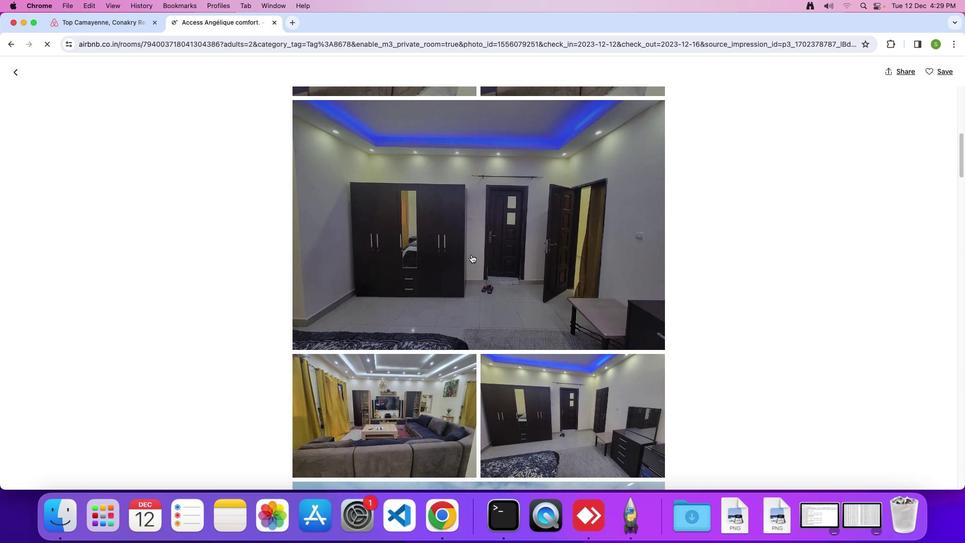 
Action: Mouse scrolled (471, 254) with delta (0, 0)
Screenshot: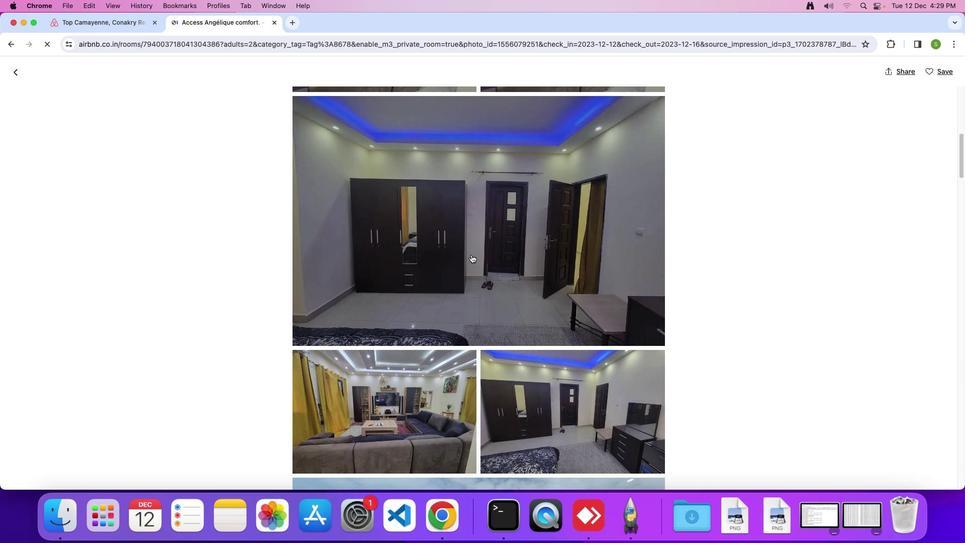 
Action: Mouse moved to (471, 254)
Screenshot: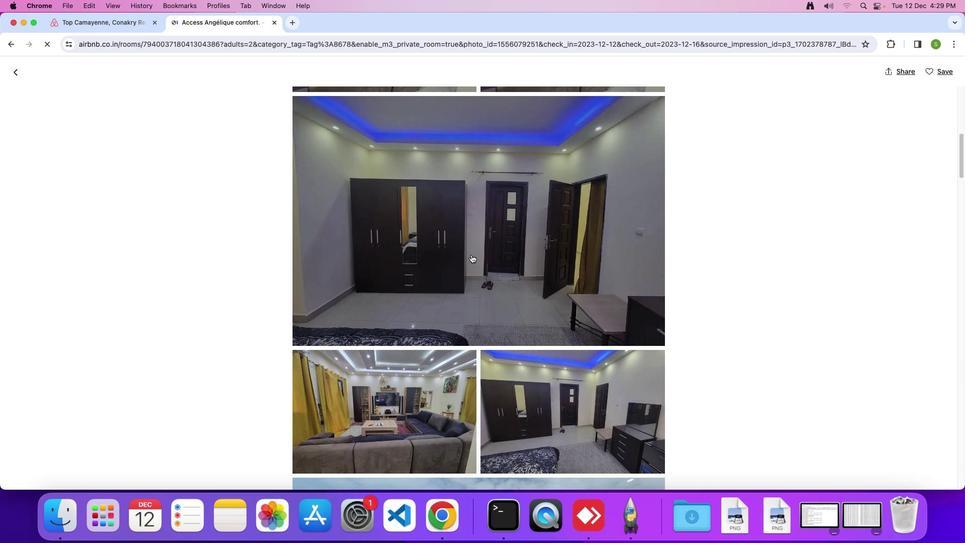 
Action: Mouse scrolled (471, 254) with delta (0, 0)
Screenshot: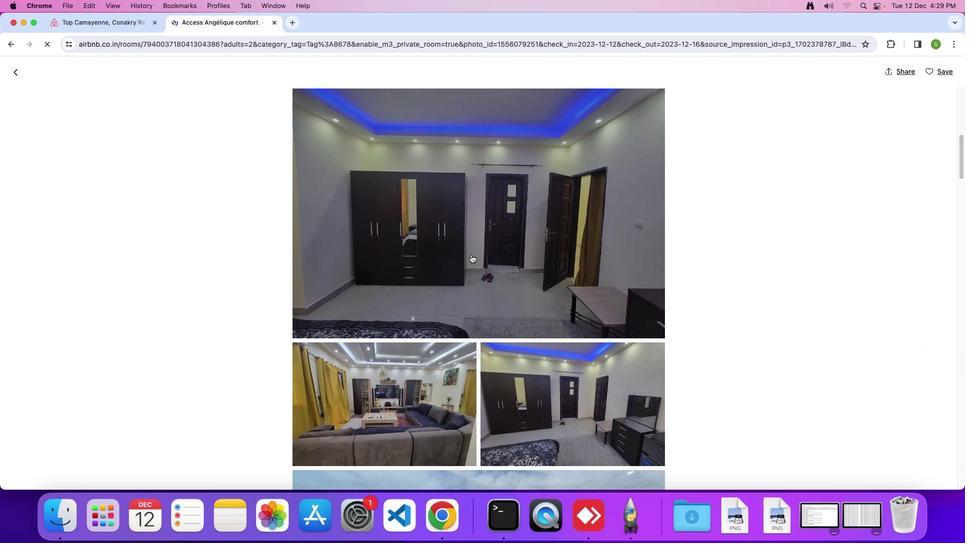 
Action: Mouse moved to (471, 254)
Screenshot: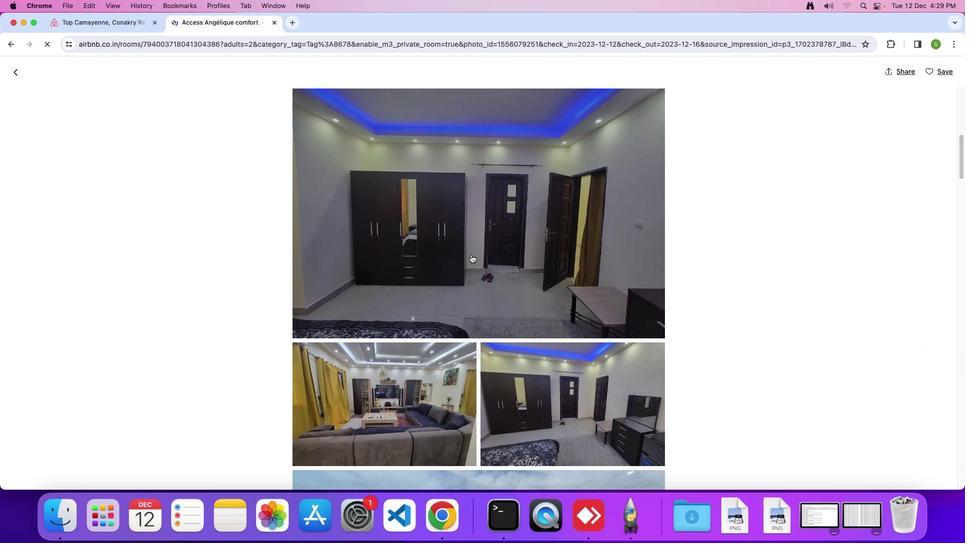 
Action: Mouse scrolled (471, 254) with delta (0, -1)
Screenshot: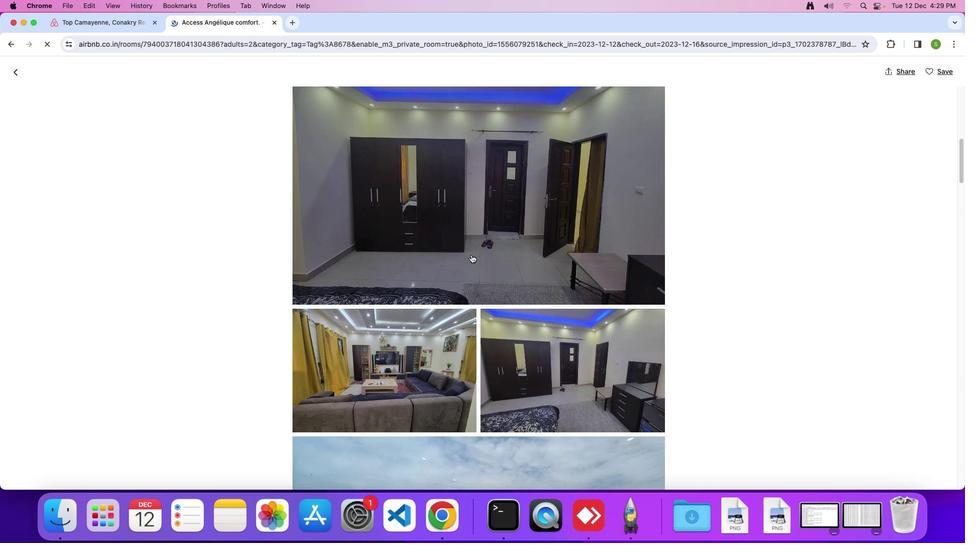 
Action: Mouse moved to (487, 276)
Screenshot: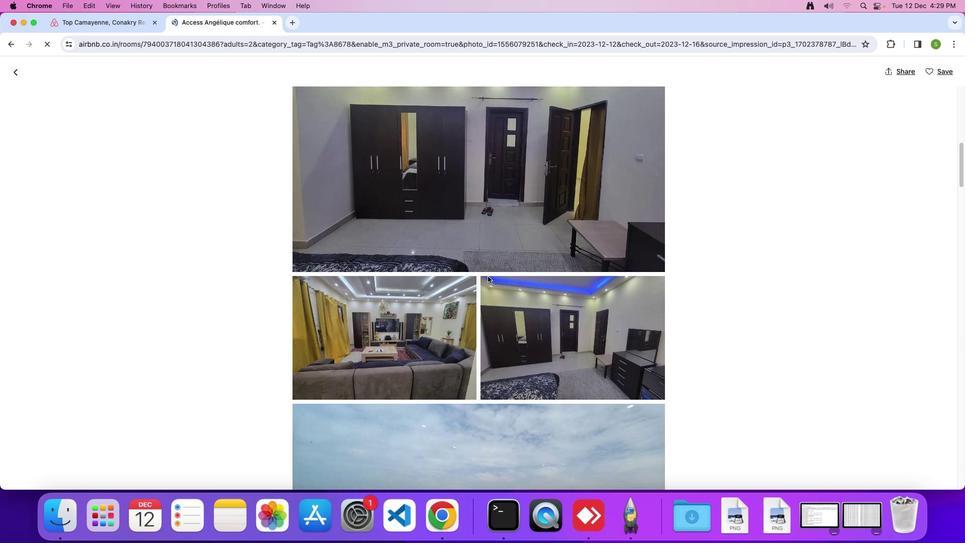 
Action: Mouse scrolled (487, 276) with delta (0, 0)
Screenshot: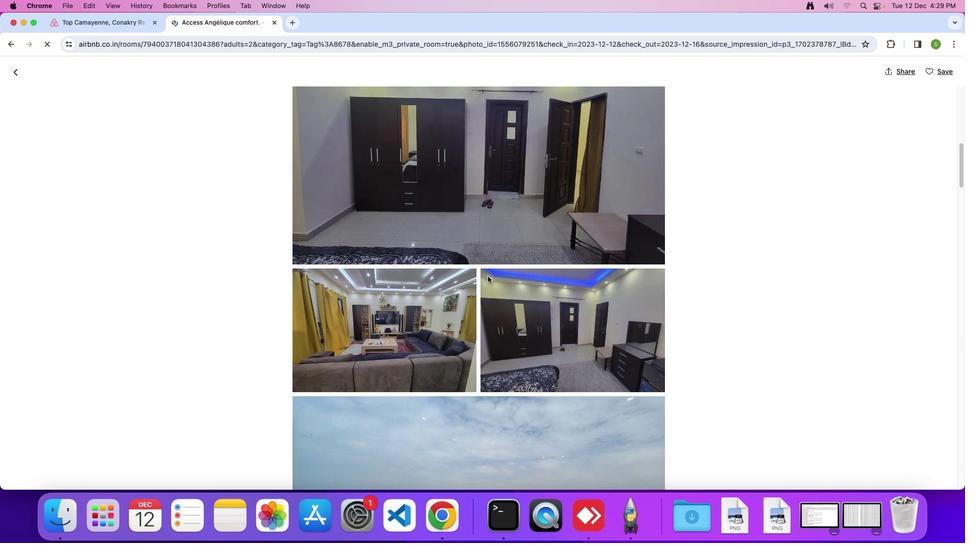 
Action: Mouse scrolled (487, 276) with delta (0, 0)
Screenshot: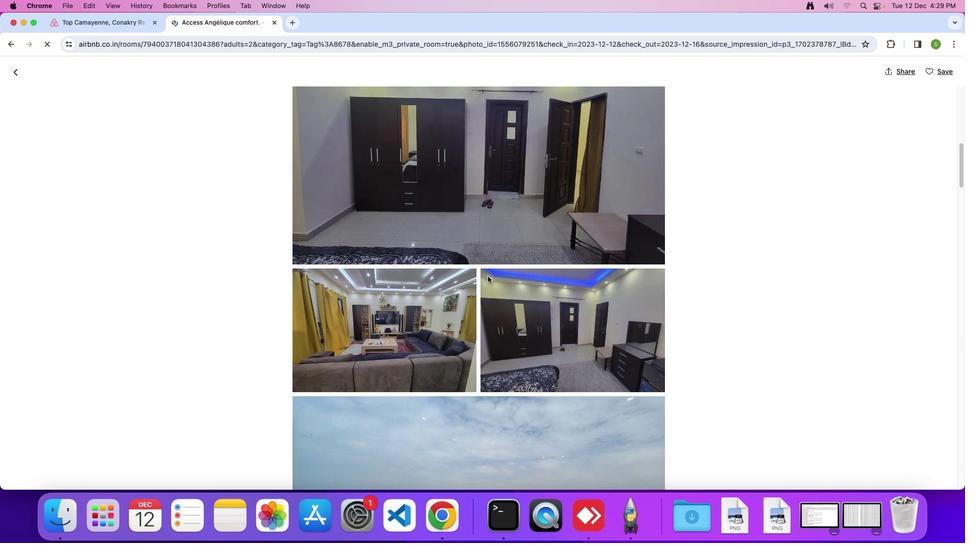 
Action: Mouse moved to (487, 276)
Screenshot: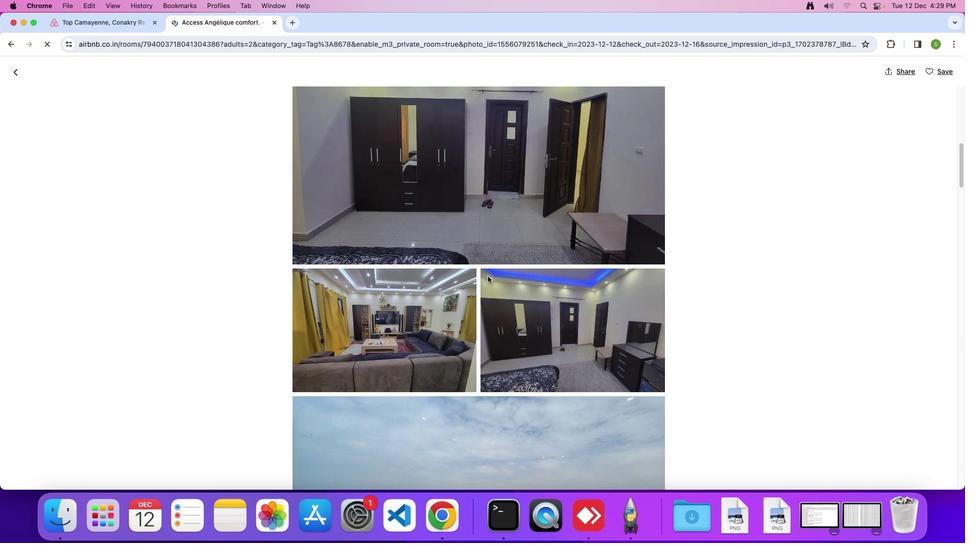 
Action: Mouse scrolled (487, 276) with delta (0, -1)
Screenshot: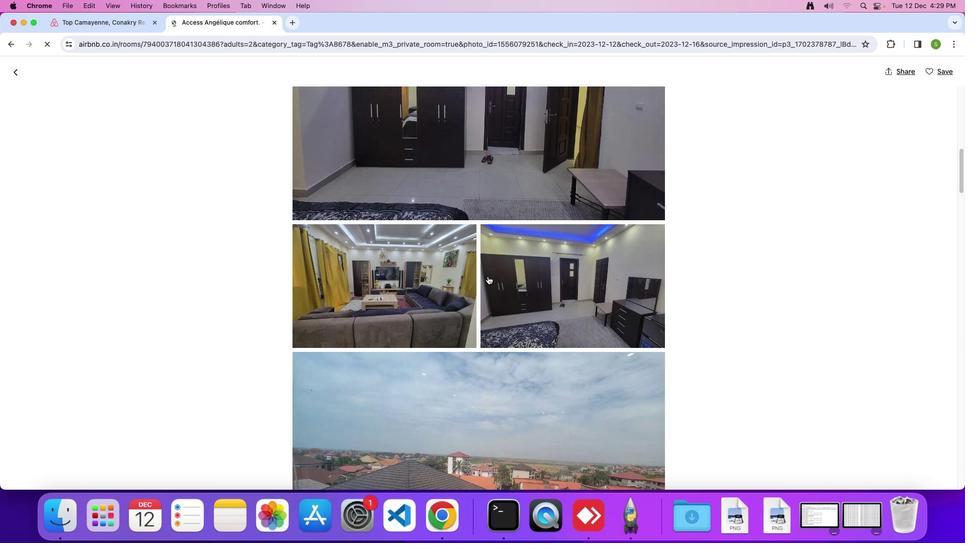 
Action: Mouse scrolled (487, 276) with delta (0, 0)
Screenshot: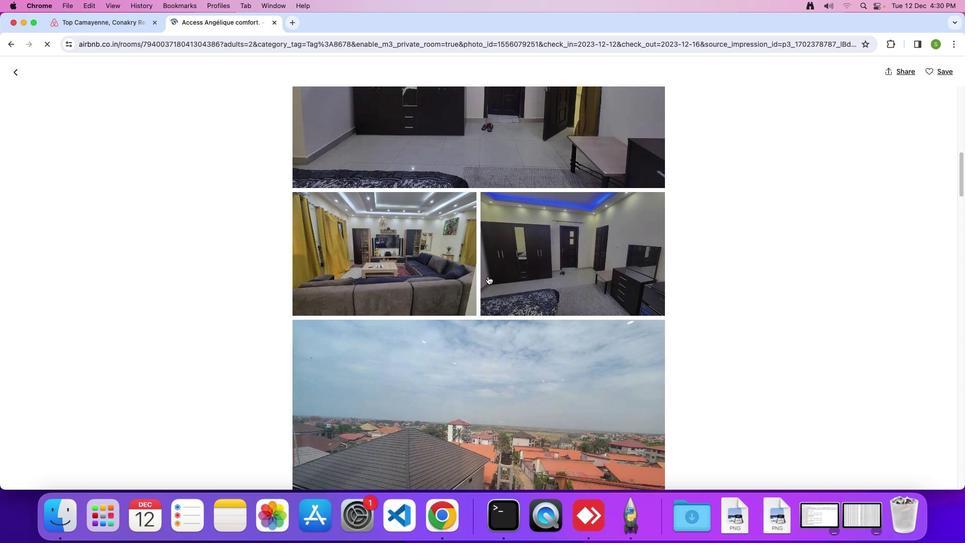
Action: Mouse scrolled (487, 276) with delta (0, 0)
Screenshot: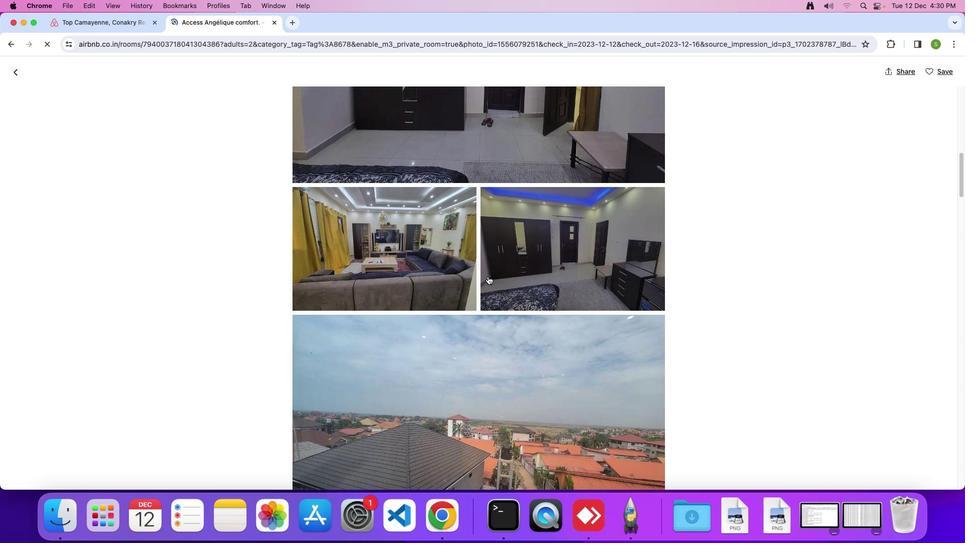 
Action: Mouse scrolled (487, 276) with delta (0, 0)
Screenshot: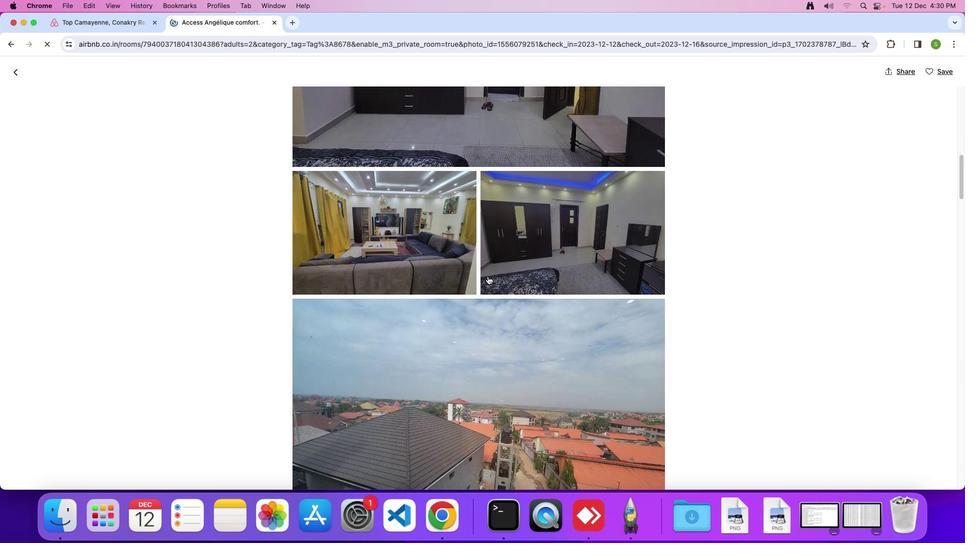 
Action: Mouse scrolled (487, 276) with delta (0, 0)
Screenshot: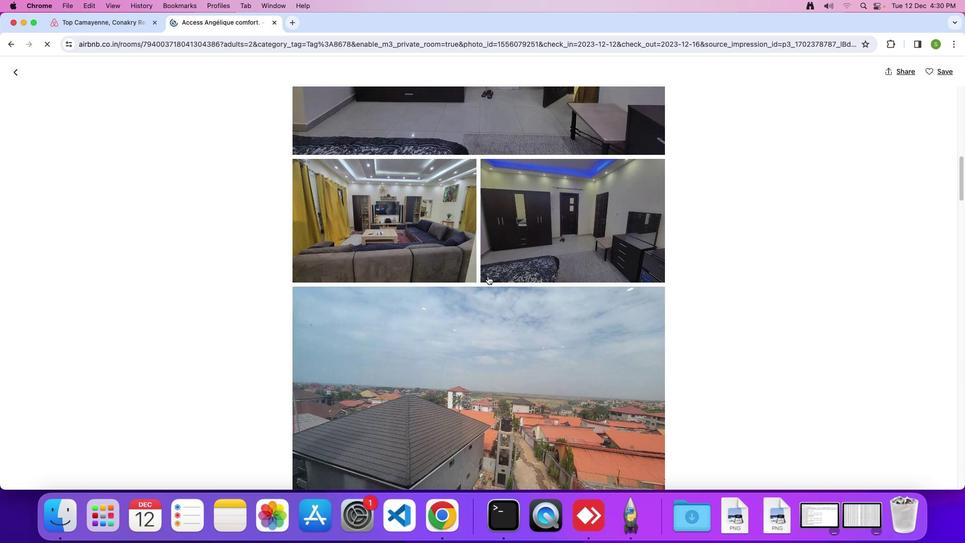 
Action: Mouse scrolled (487, 276) with delta (0, -1)
Screenshot: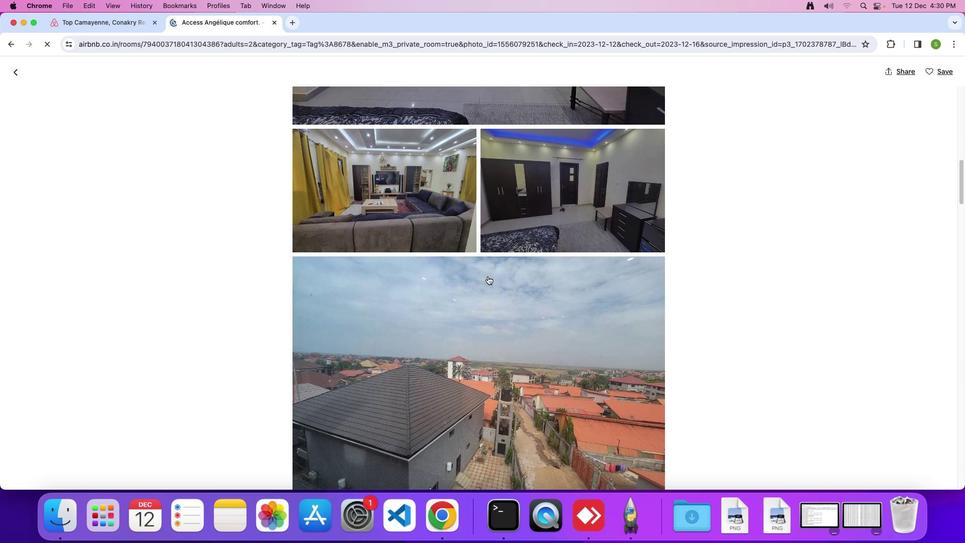 
Action: Mouse scrolled (487, 276) with delta (0, 0)
Screenshot: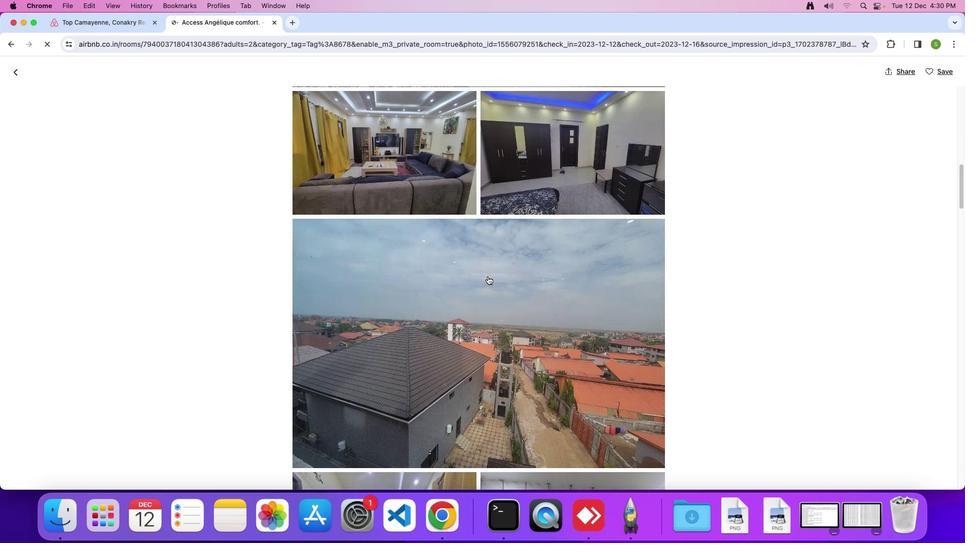 
Action: Mouse scrolled (487, 276) with delta (0, 0)
Screenshot: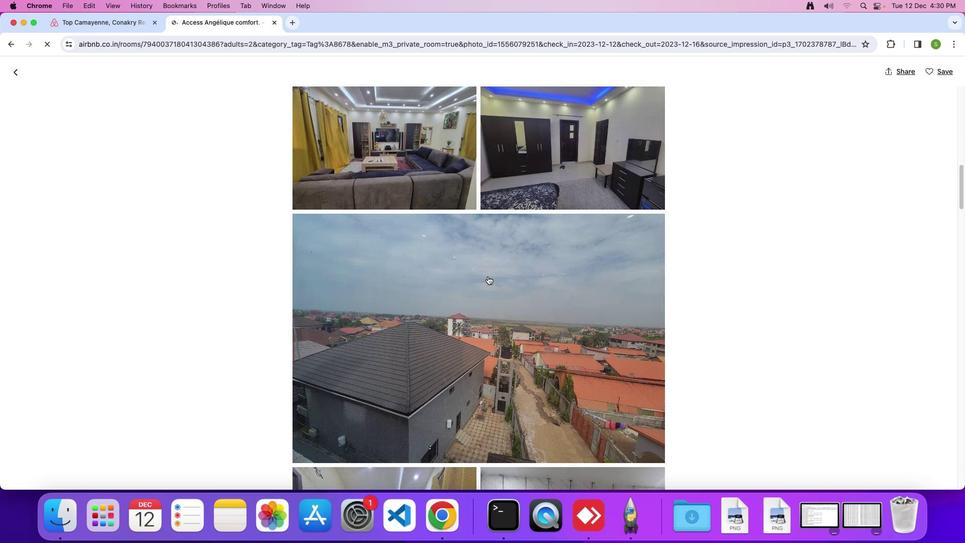 
Action: Mouse scrolled (487, 276) with delta (0, 0)
Screenshot: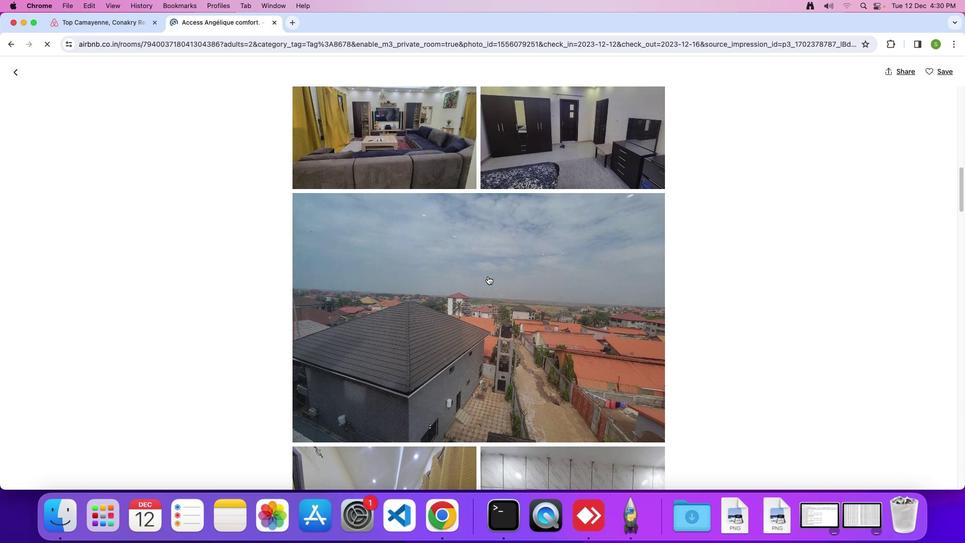 
Action: Mouse scrolled (487, 276) with delta (0, 0)
Screenshot: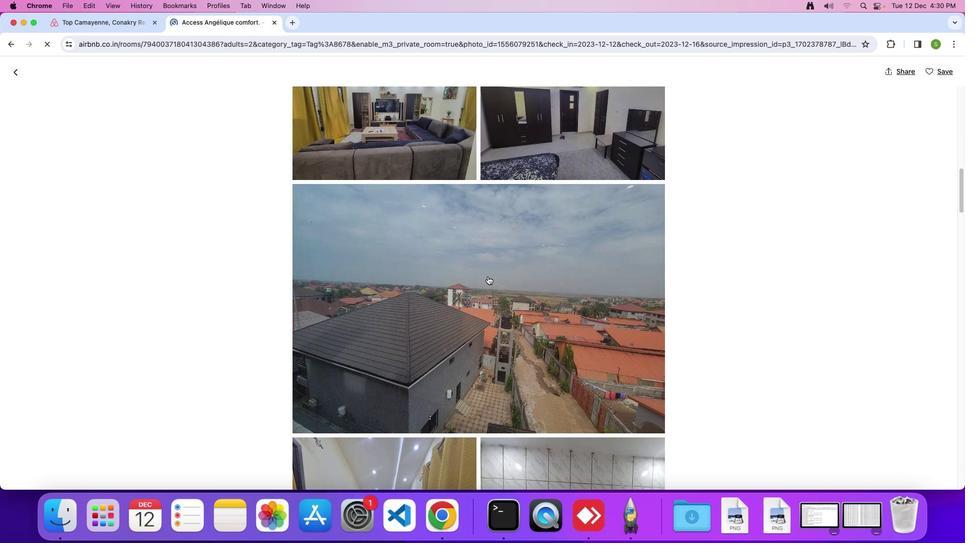 
Action: Mouse scrolled (487, 276) with delta (0, -1)
Screenshot: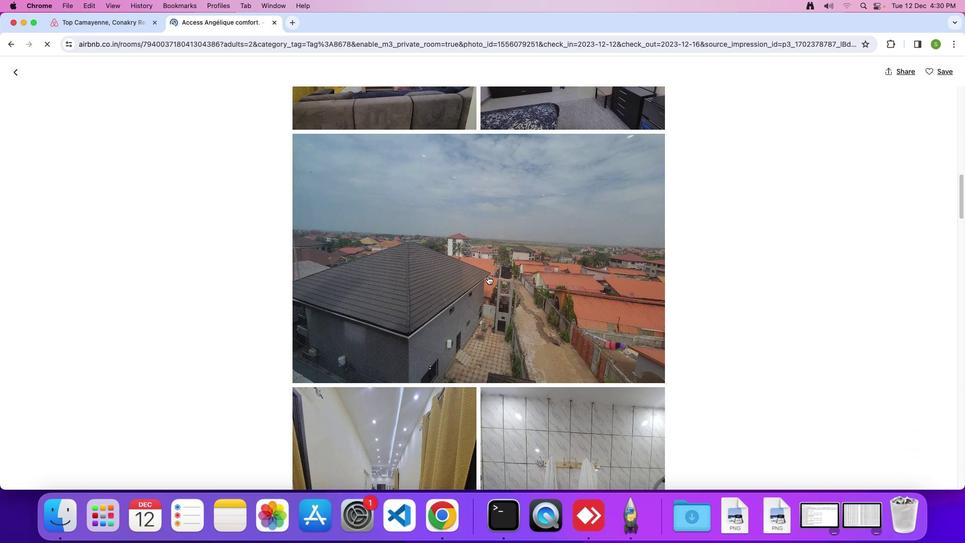 
Action: Mouse scrolled (487, 276) with delta (0, 0)
Screenshot: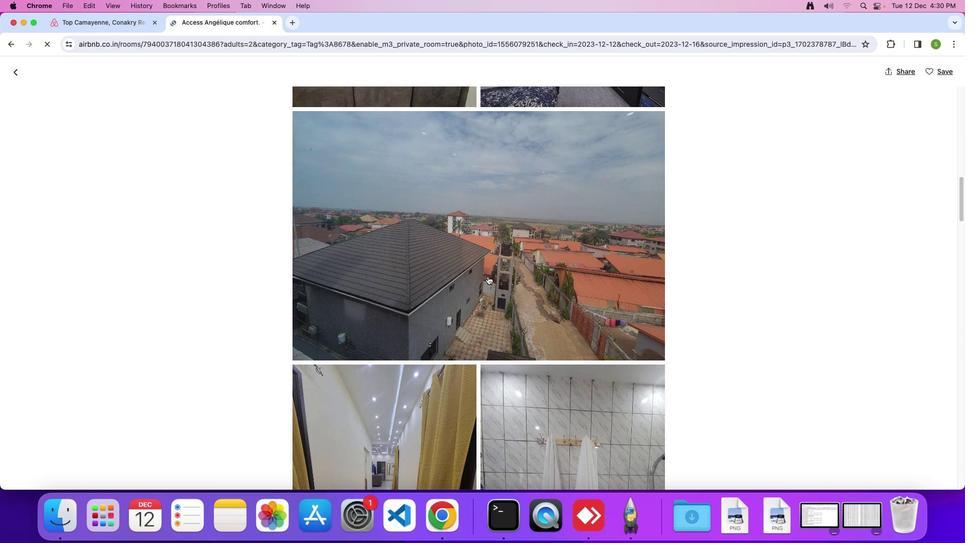 
Action: Mouse scrolled (487, 276) with delta (0, 0)
Screenshot: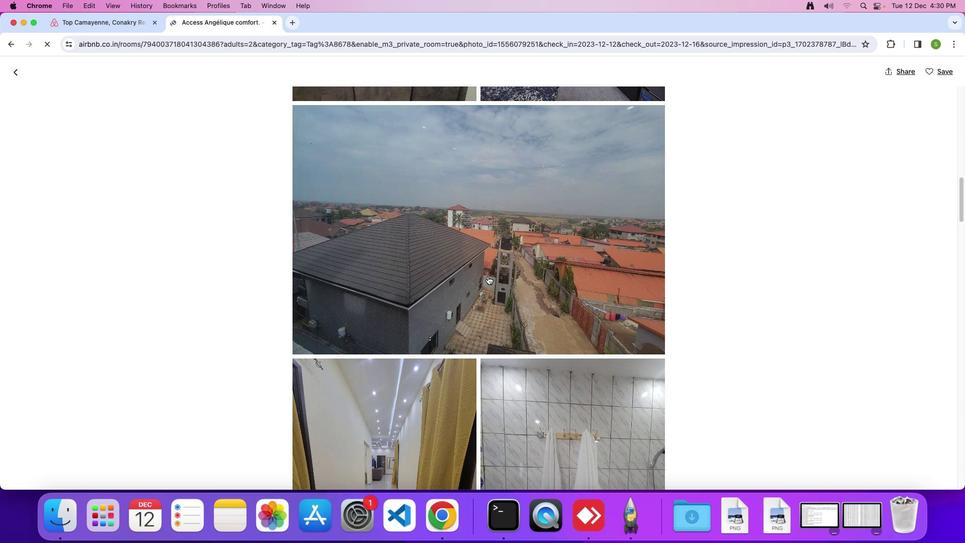 
Action: Mouse scrolled (487, 276) with delta (0, 0)
Screenshot: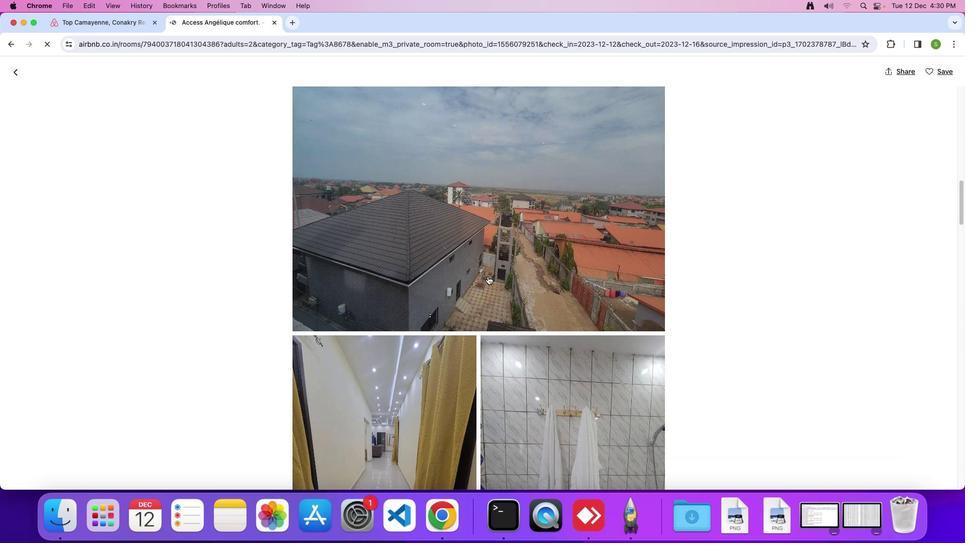 
Action: Mouse scrolled (487, 276) with delta (0, 0)
Screenshot: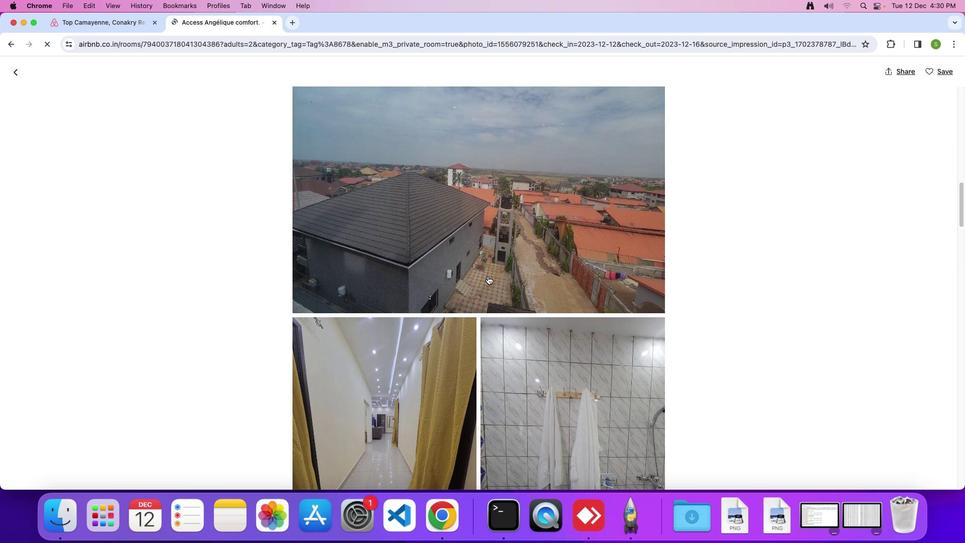 
Action: Mouse scrolled (487, 276) with delta (0, 0)
Screenshot: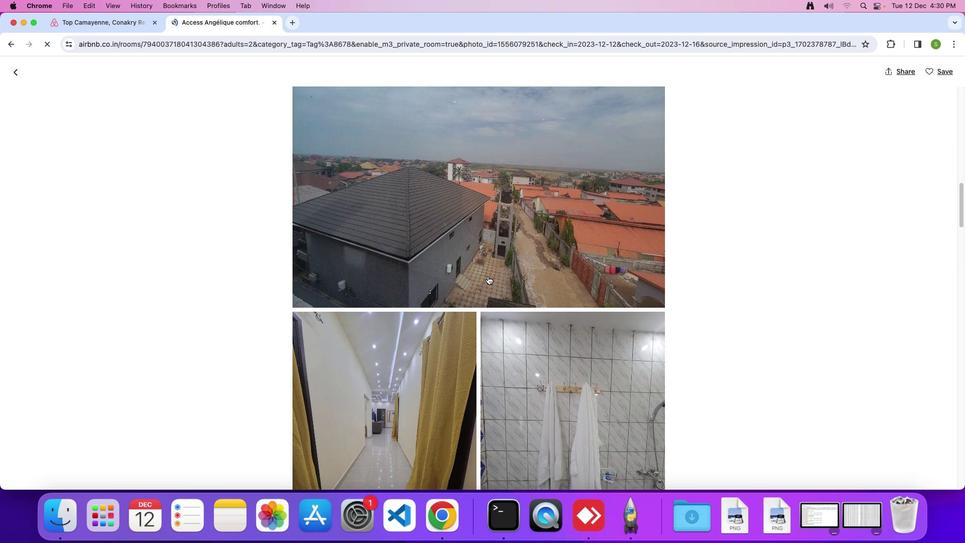 
Action: Mouse scrolled (487, 276) with delta (0, 0)
Screenshot: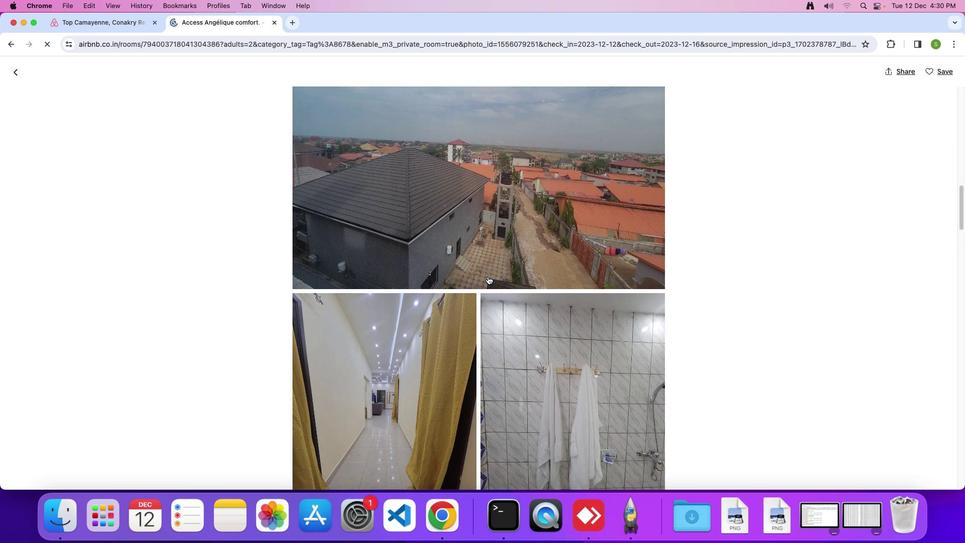 
Action: Mouse scrolled (487, 276) with delta (0, 0)
Screenshot: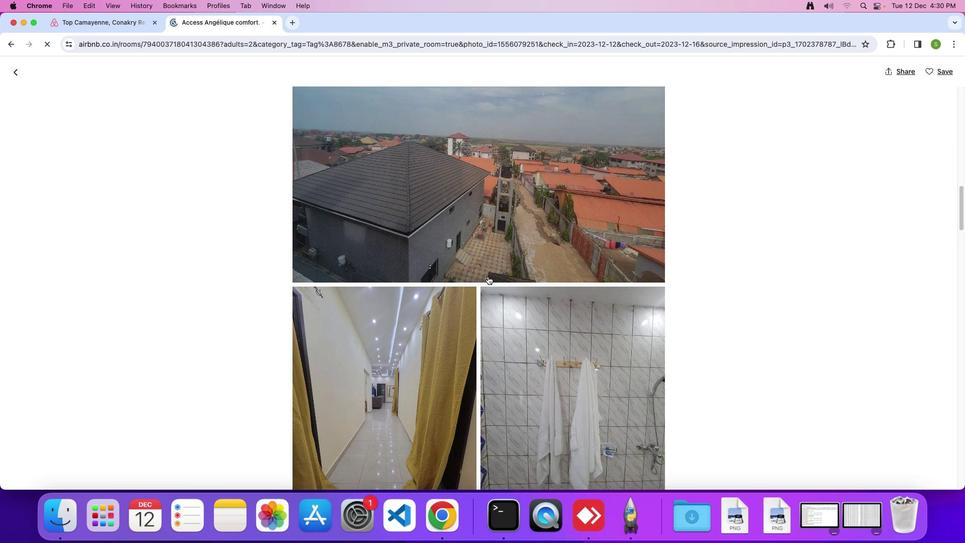 
Action: Mouse scrolled (487, 276) with delta (0, 0)
Screenshot: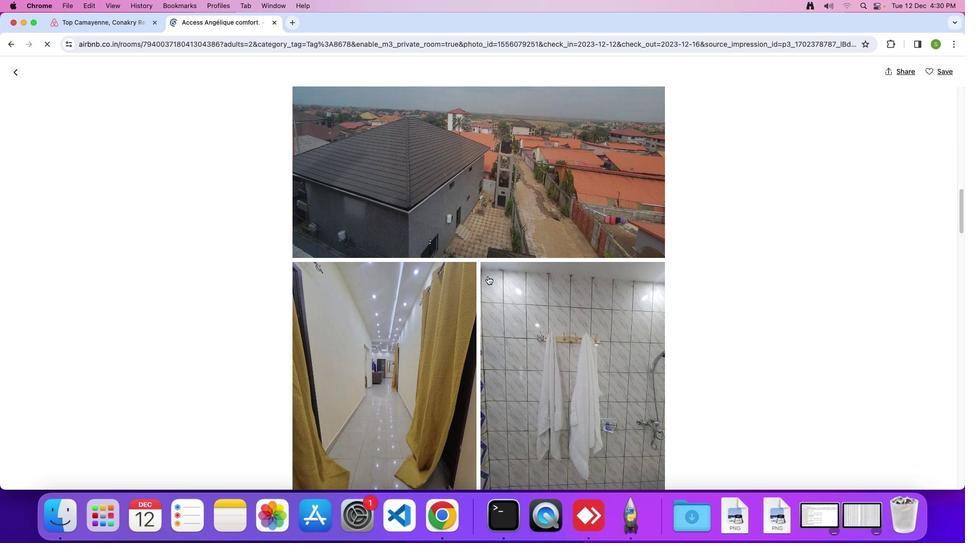 
Action: Mouse scrolled (487, 276) with delta (0, 0)
Screenshot: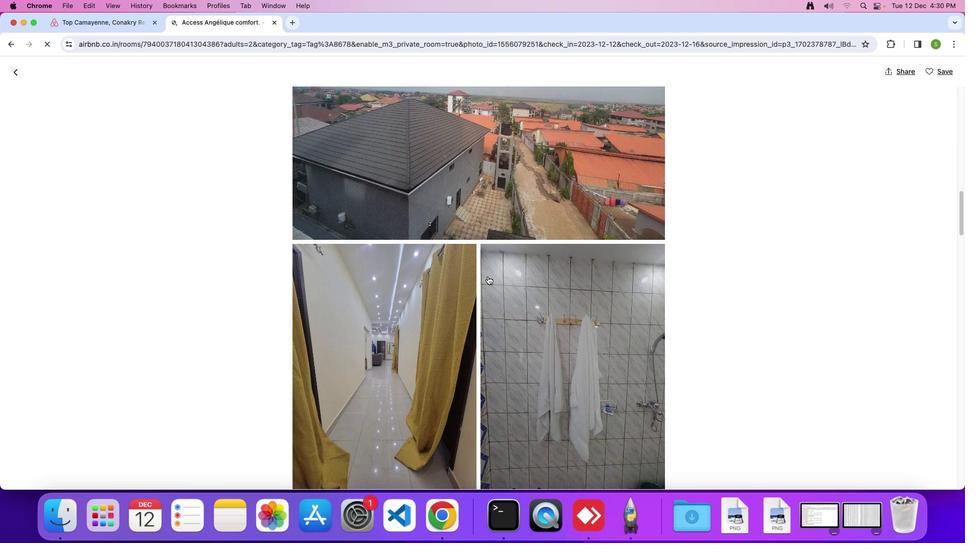 
Action: Mouse scrolled (487, 276) with delta (0, 0)
Screenshot: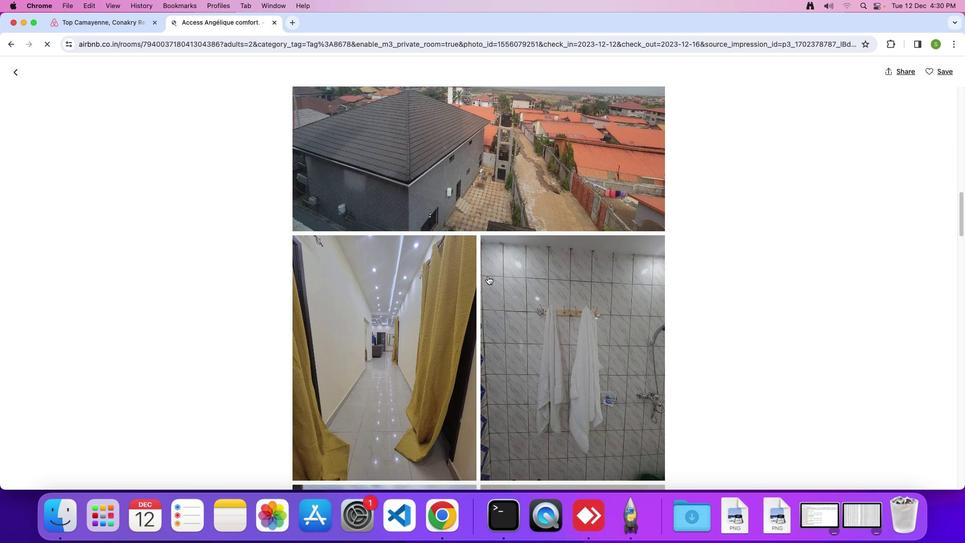 
Action: Mouse scrolled (487, 276) with delta (0, 0)
Screenshot: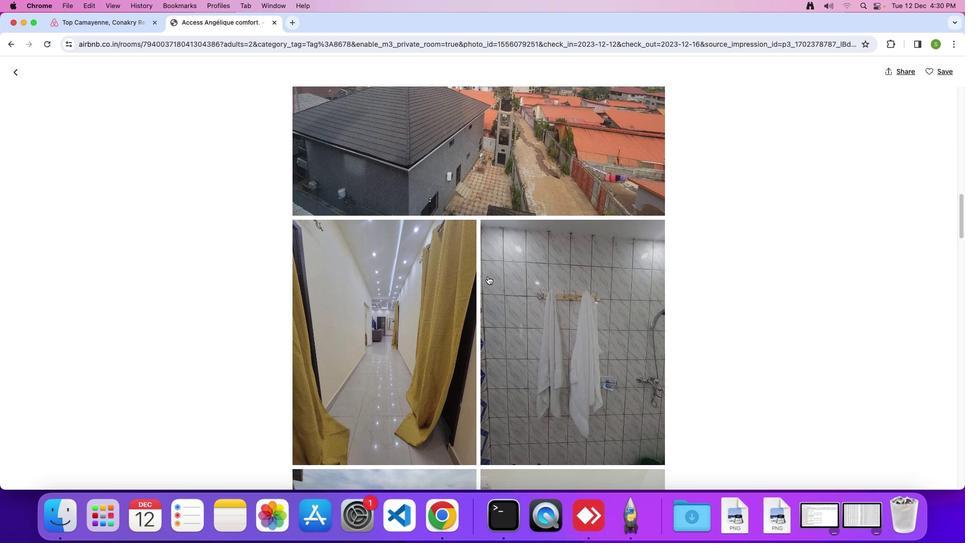 
Action: Mouse scrolled (487, 276) with delta (0, 0)
Screenshot: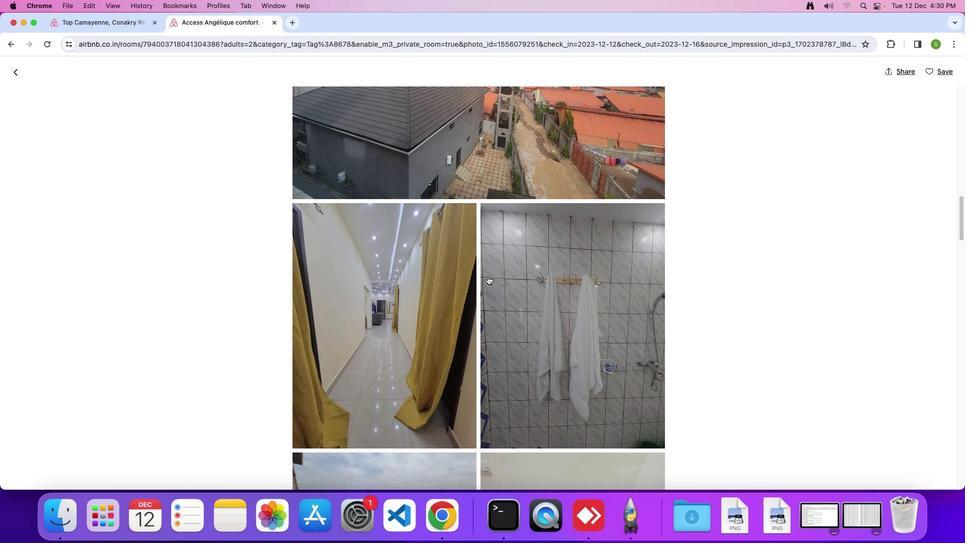 
Action: Mouse scrolled (487, 276) with delta (0, -1)
Screenshot: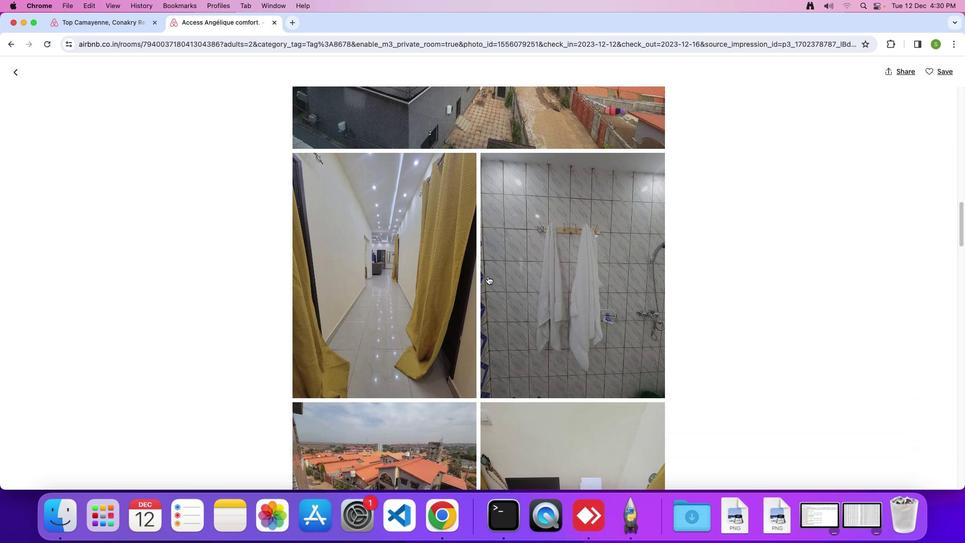 
Action: Mouse scrolled (487, 276) with delta (0, 0)
Screenshot: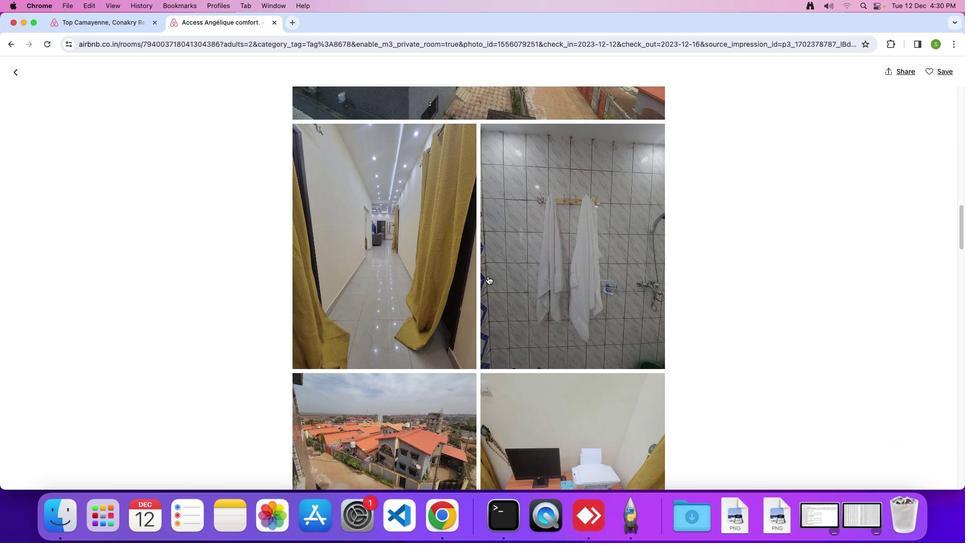 
Action: Mouse scrolled (487, 276) with delta (0, 0)
Screenshot: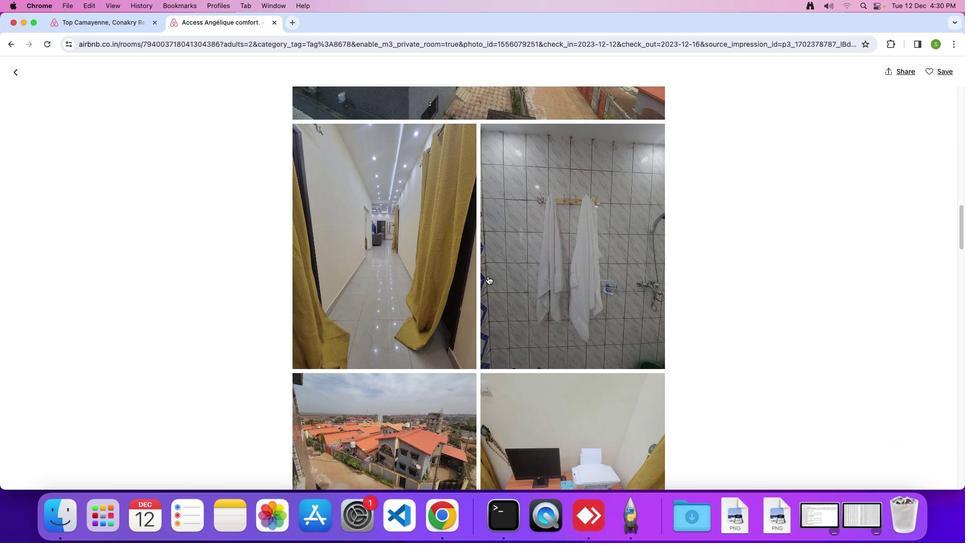 
Action: Mouse scrolled (487, 276) with delta (0, -1)
Screenshot: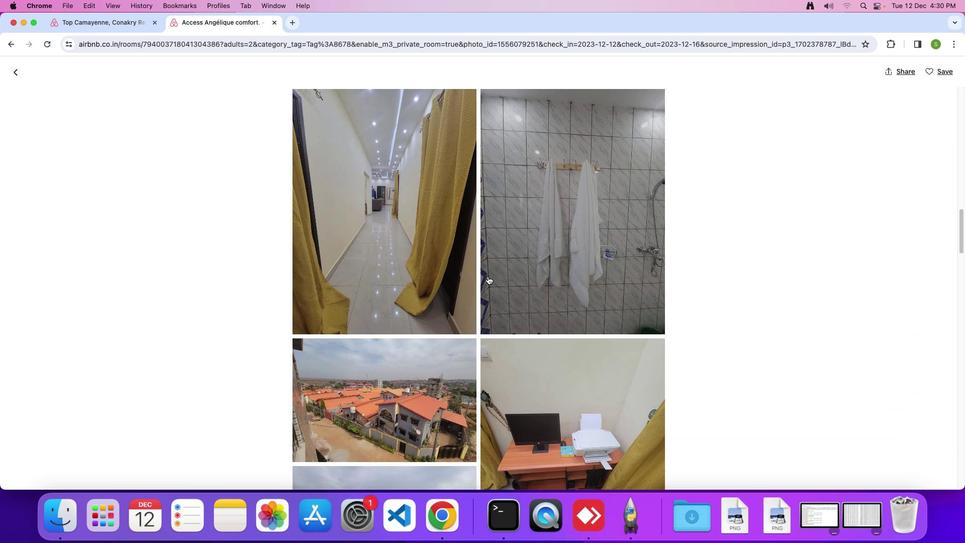 
Action: Mouse scrolled (487, 276) with delta (0, 0)
Screenshot: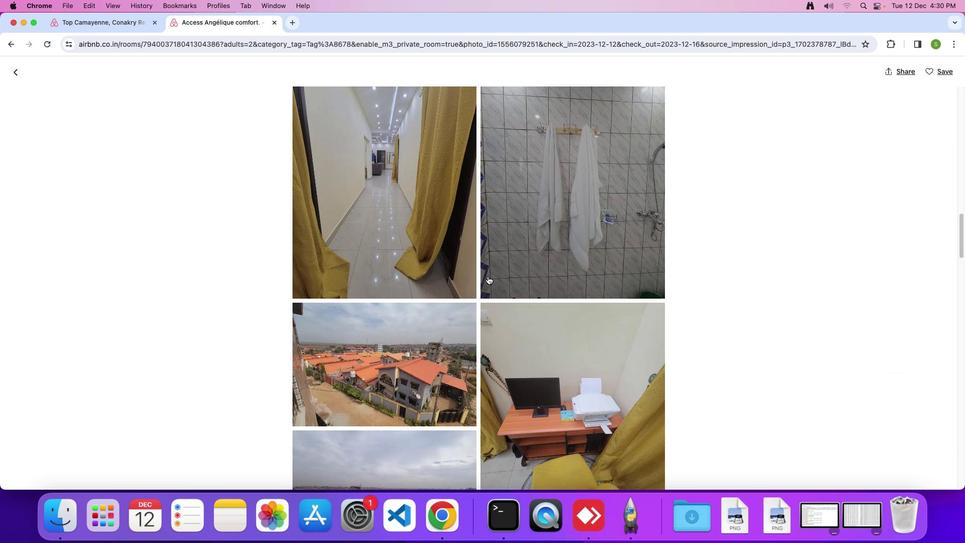 
Action: Mouse scrolled (487, 276) with delta (0, 0)
Screenshot: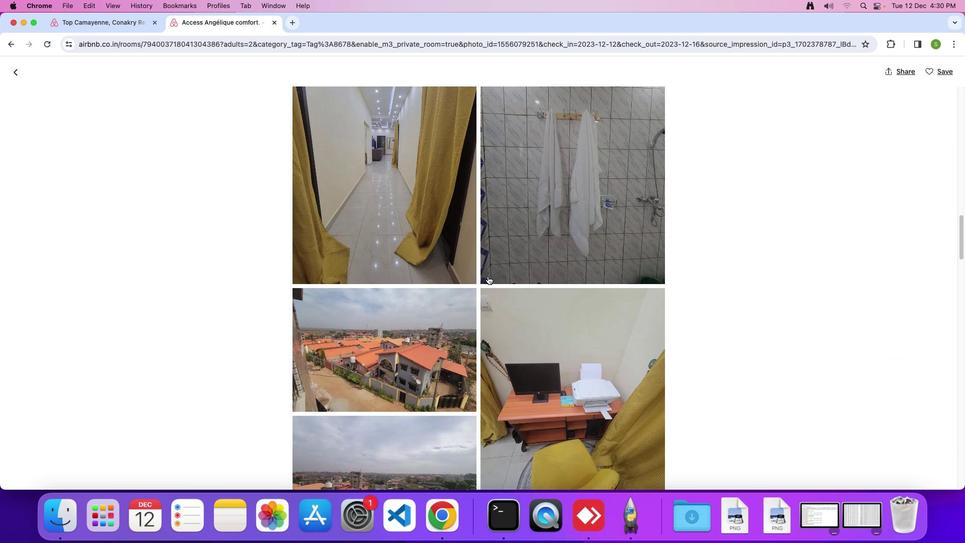 
Action: Mouse scrolled (487, 276) with delta (0, -1)
Screenshot: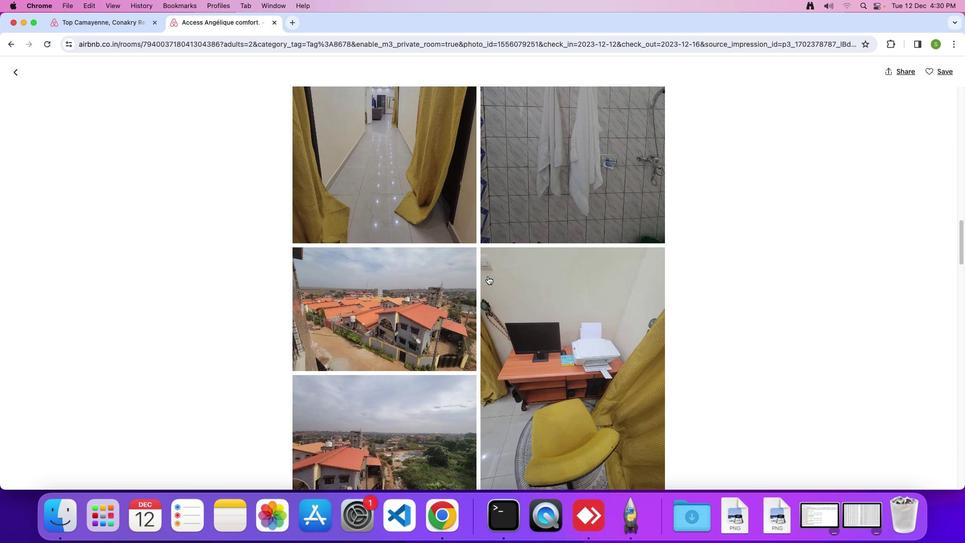 
Action: Mouse scrolled (487, 276) with delta (0, 0)
Screenshot: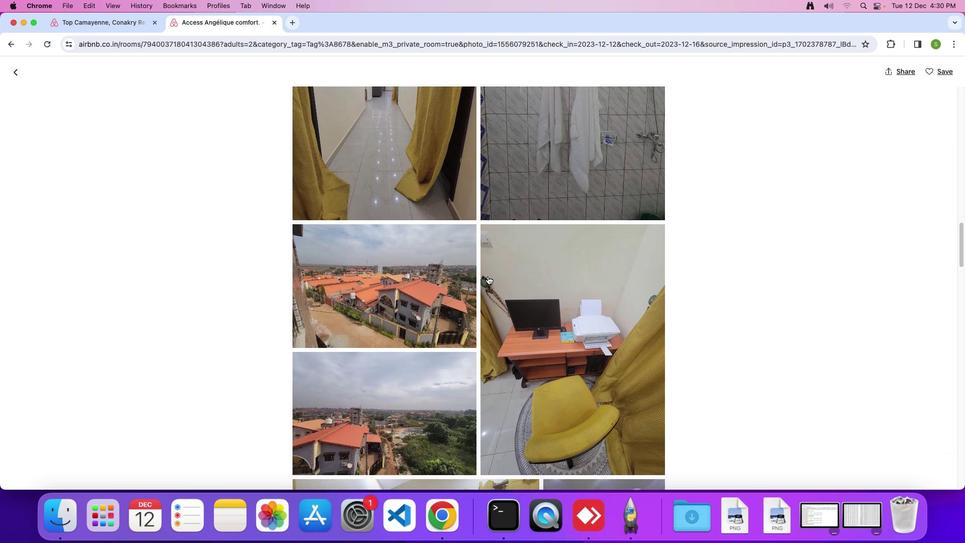 
Action: Mouse scrolled (487, 276) with delta (0, 0)
Screenshot: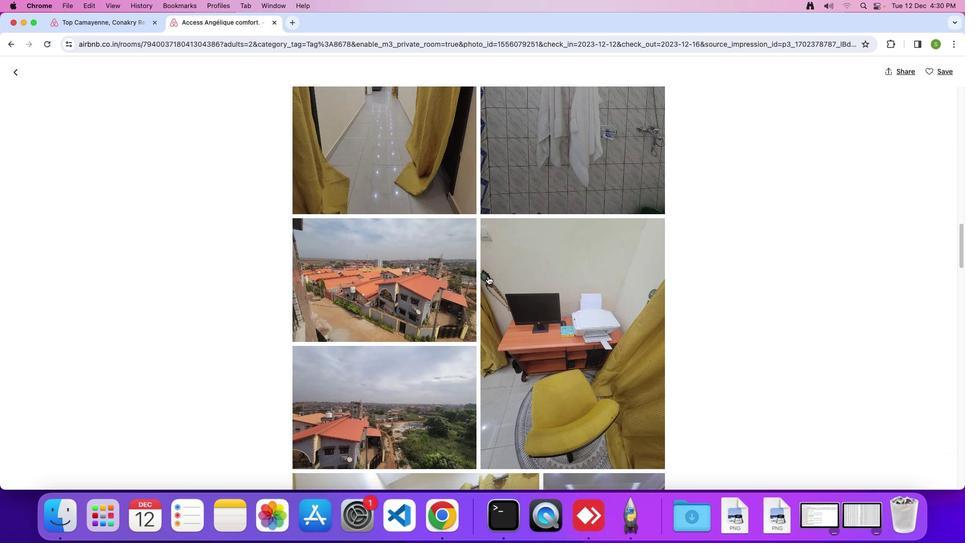 
Action: Mouse scrolled (487, 276) with delta (0, 0)
Screenshot: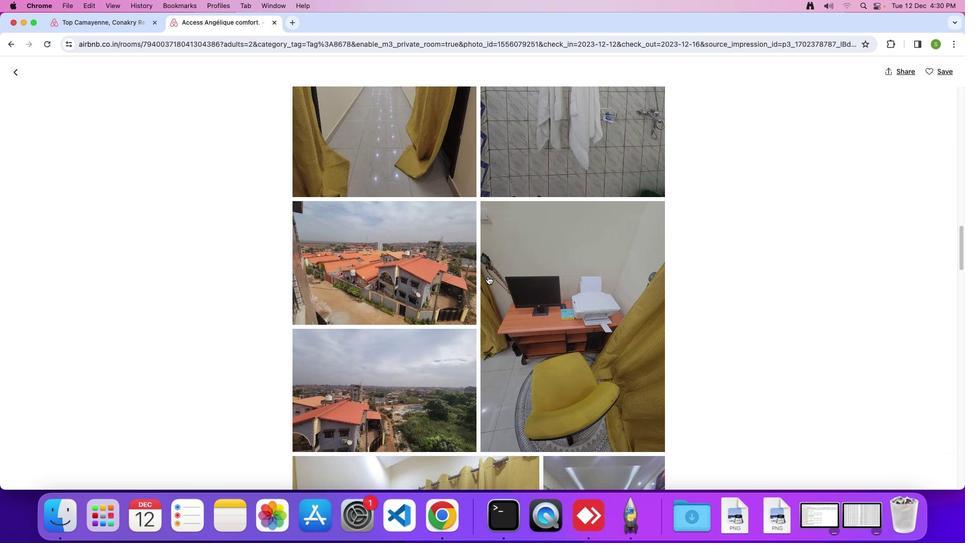 
Action: Mouse scrolled (487, 276) with delta (0, 0)
Screenshot: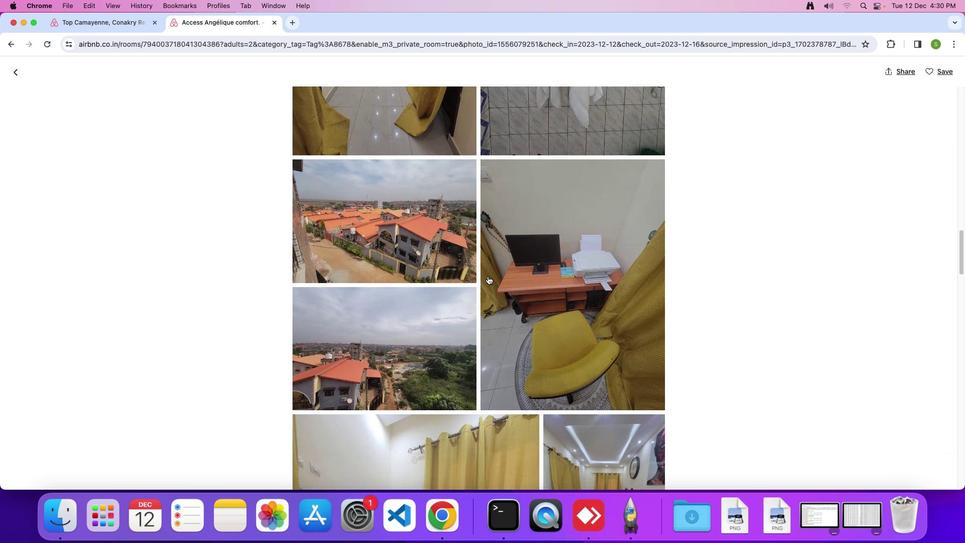 
Action: Mouse scrolled (487, 276) with delta (0, -1)
Screenshot: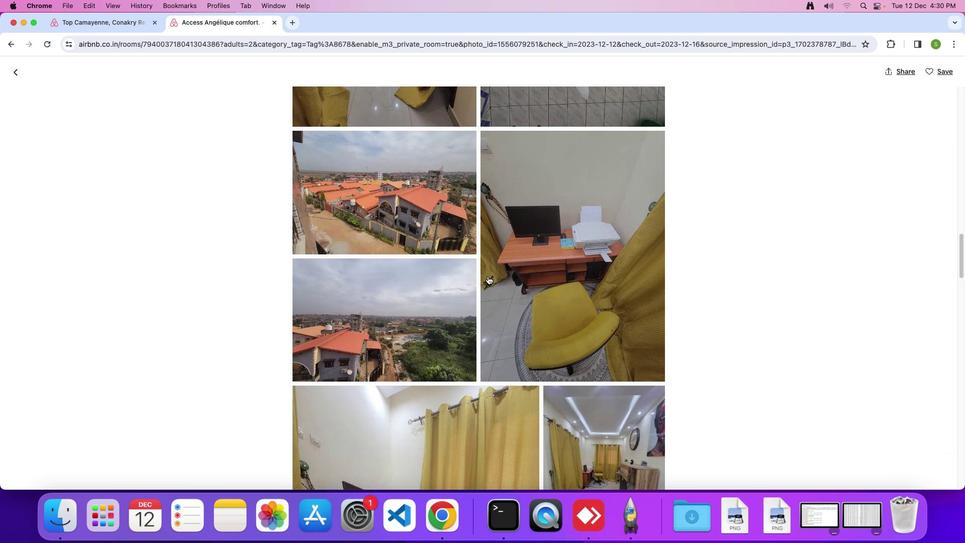
Action: Mouse scrolled (487, 276) with delta (0, 0)
Screenshot: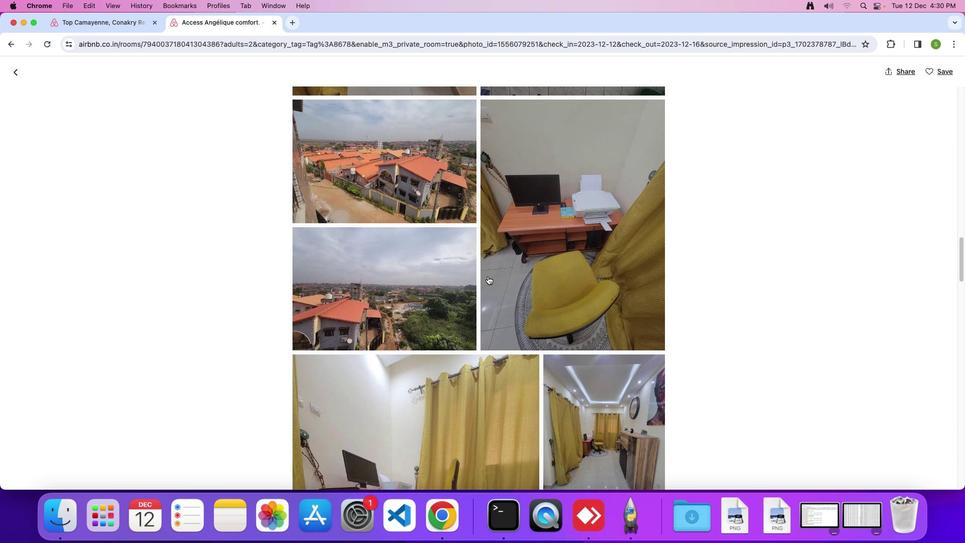 
Action: Mouse scrolled (487, 276) with delta (0, 0)
Screenshot: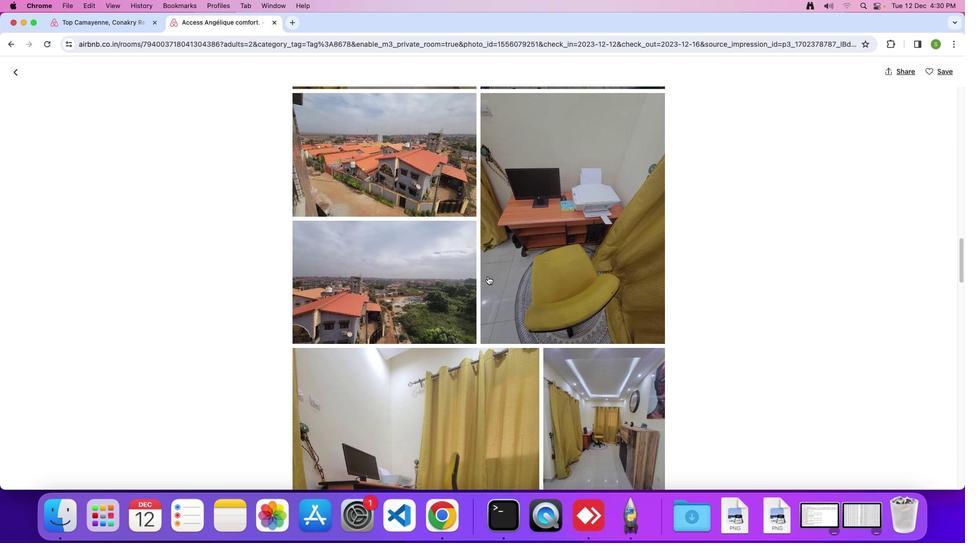 
Action: Mouse scrolled (487, 276) with delta (0, -1)
Screenshot: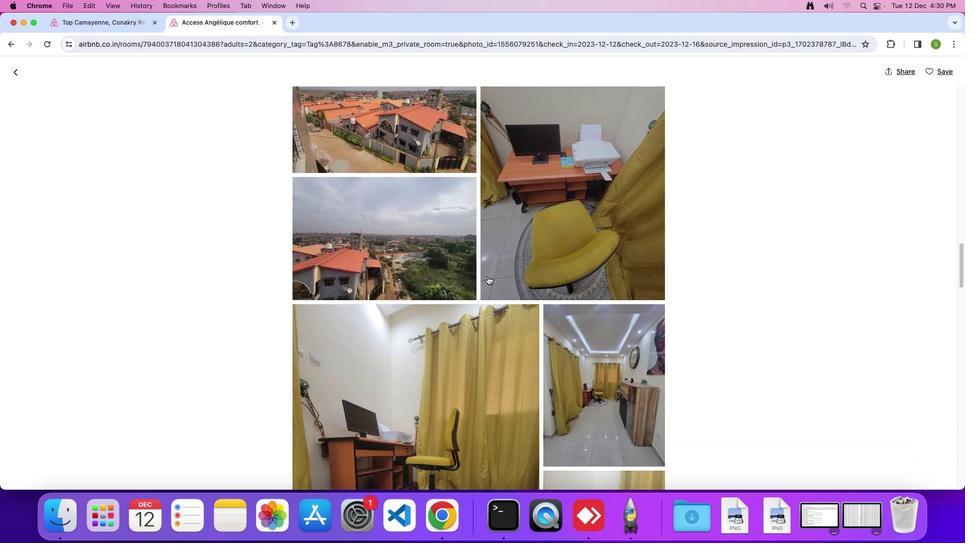 
Action: Mouse scrolled (487, 276) with delta (0, 0)
Screenshot: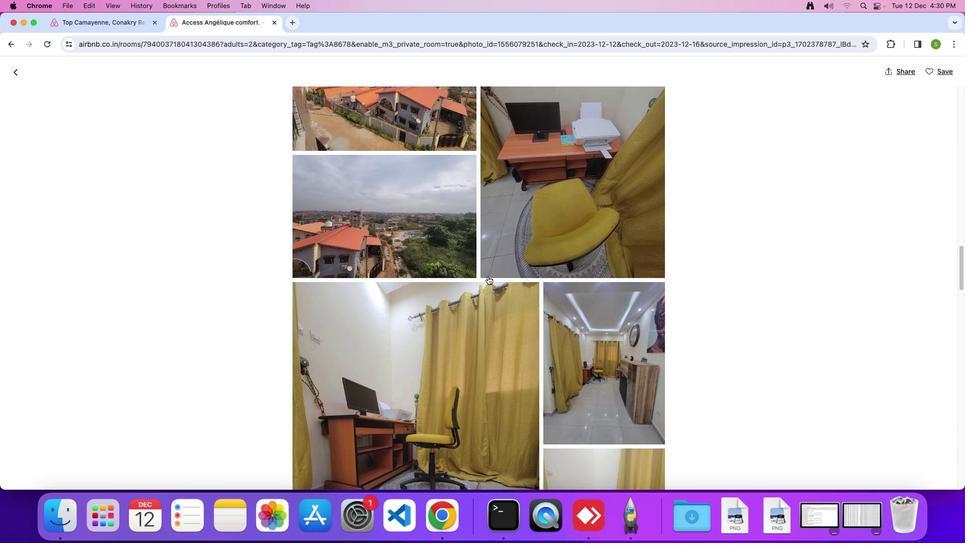 
Action: Mouse scrolled (487, 276) with delta (0, 0)
Screenshot: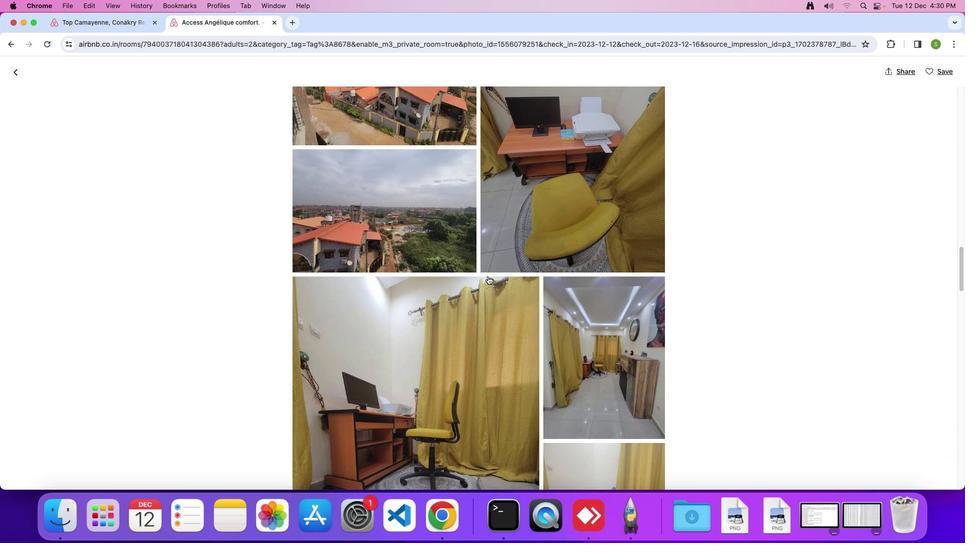 
Action: Mouse scrolled (487, 276) with delta (0, 0)
Screenshot: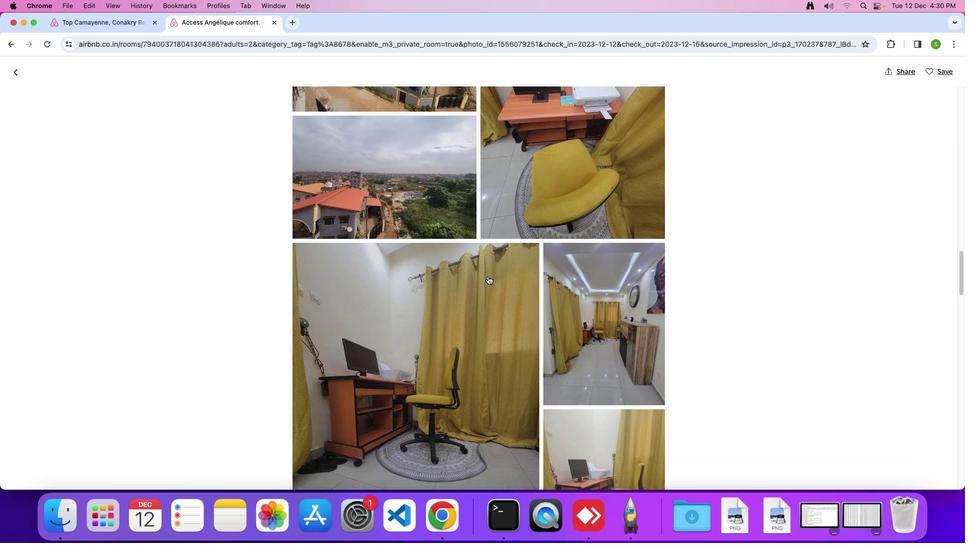 
Action: Mouse scrolled (487, 276) with delta (0, 0)
Screenshot: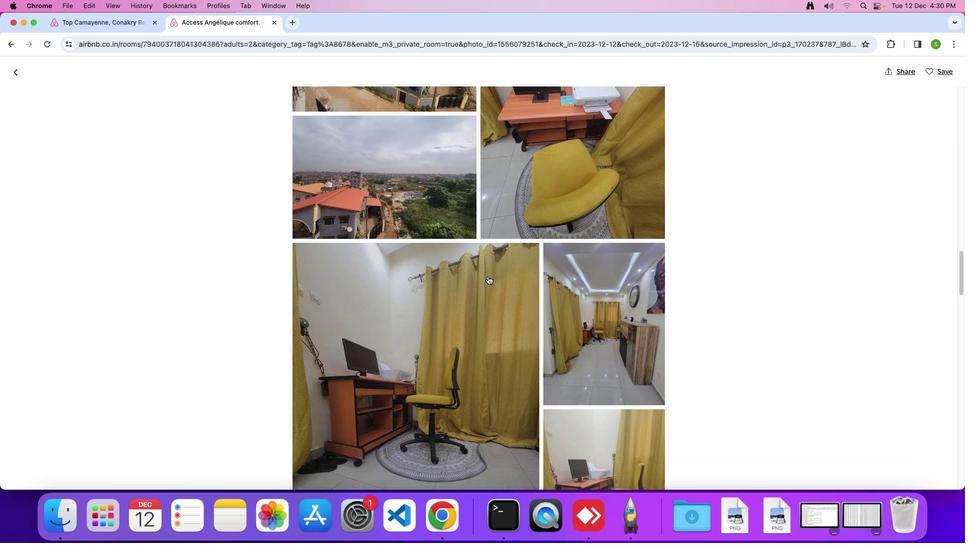 
Action: Mouse scrolled (487, 276) with delta (0, -1)
Screenshot: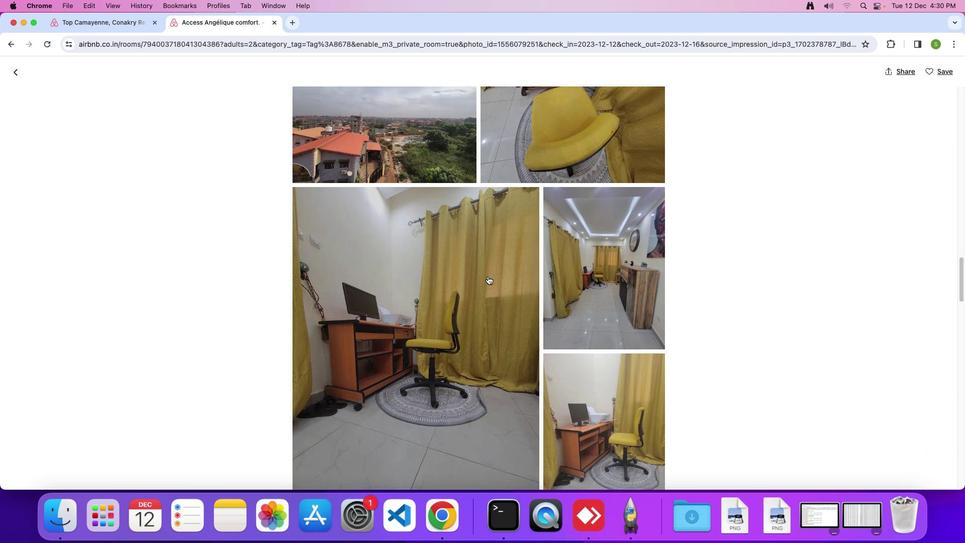 
Action: Mouse scrolled (487, 276) with delta (0, 0)
Screenshot: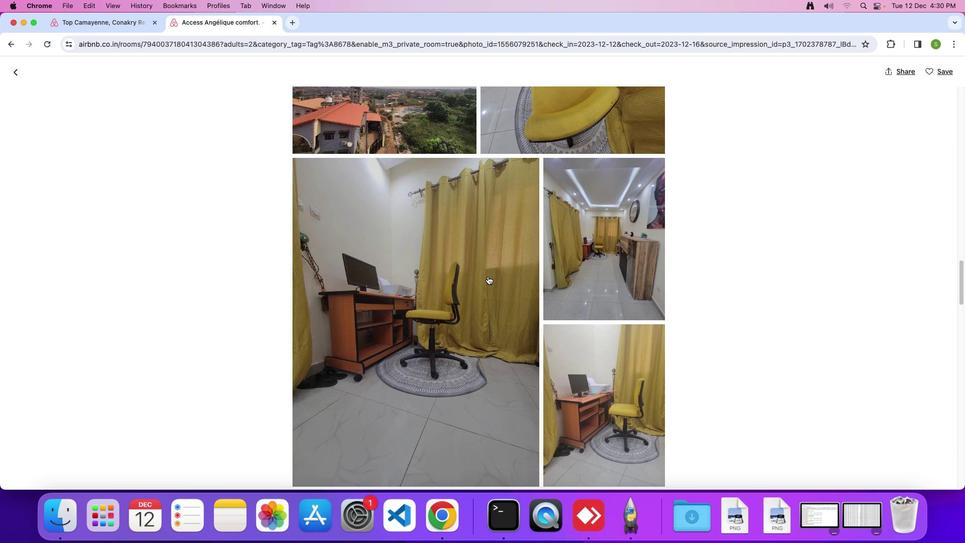 
Action: Mouse scrolled (487, 276) with delta (0, 0)
Screenshot: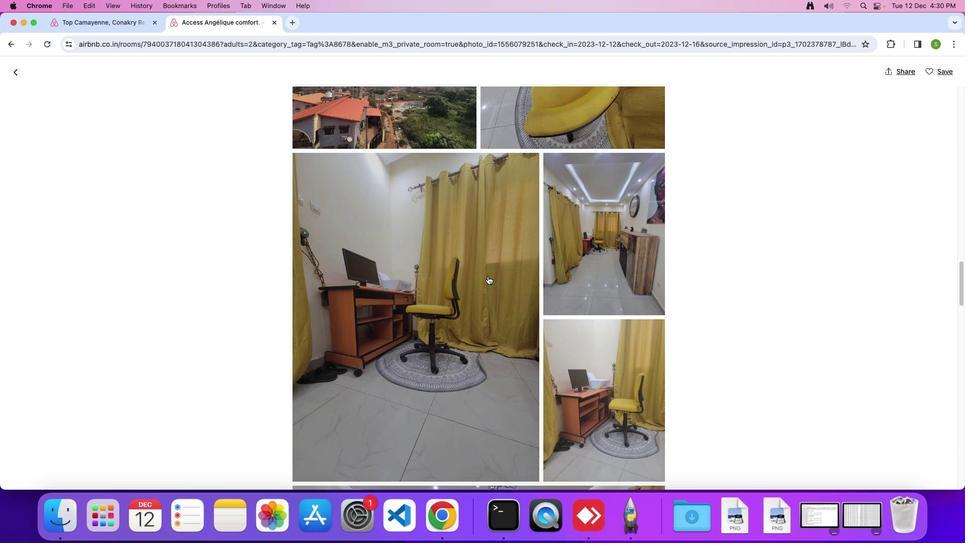 
Action: Mouse scrolled (487, 276) with delta (0, 0)
Screenshot: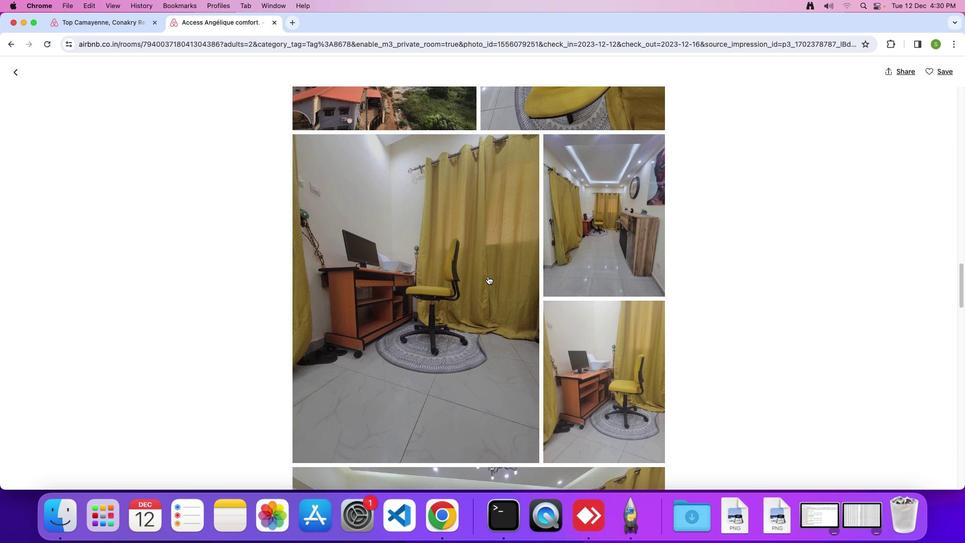
Action: Mouse scrolled (487, 276) with delta (0, 0)
Screenshot: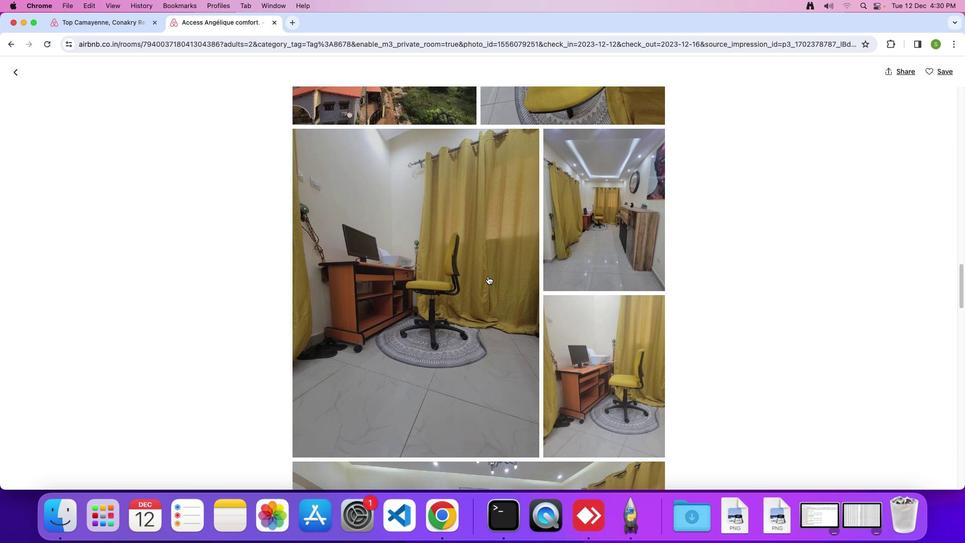 
Action: Mouse scrolled (487, 276) with delta (0, 0)
Screenshot: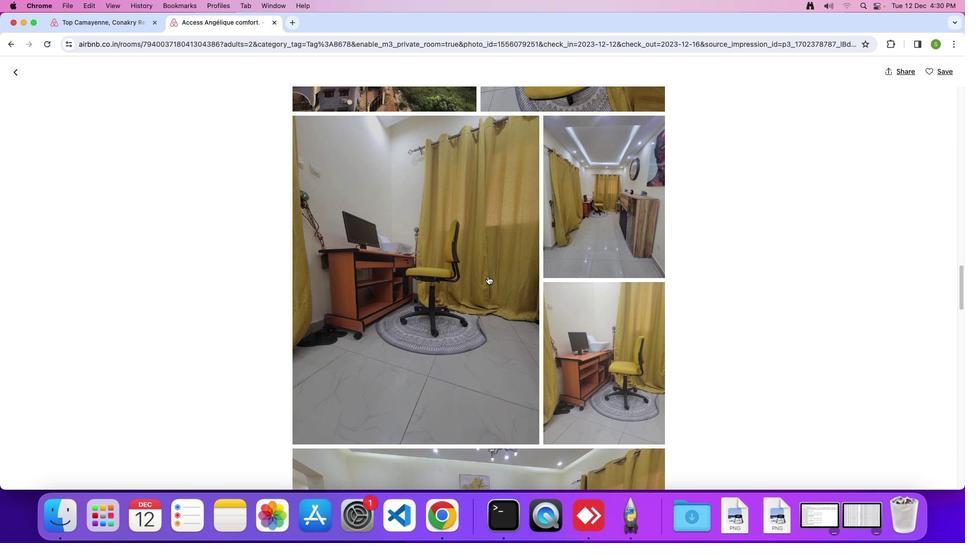 
Action: Mouse scrolled (487, 276) with delta (0, 0)
Screenshot: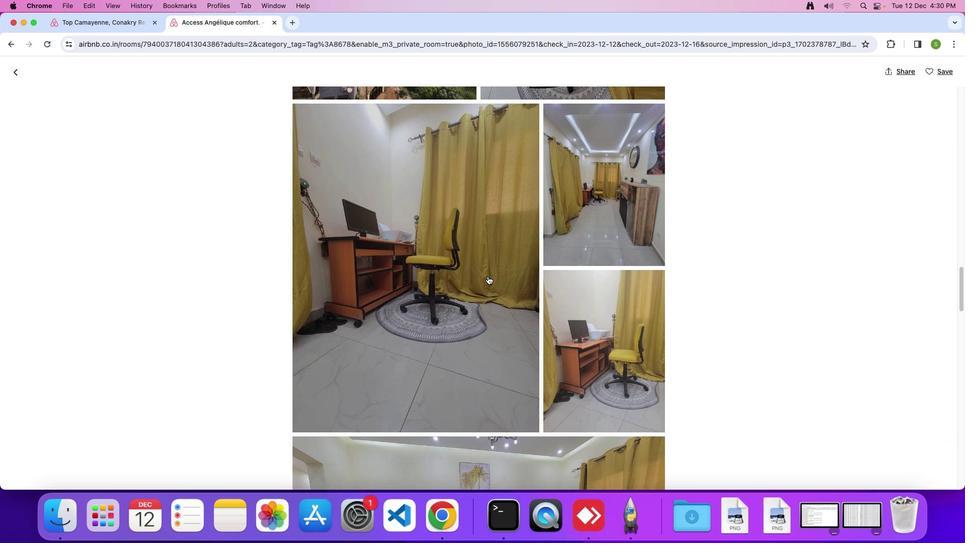 
Action: Mouse scrolled (487, 276) with delta (0, -1)
Screenshot: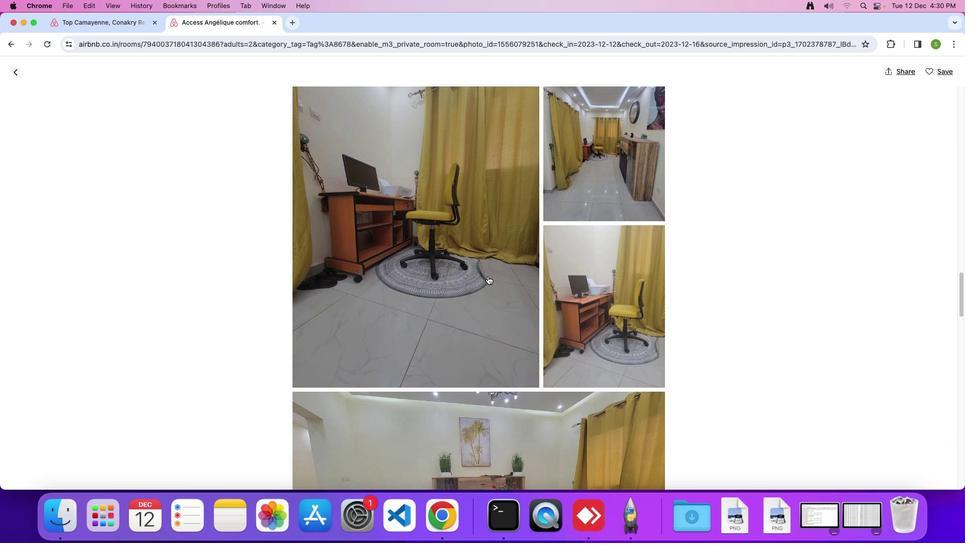 
Action: Mouse scrolled (487, 276) with delta (0, 0)
Screenshot: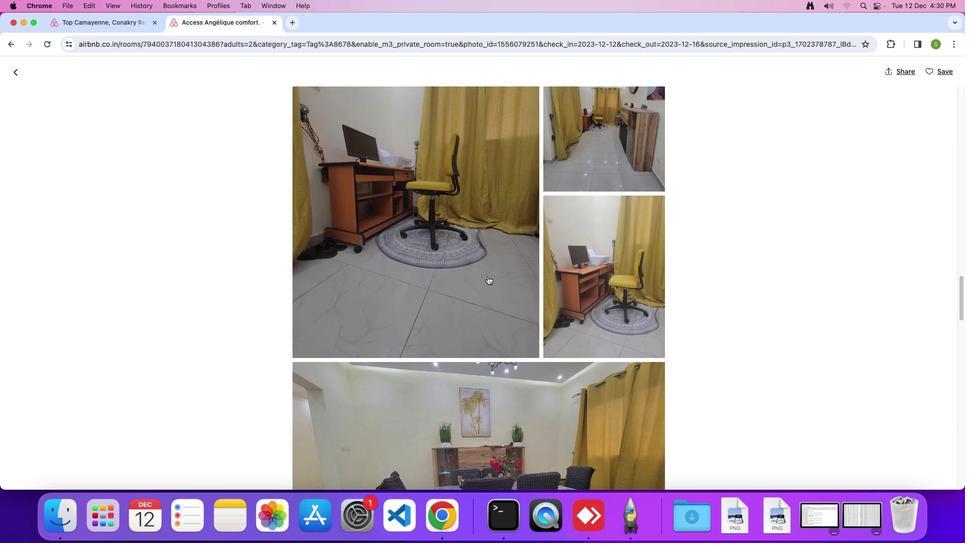 
Action: Mouse scrolled (487, 276) with delta (0, 0)
Screenshot: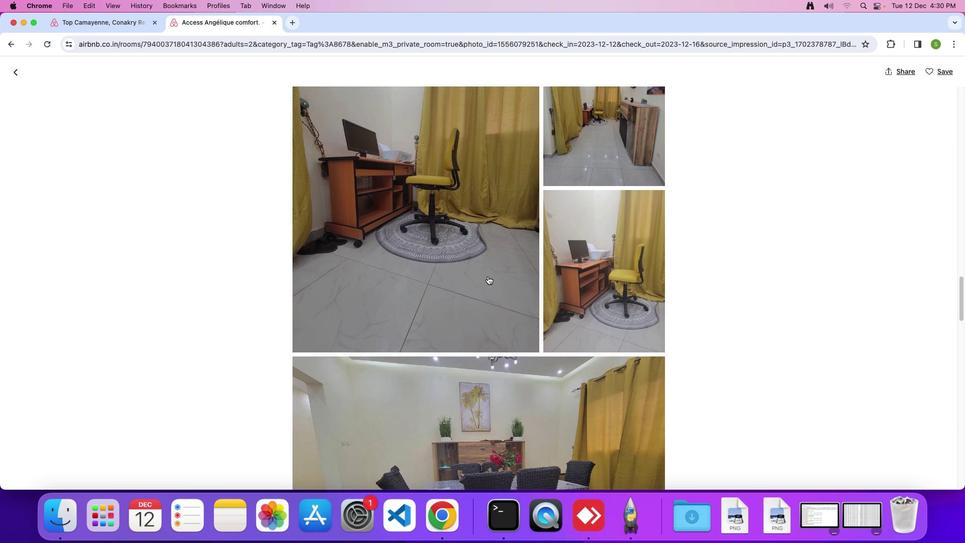 
Action: Mouse scrolled (487, 276) with delta (0, 0)
Screenshot: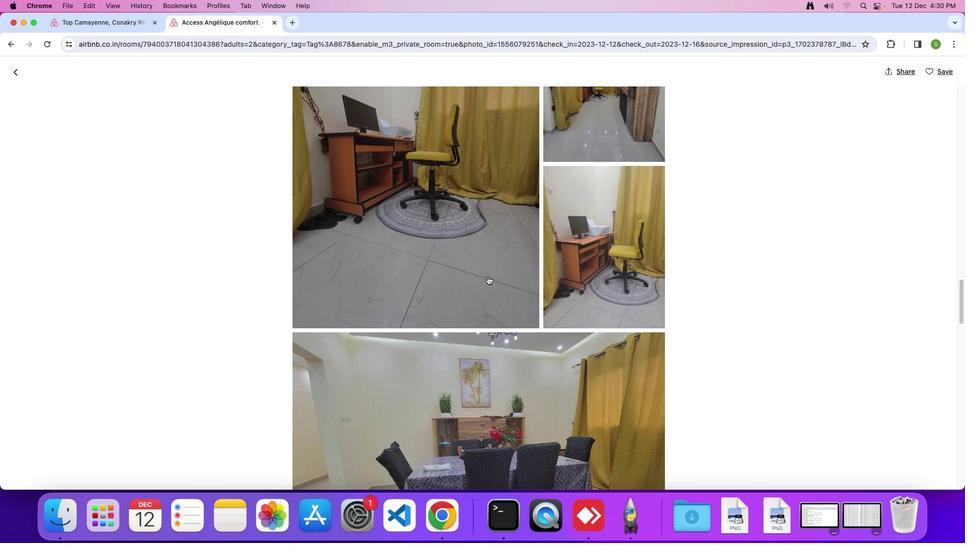 
Action: Mouse scrolled (487, 276) with delta (0, 0)
Screenshot: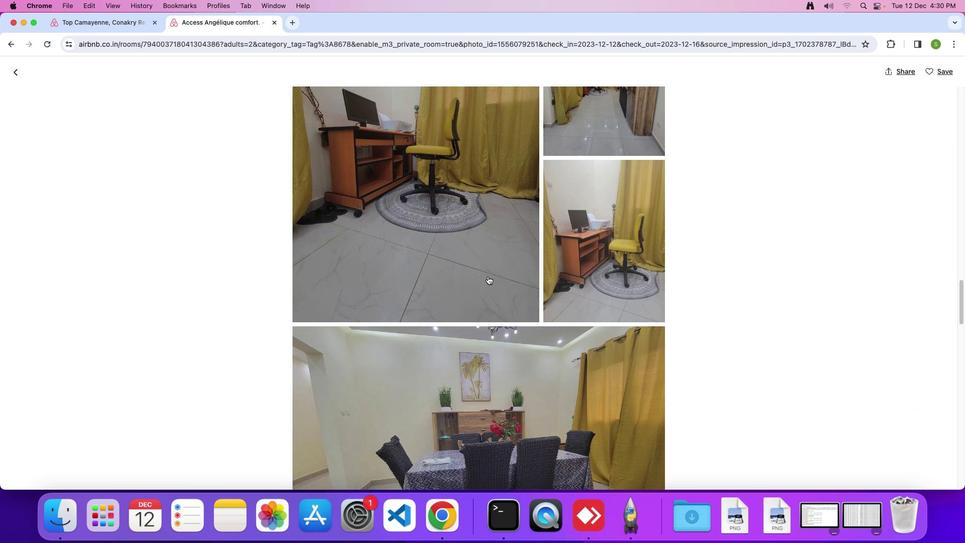 
Action: Mouse scrolled (487, 276) with delta (0, -1)
Screenshot: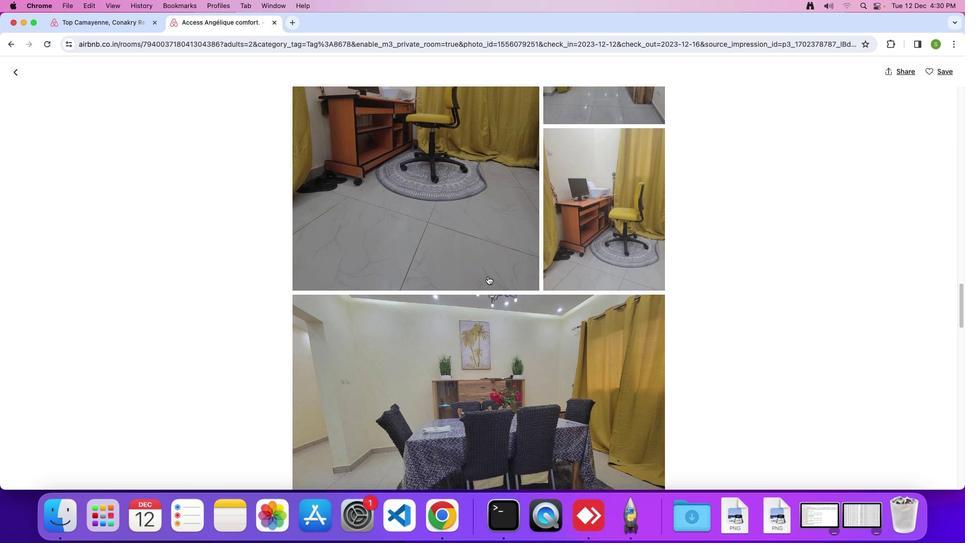 
Action: Mouse scrolled (487, 276) with delta (0, 0)
Screenshot: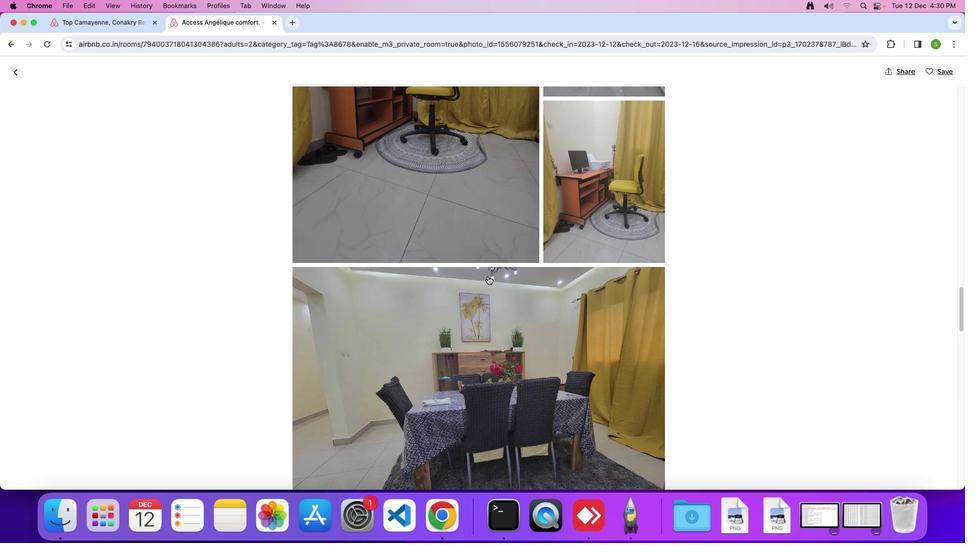 
Action: Mouse scrolled (487, 276) with delta (0, 0)
Screenshot: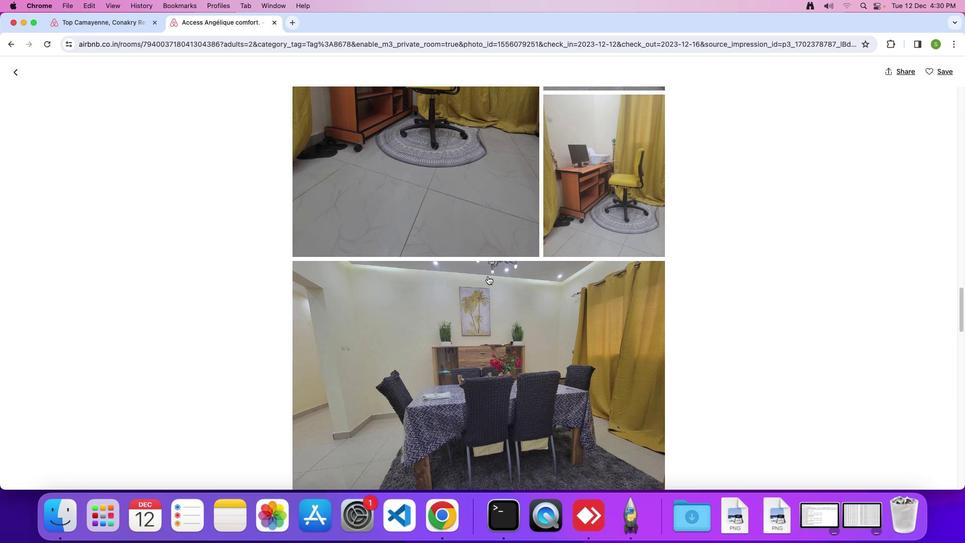 
Action: Mouse scrolled (487, 276) with delta (0, 0)
Screenshot: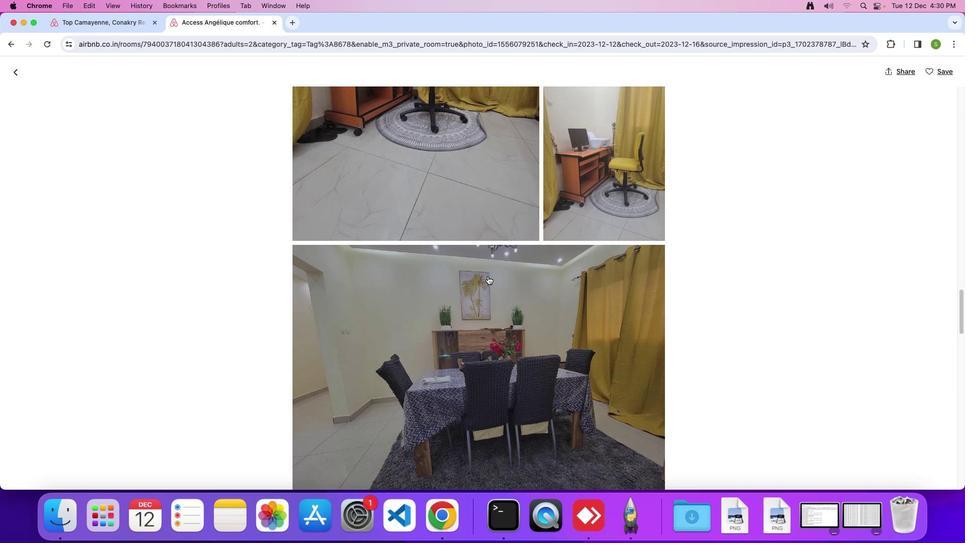 
Action: Mouse scrolled (487, 276) with delta (0, 0)
Screenshot: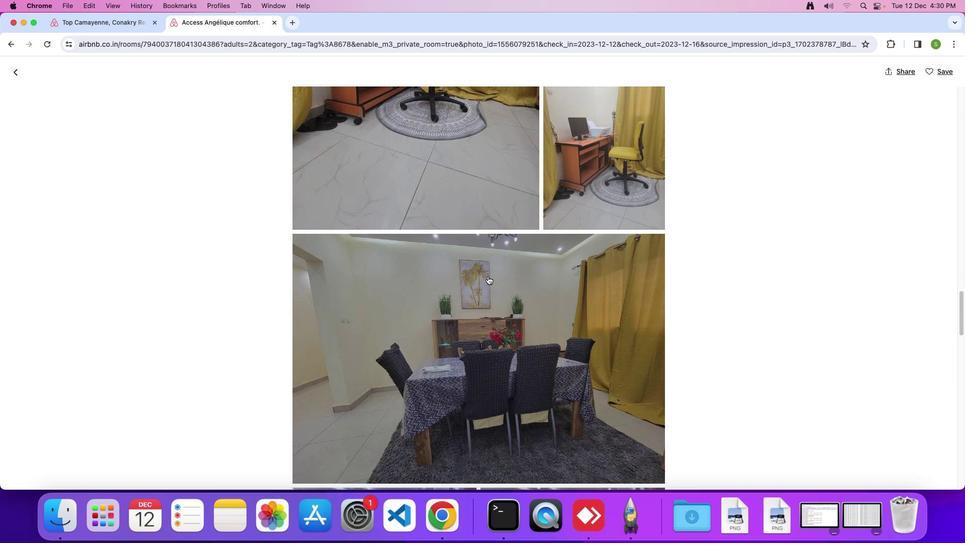 
Action: Mouse scrolled (487, 276) with delta (0, -1)
Screenshot: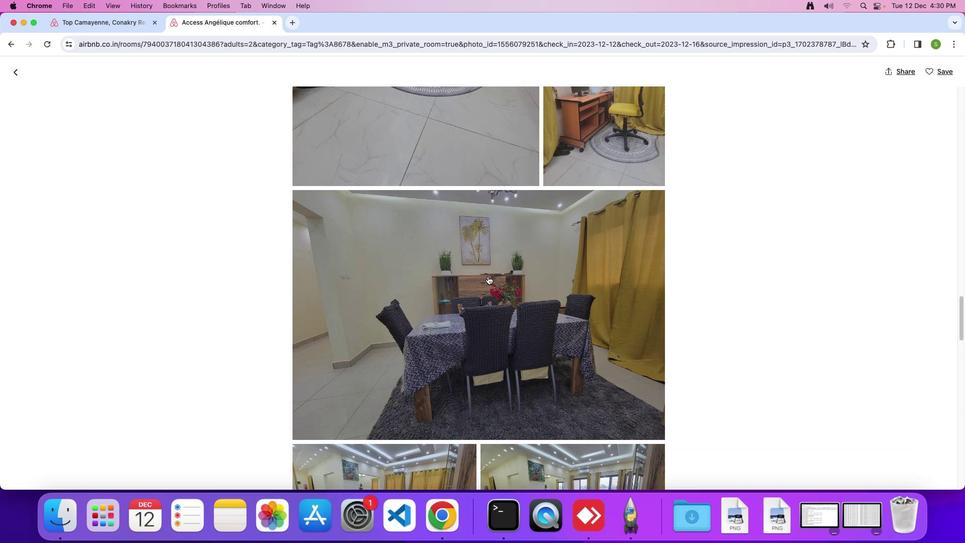 
Action: Mouse scrolled (487, 276) with delta (0, 0)
Screenshot: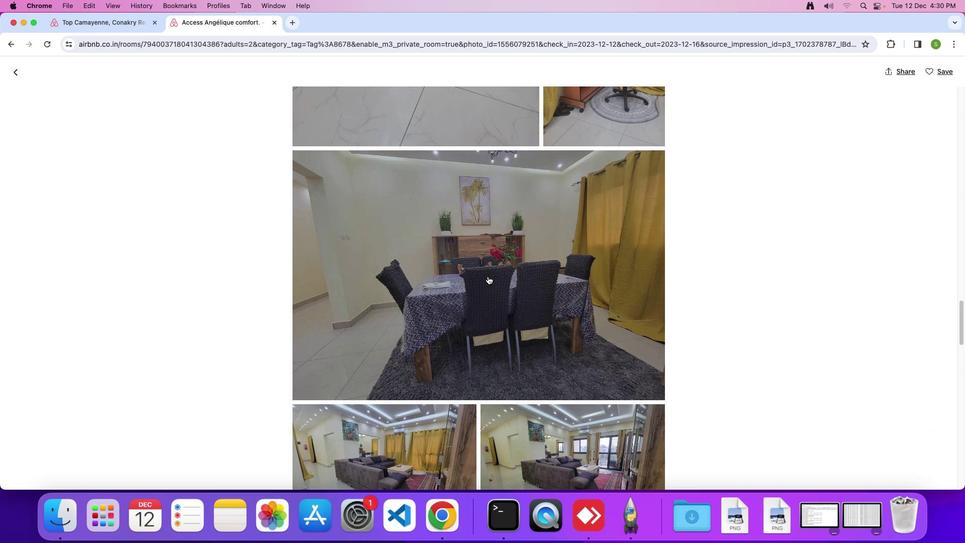 
Action: Mouse scrolled (487, 276) with delta (0, 0)
Screenshot: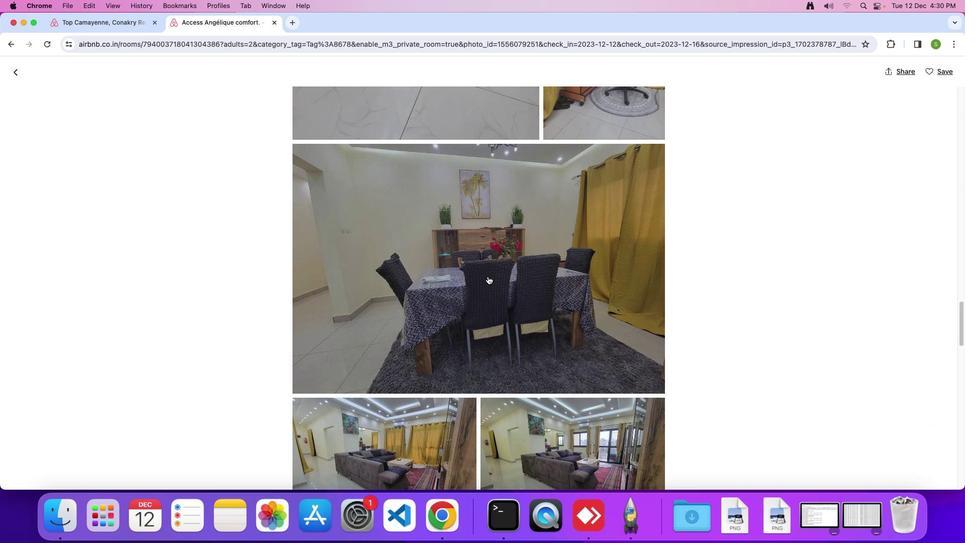 
Action: Mouse scrolled (487, 276) with delta (0, 0)
Screenshot: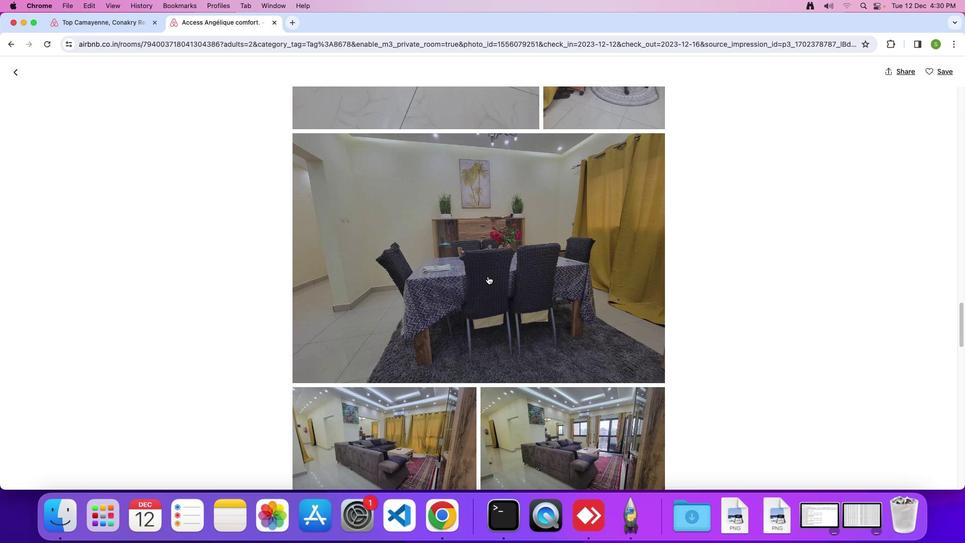 
Action: Mouse scrolled (487, 276) with delta (0, 0)
Screenshot: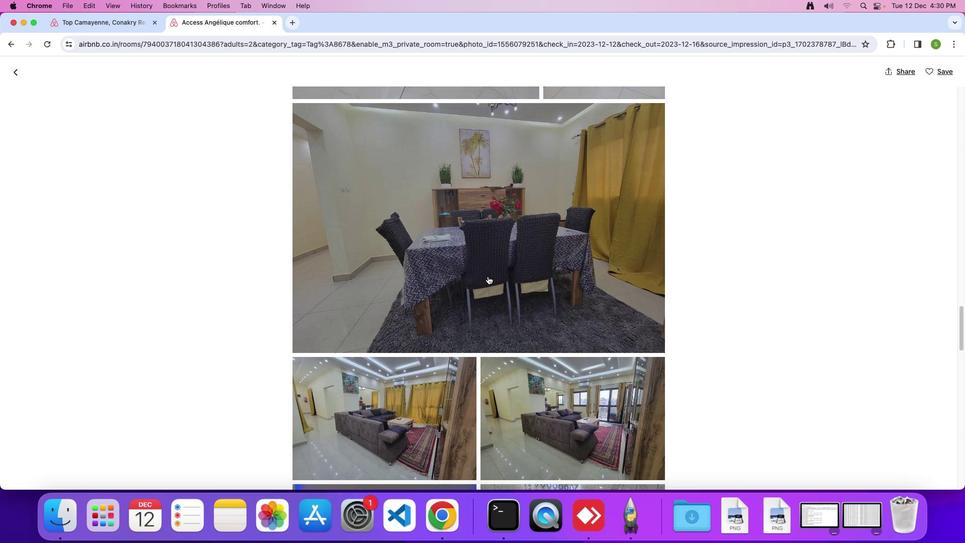 
Action: Mouse scrolled (487, 276) with delta (0, -1)
Screenshot: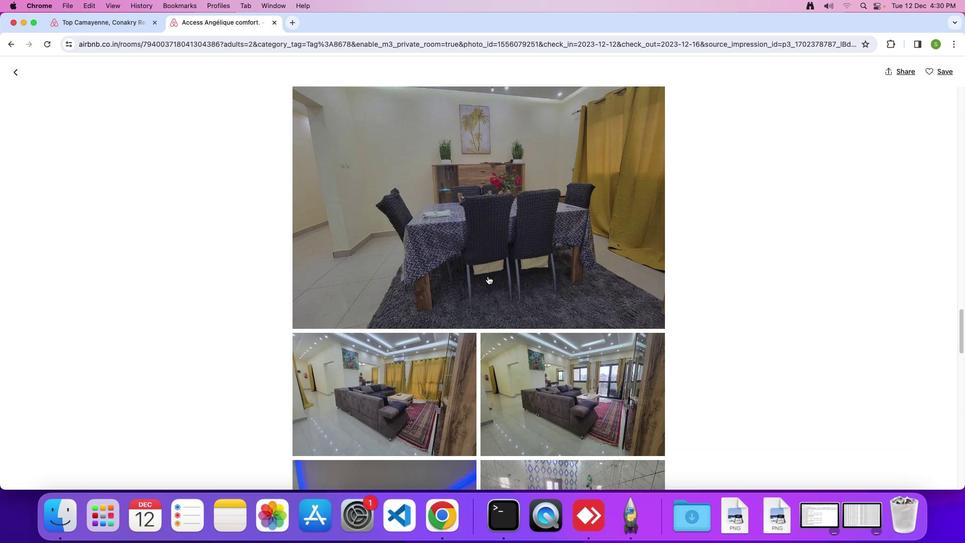 
Action: Mouse scrolled (487, 276) with delta (0, 0)
Screenshot: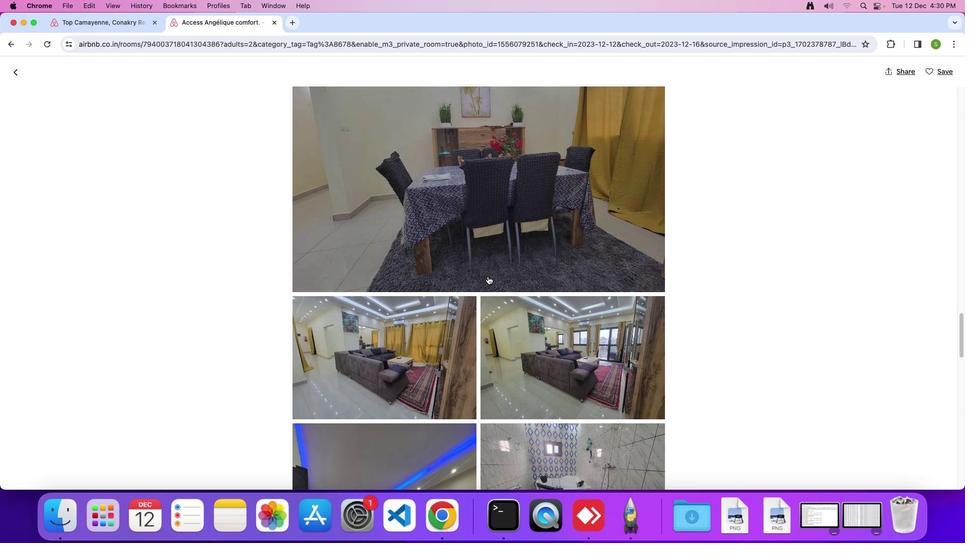 
Action: Mouse scrolled (487, 276) with delta (0, 0)
Screenshot: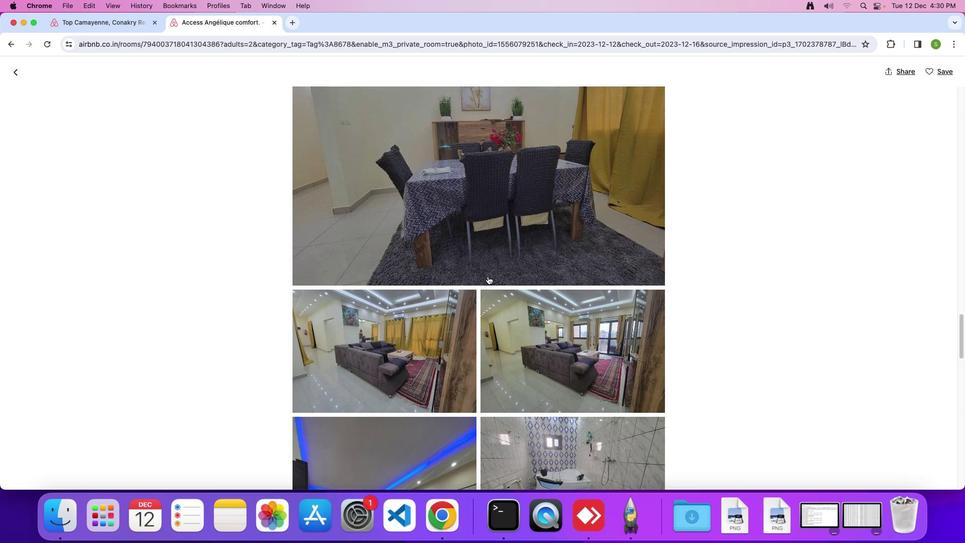 
Action: Mouse scrolled (487, 276) with delta (0, 0)
Screenshot: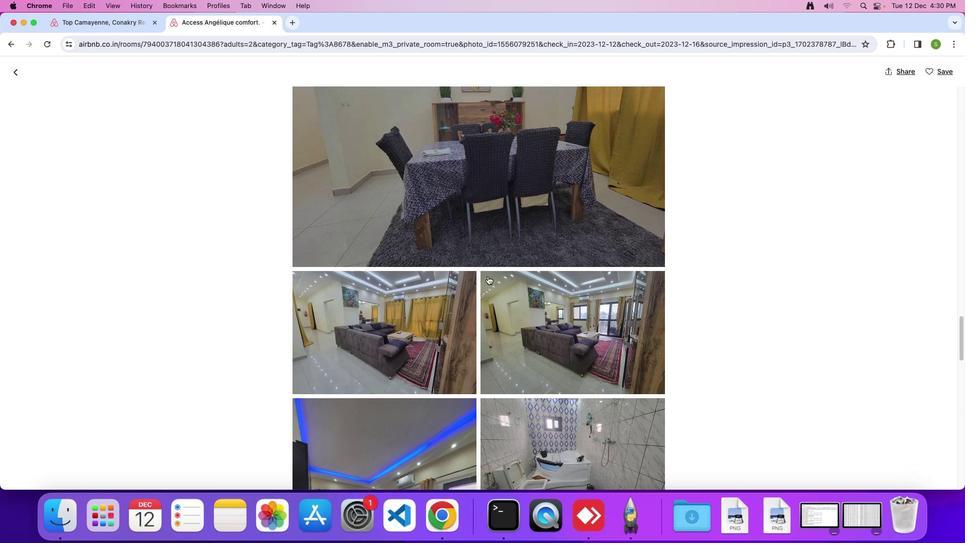 
Action: Mouse scrolled (487, 276) with delta (0, 0)
Screenshot: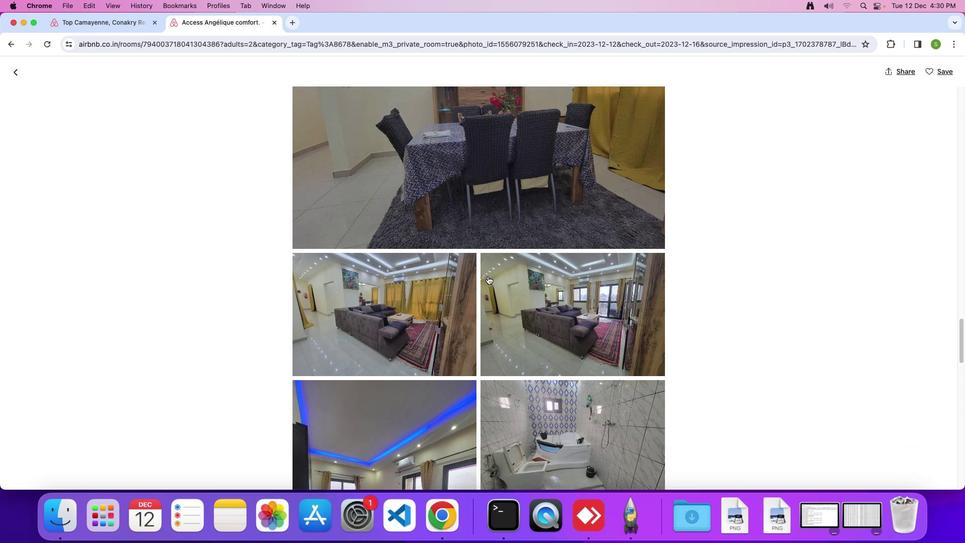
Action: Mouse scrolled (487, 276) with delta (0, -1)
Screenshot: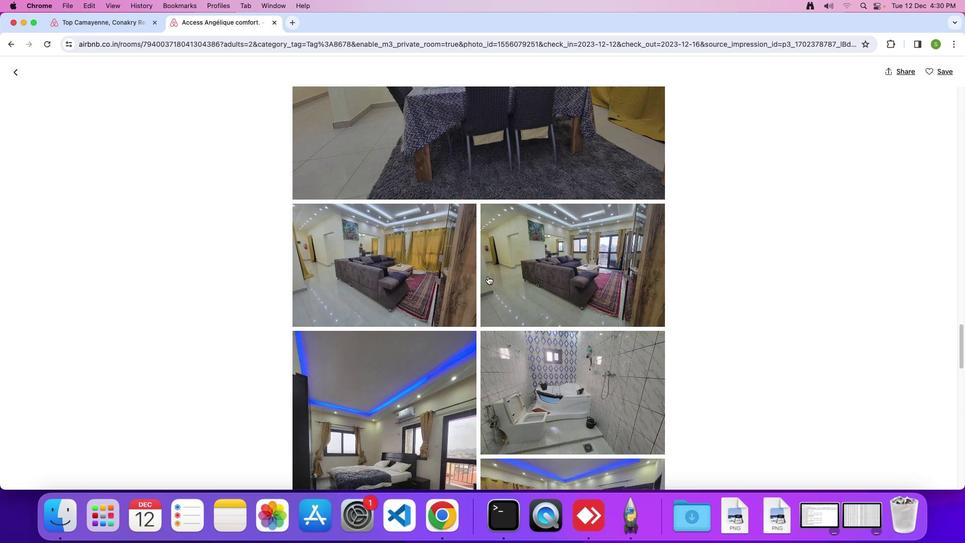 
Action: Mouse scrolled (487, 276) with delta (0, 0)
Screenshot: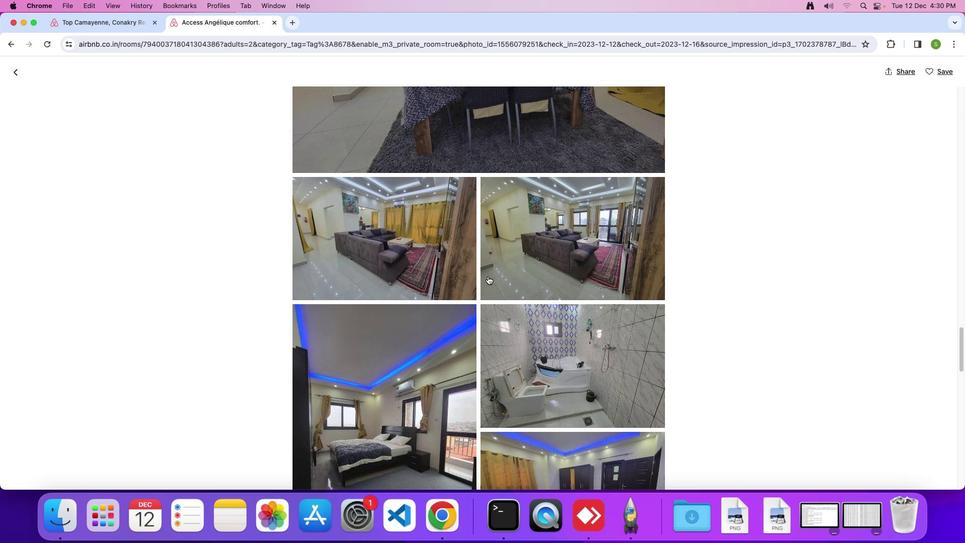 
Action: Mouse scrolled (487, 276) with delta (0, 0)
Screenshot: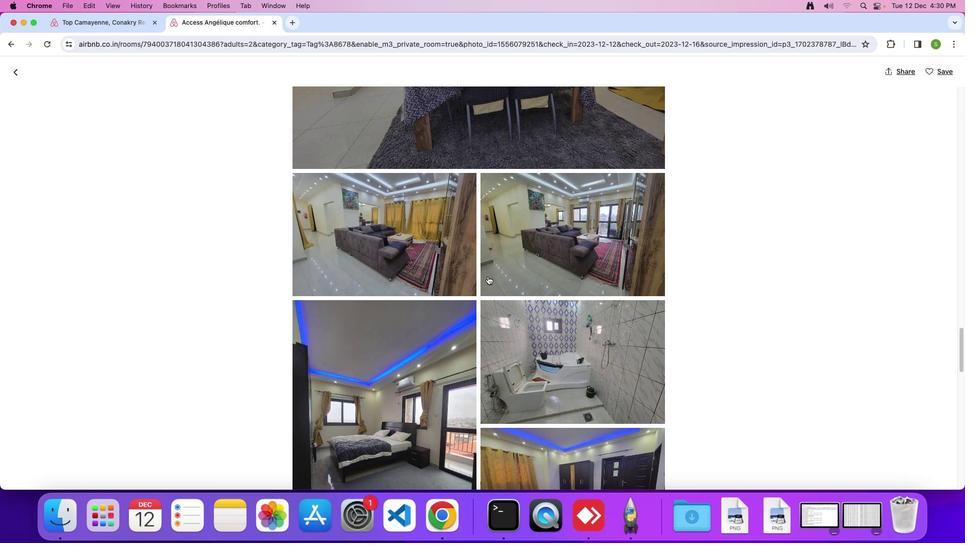 
Action: Mouse scrolled (487, 276) with delta (0, -1)
Screenshot: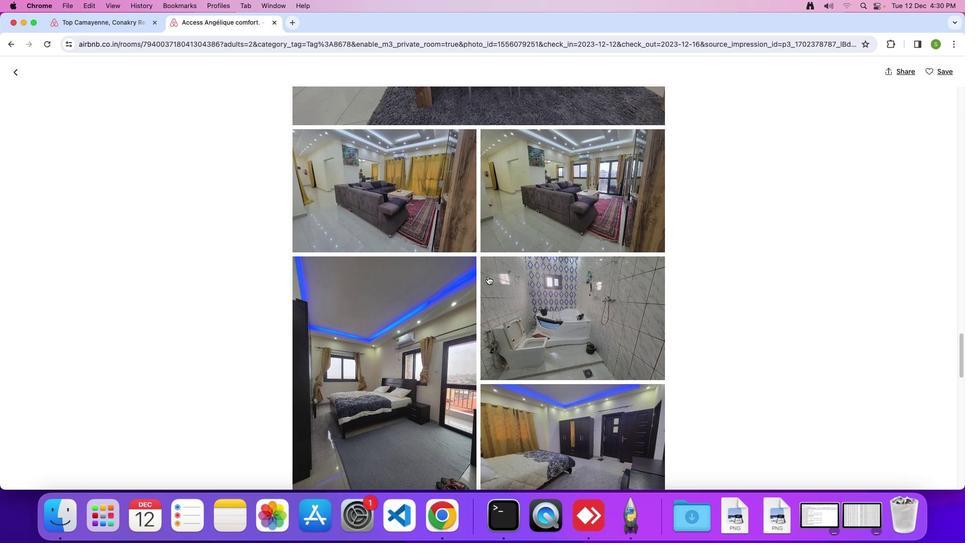 
Action: Mouse scrolled (487, 276) with delta (0, 0)
Screenshot: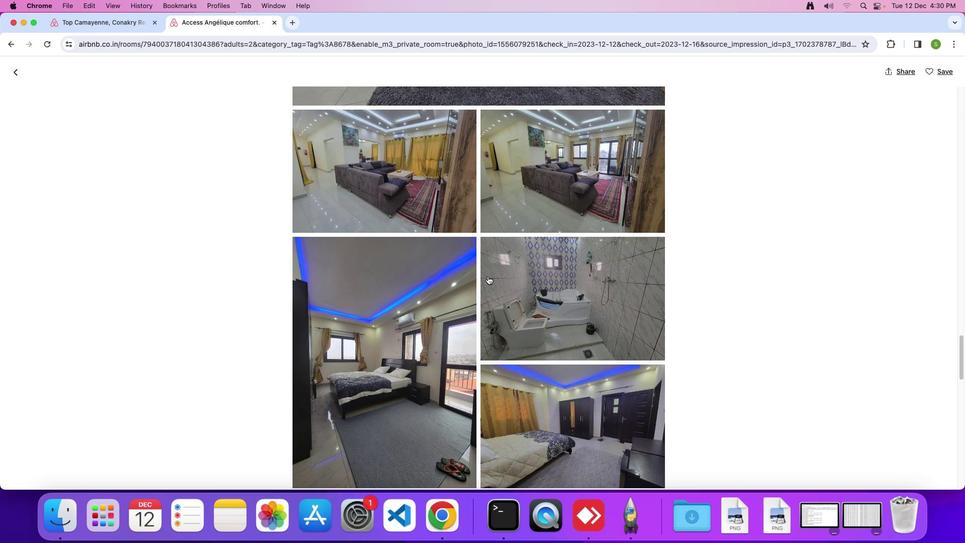 
Action: Mouse scrolled (487, 276) with delta (0, 0)
Screenshot: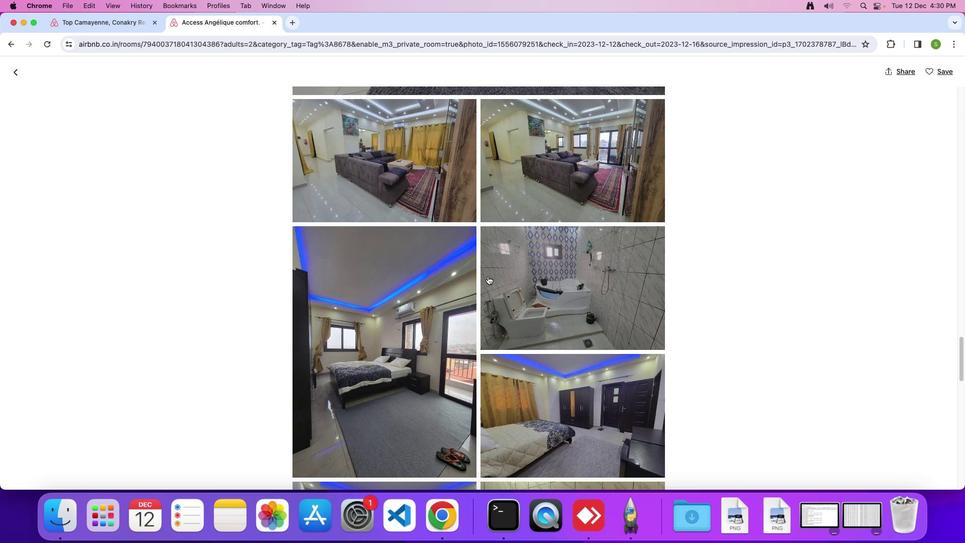 
Action: Mouse scrolled (487, 276) with delta (0, 0)
Screenshot: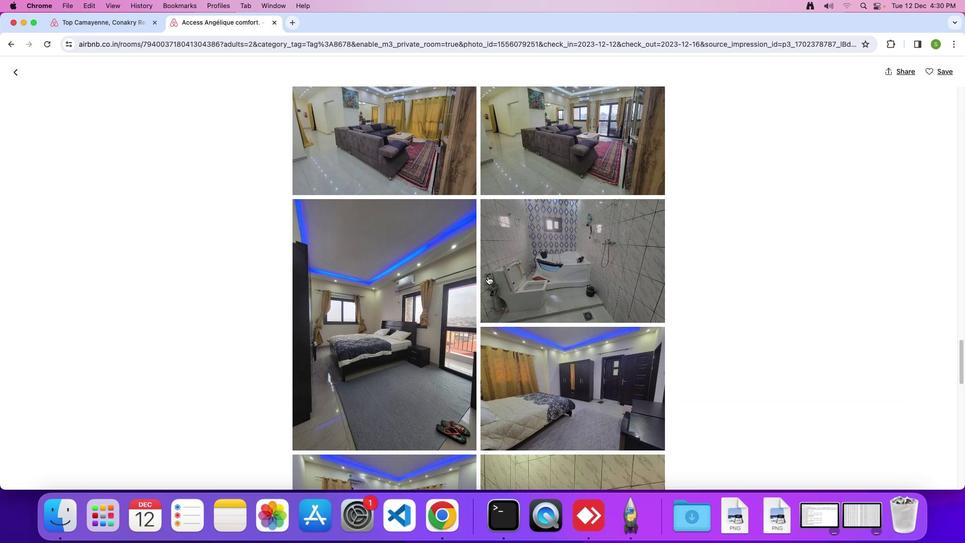 
Action: Mouse scrolled (487, 276) with delta (0, 0)
Screenshot: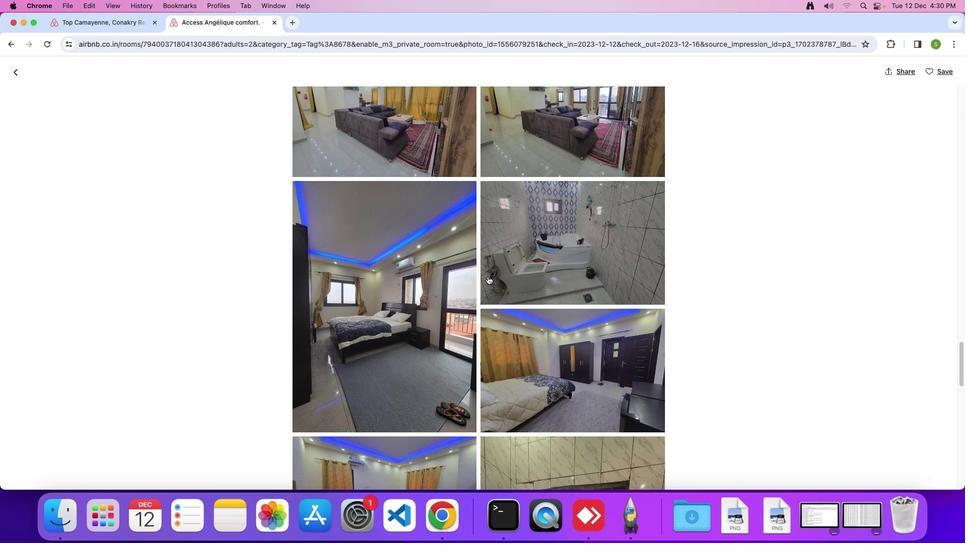 
Action: Mouse scrolled (487, 276) with delta (0, 0)
Screenshot: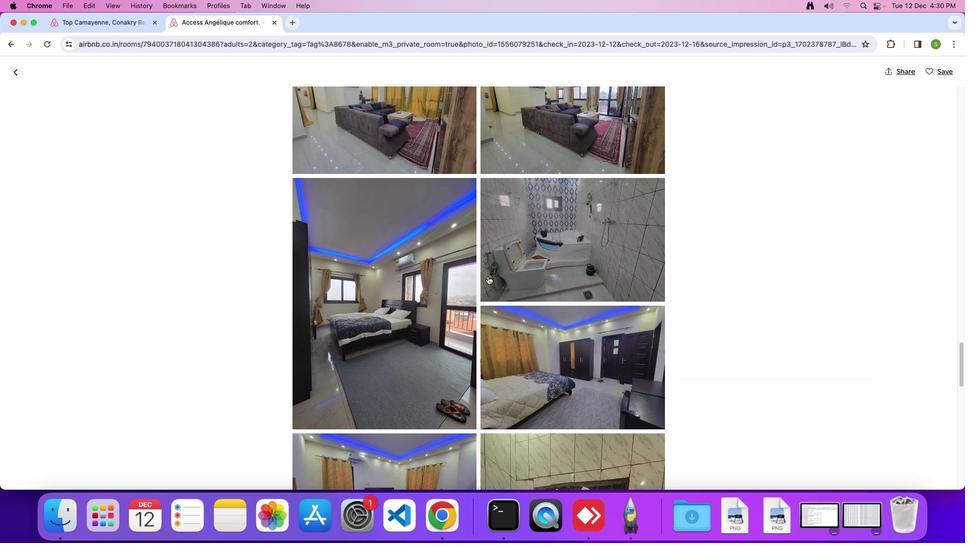 
Action: Mouse scrolled (487, 276) with delta (0, 0)
Screenshot: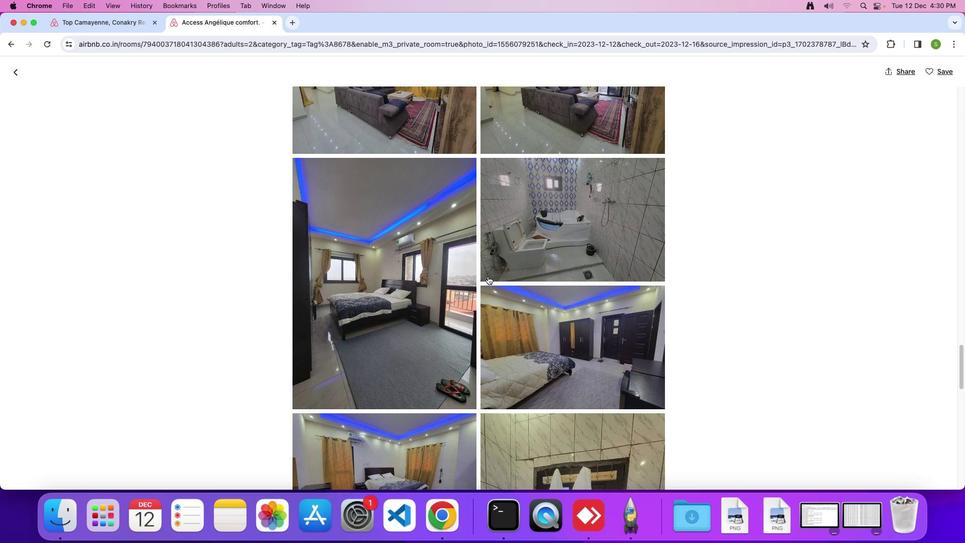 
Action: Mouse scrolled (487, 276) with delta (0, 0)
Screenshot: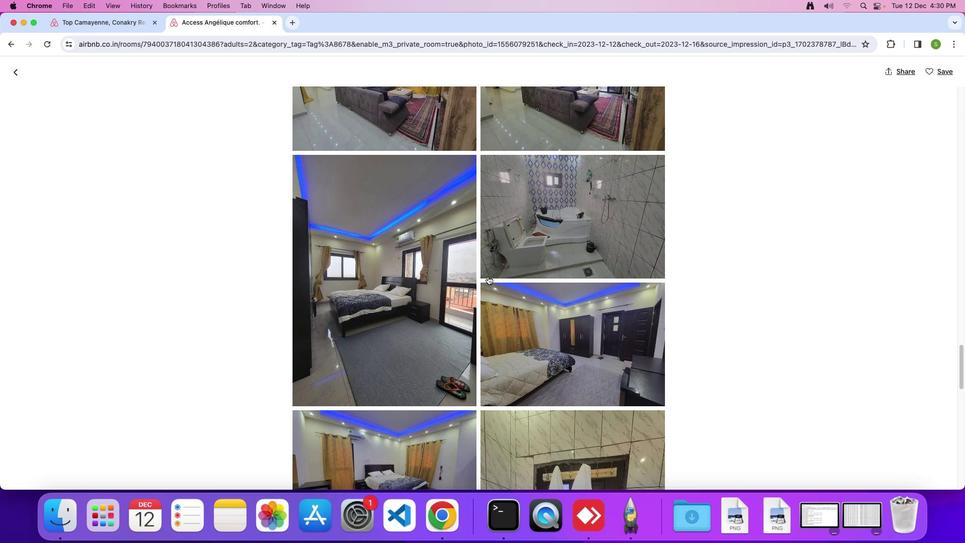 
Action: Mouse scrolled (487, 276) with delta (0, 0)
Screenshot: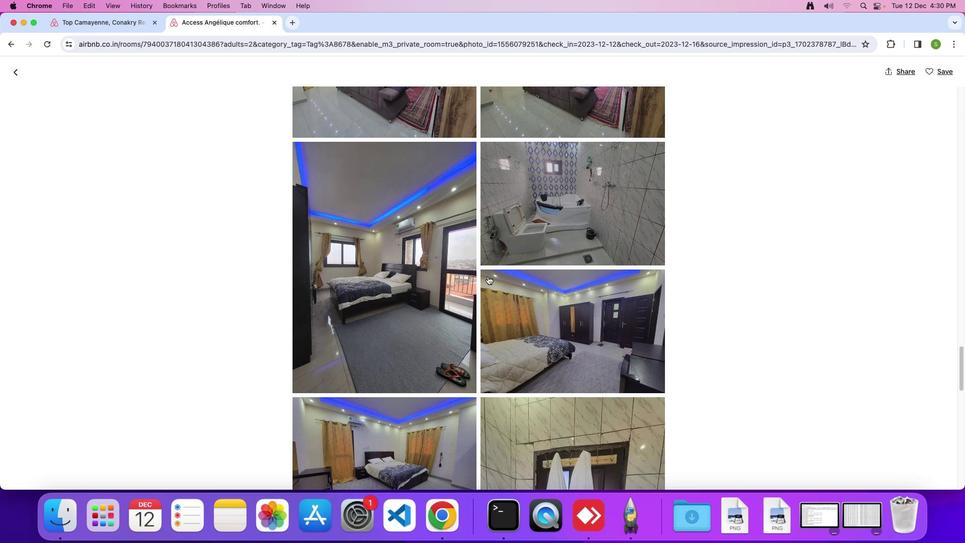 
Action: Mouse scrolled (487, 276) with delta (0, 0)
Screenshot: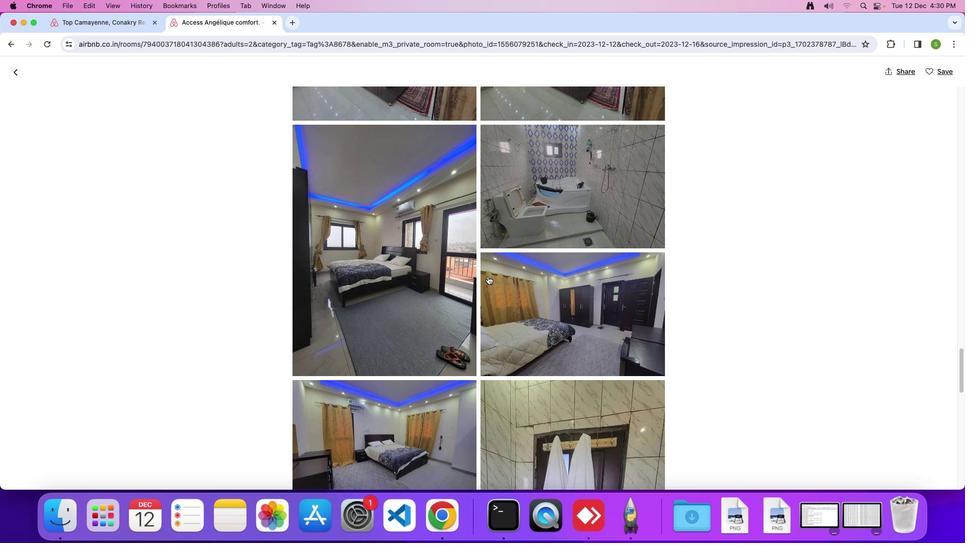 
Action: Mouse scrolled (487, 276) with delta (0, -1)
Screenshot: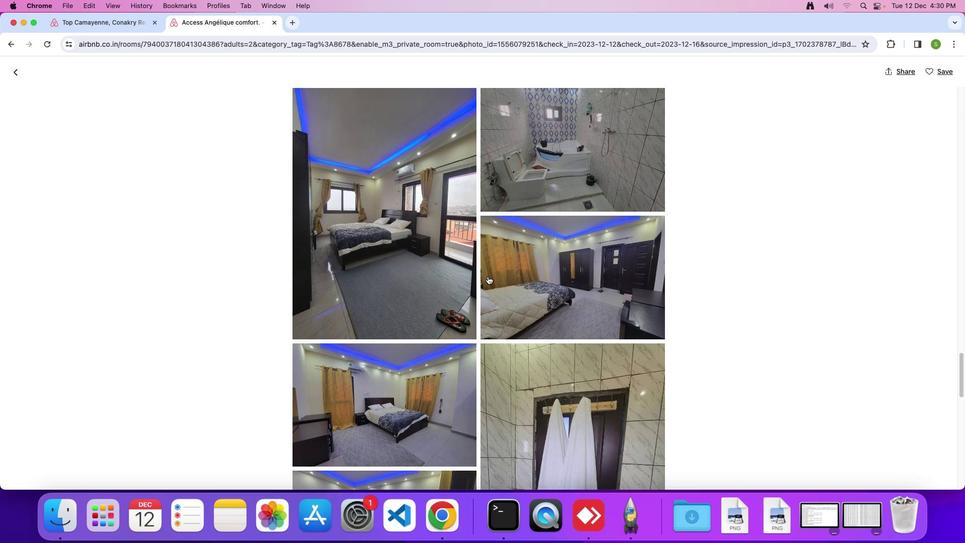 
Action: Mouse scrolled (487, 276) with delta (0, 0)
Screenshot: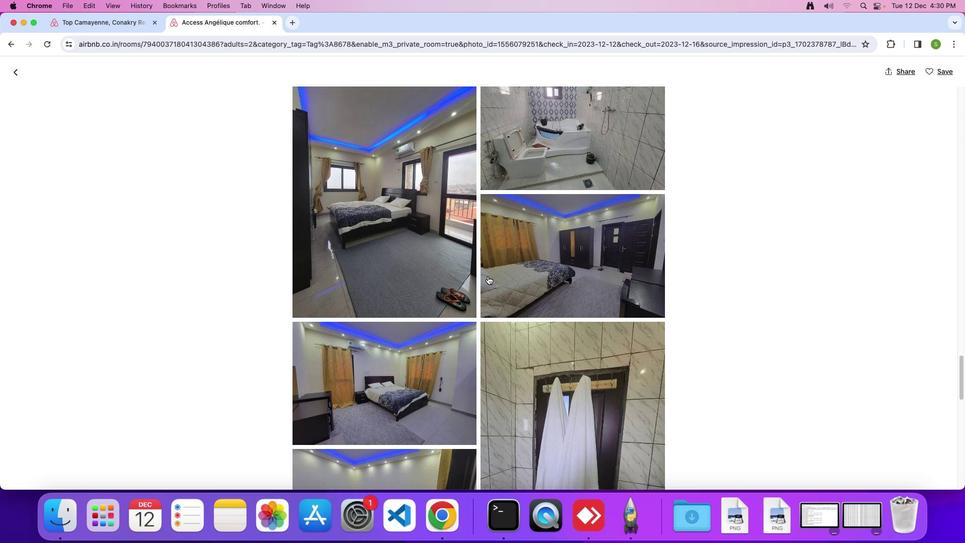 
Action: Mouse scrolled (487, 276) with delta (0, 0)
Screenshot: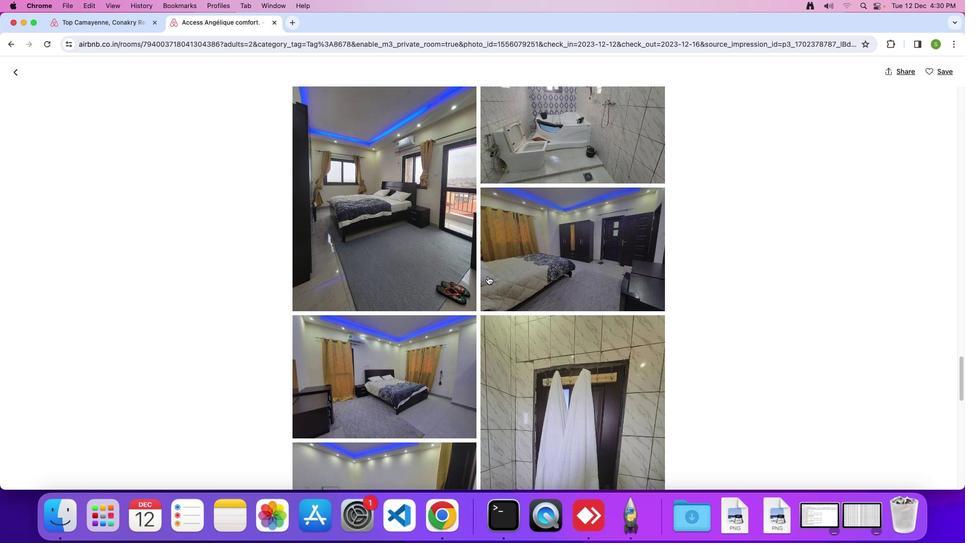 
Action: Mouse scrolled (487, 276) with delta (0, 0)
Screenshot: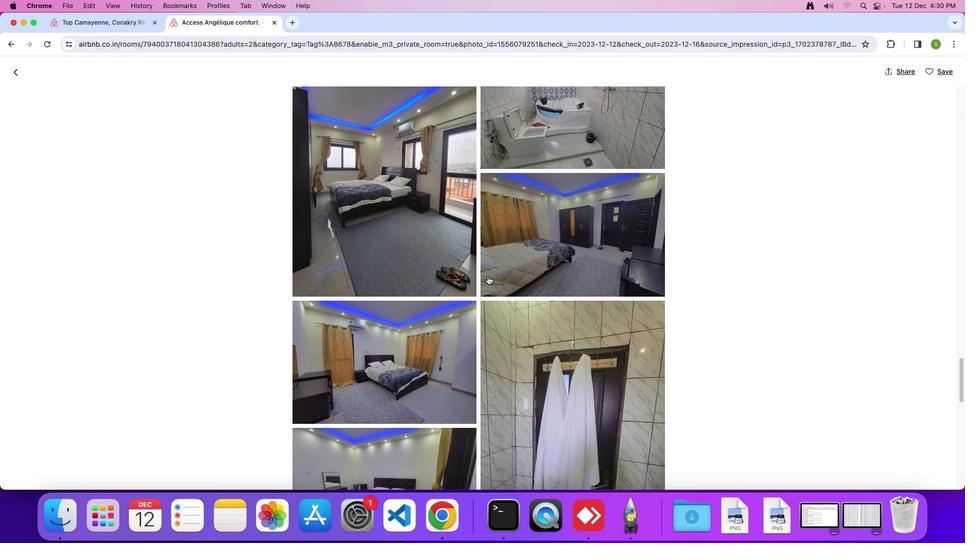 
Action: Mouse scrolled (487, 276) with delta (0, 0)
Screenshot: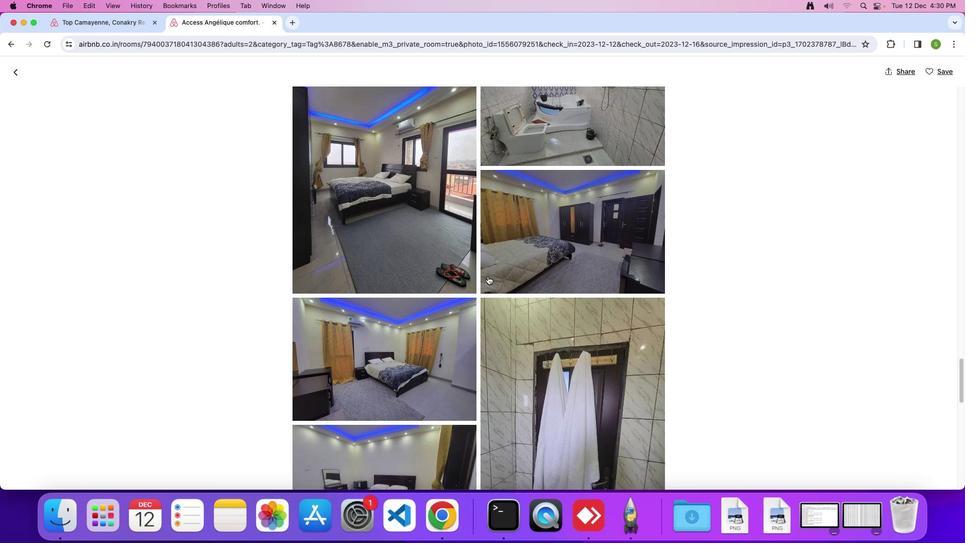 
Action: Mouse scrolled (487, 276) with delta (0, 0)
Screenshot: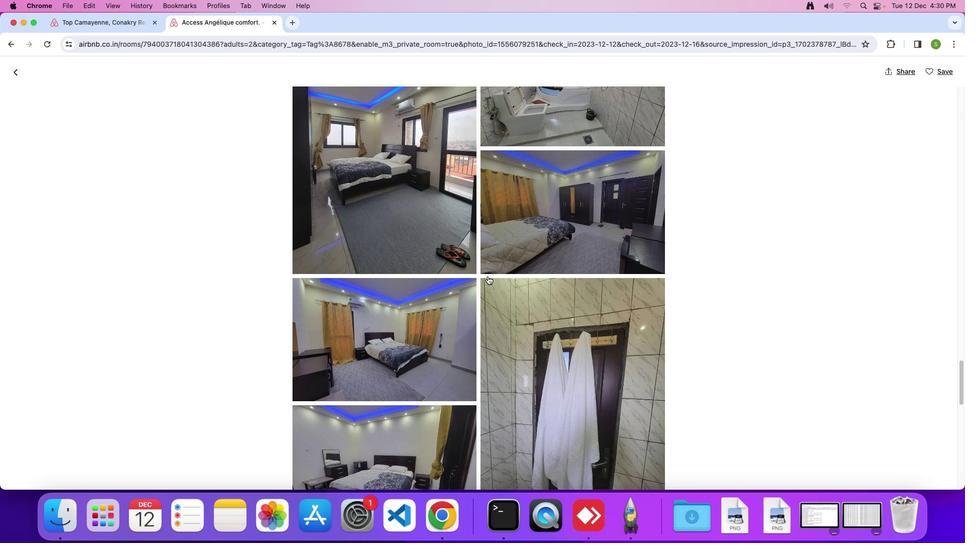 
Action: Mouse scrolled (487, 276) with delta (0, 0)
Screenshot: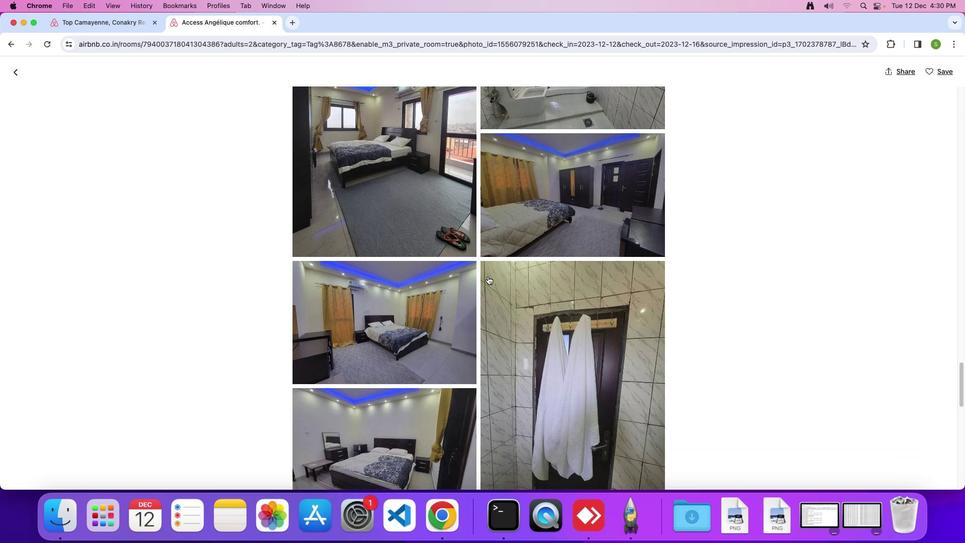 
Action: Mouse scrolled (487, 276) with delta (0, -1)
Screenshot: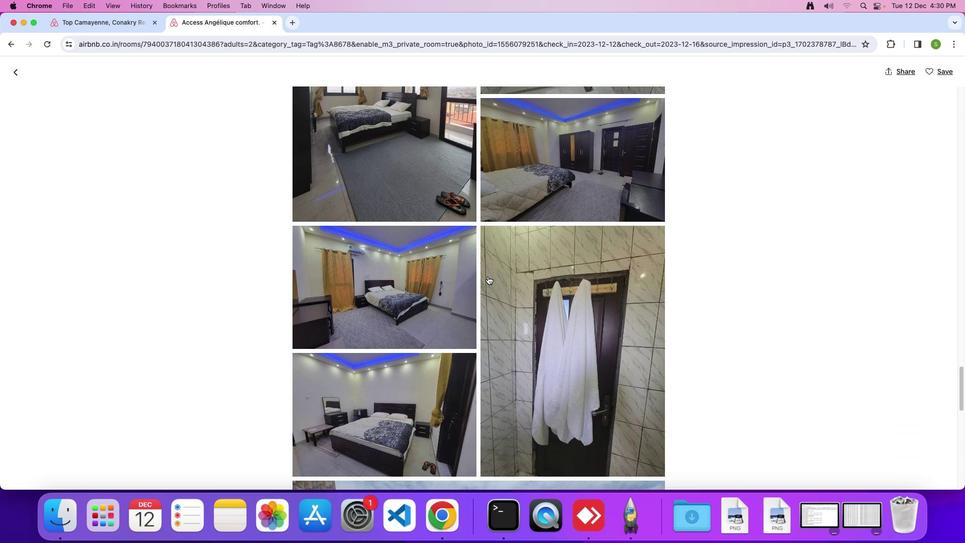 
Action: Mouse scrolled (487, 276) with delta (0, 0)
Screenshot: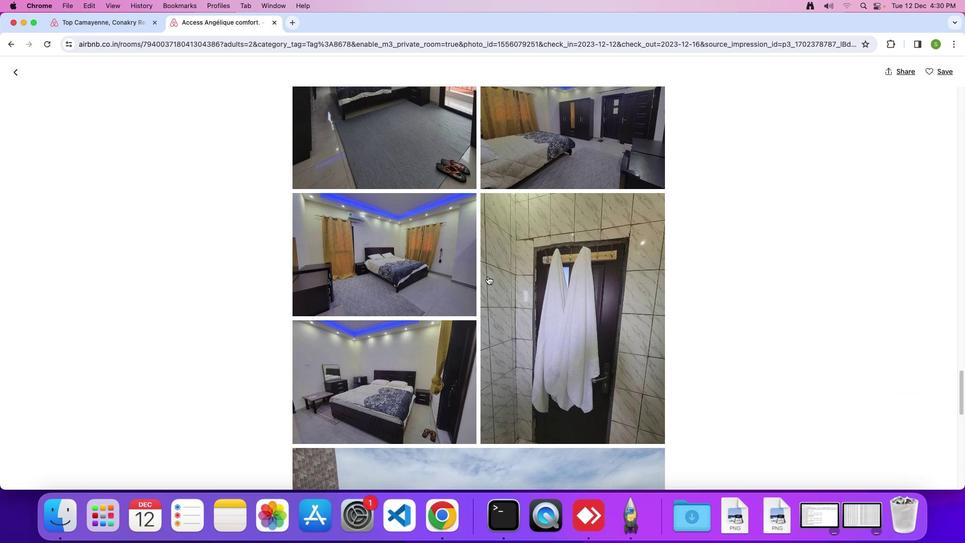 
Action: Mouse scrolled (487, 276) with delta (0, 0)
Screenshot: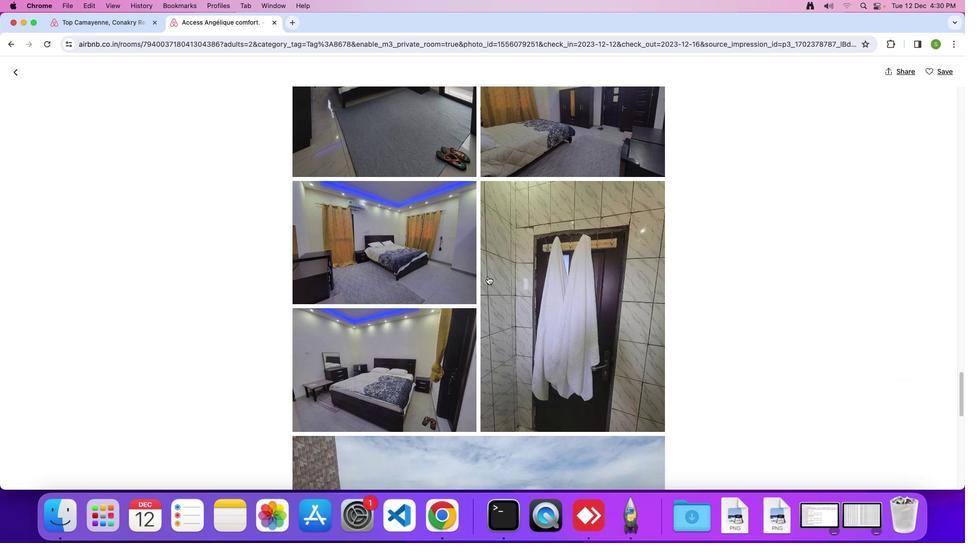 
Action: Mouse scrolled (487, 276) with delta (0, 0)
Screenshot: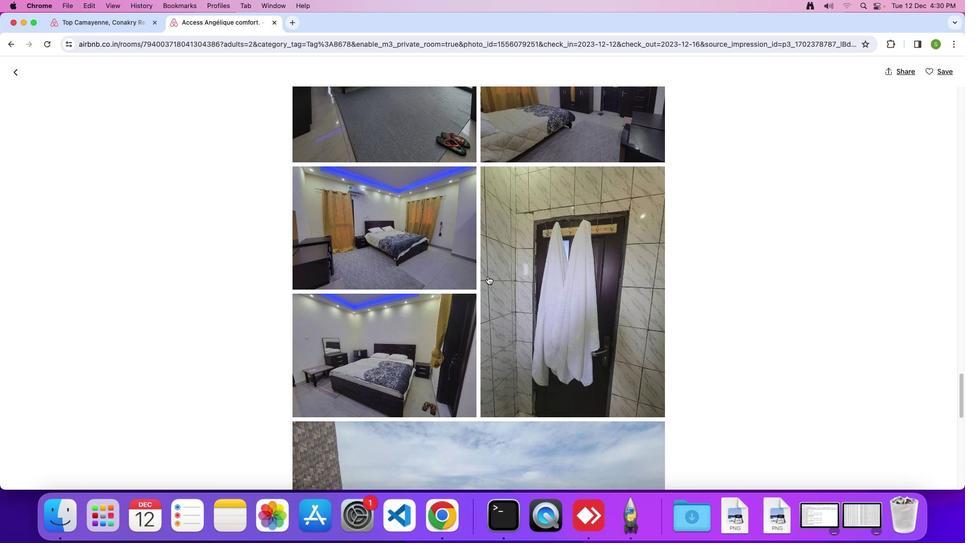 
Action: Mouse scrolled (487, 276) with delta (0, 0)
Screenshot: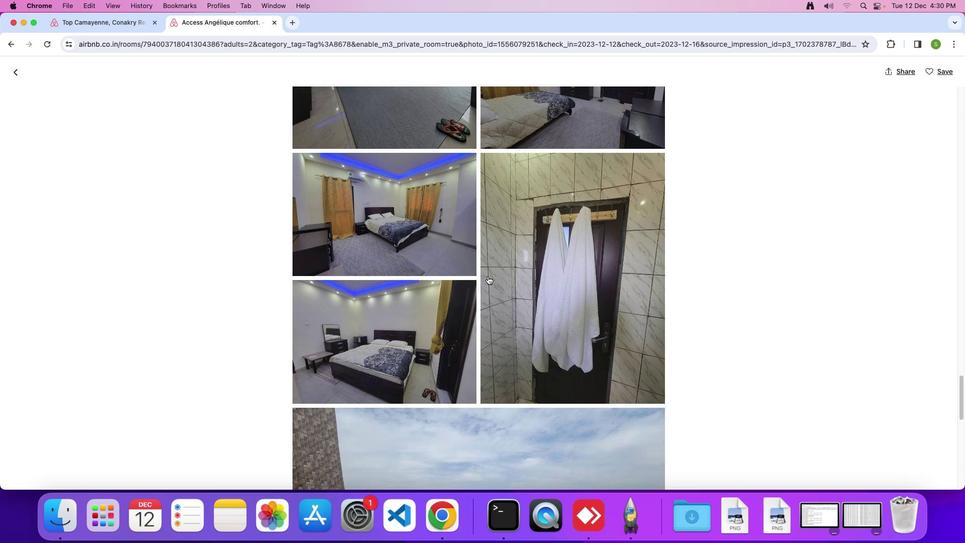 
Action: Mouse scrolled (487, 276) with delta (0, -1)
Screenshot: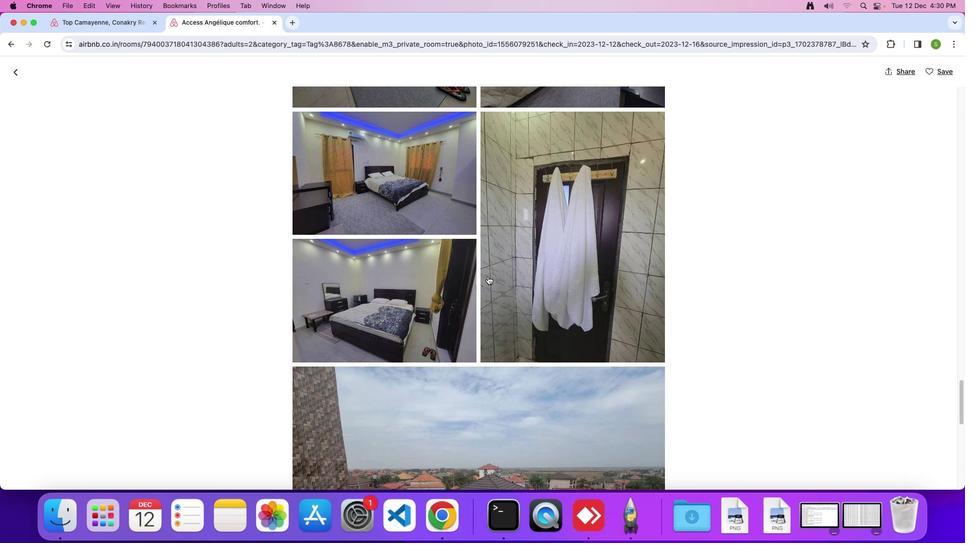 
Action: Mouse scrolled (487, 276) with delta (0, 0)
Screenshot: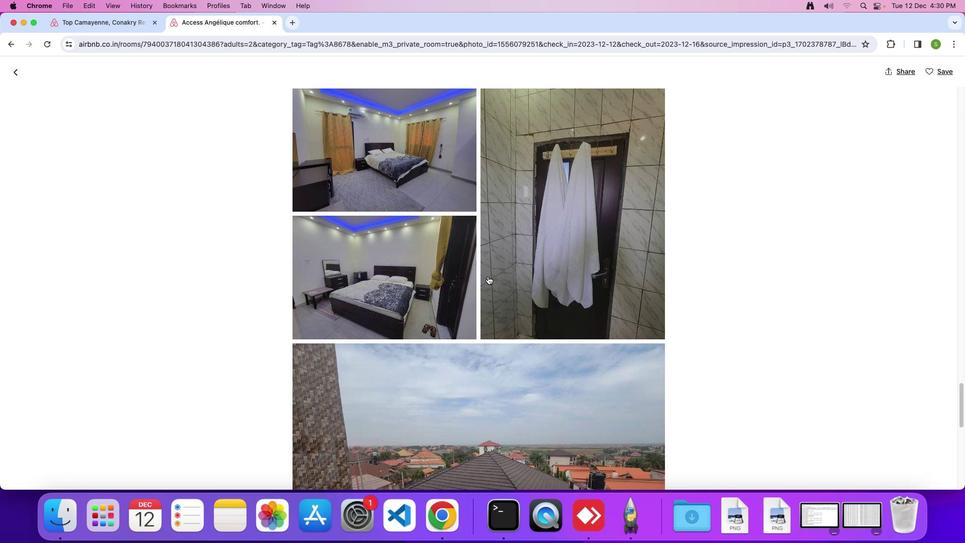 
Action: Mouse scrolled (487, 276) with delta (0, 0)
Screenshot: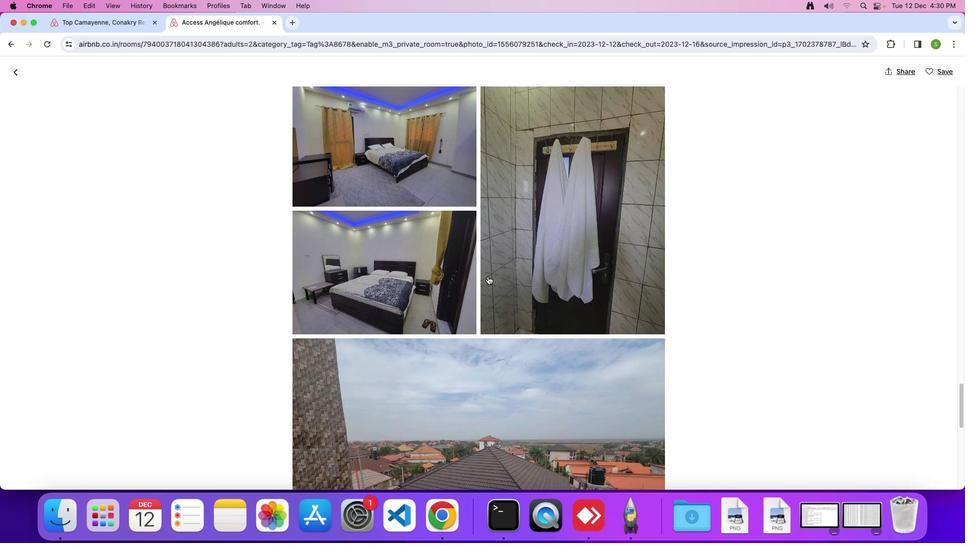 
Action: Mouse scrolled (487, 276) with delta (0, 0)
Screenshot: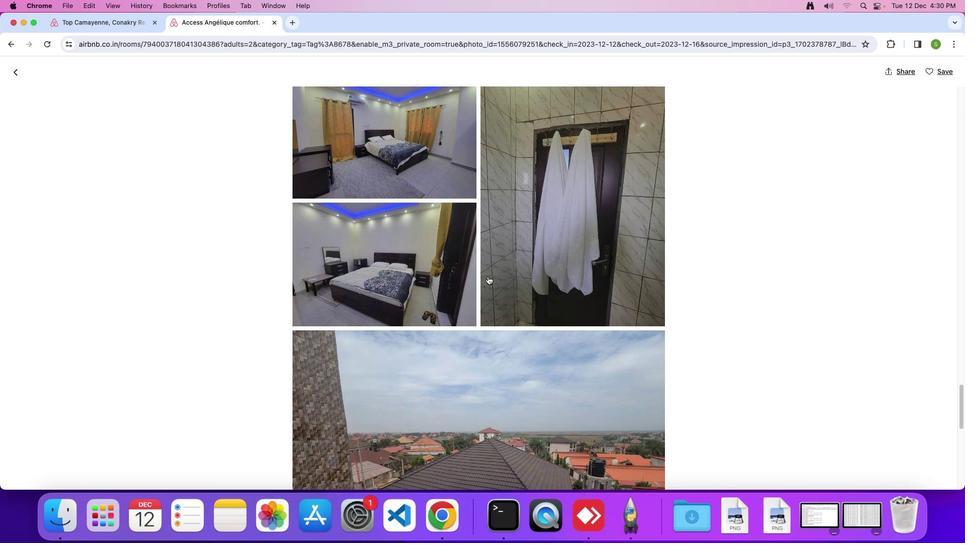 
Action: Mouse scrolled (487, 276) with delta (0, 0)
Screenshot: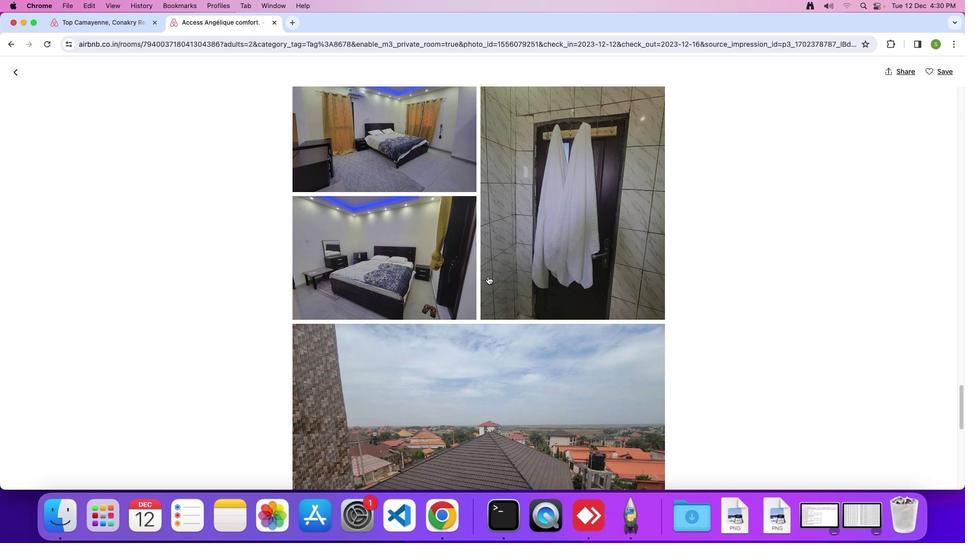 
Action: Mouse scrolled (487, 276) with delta (0, 0)
Screenshot: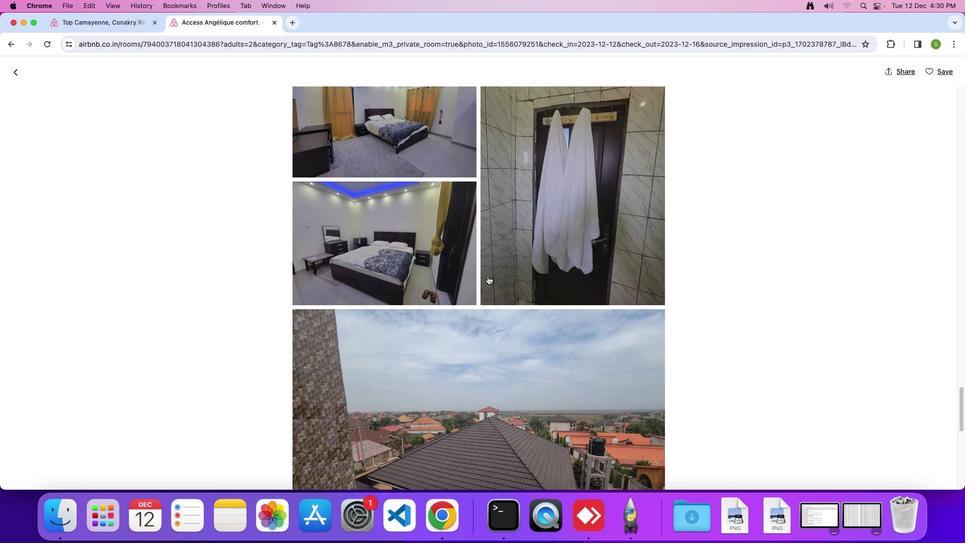 
Action: Mouse moved to (507, 270)
Screenshot: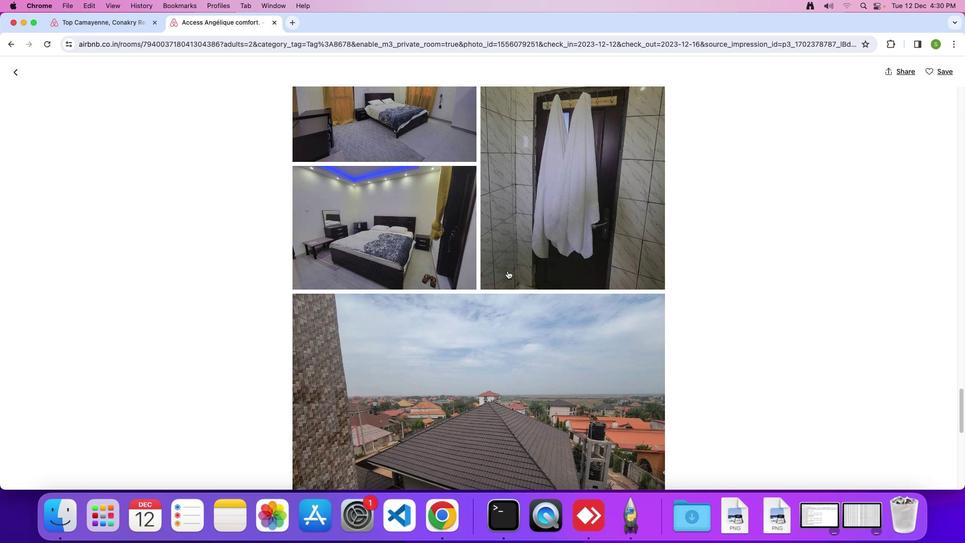 
Action: Mouse scrolled (507, 270) with delta (0, 0)
Screenshot: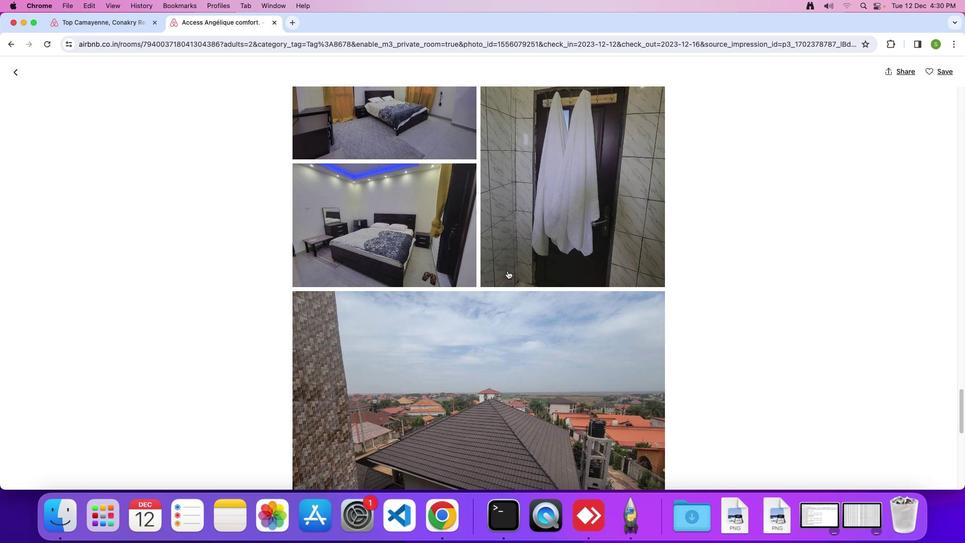 
Action: Mouse scrolled (507, 270) with delta (0, 0)
Screenshot: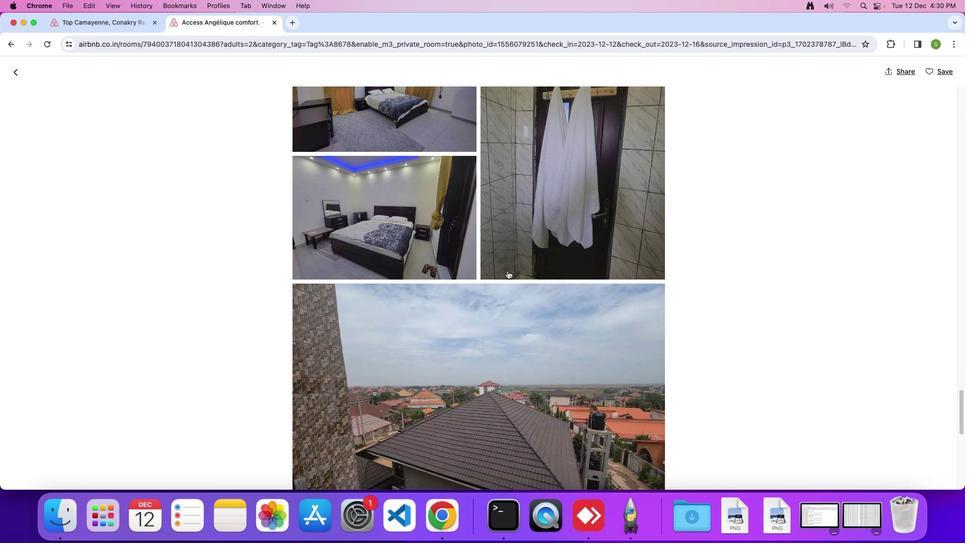 
Action: Mouse moved to (507, 270)
Screenshot: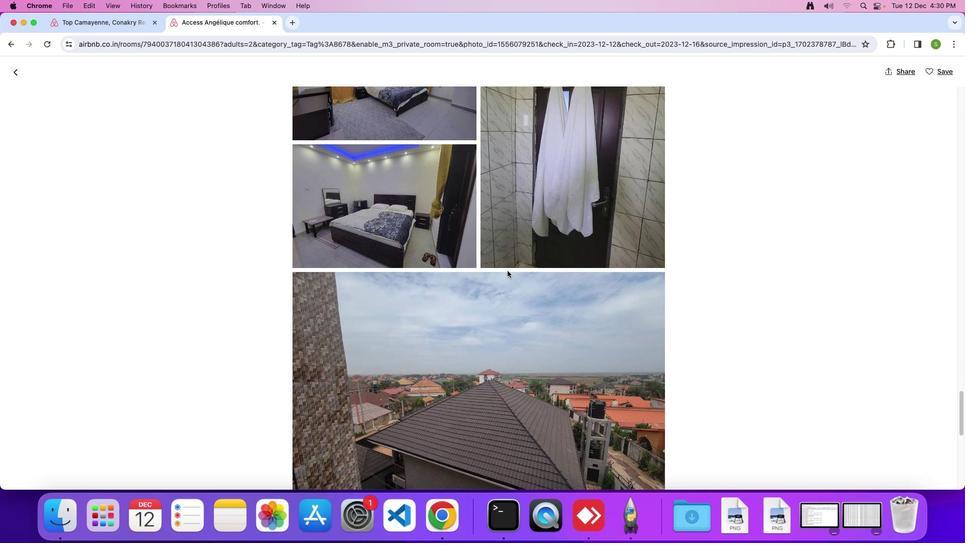 
Action: Mouse scrolled (507, 270) with delta (0, 0)
Screenshot: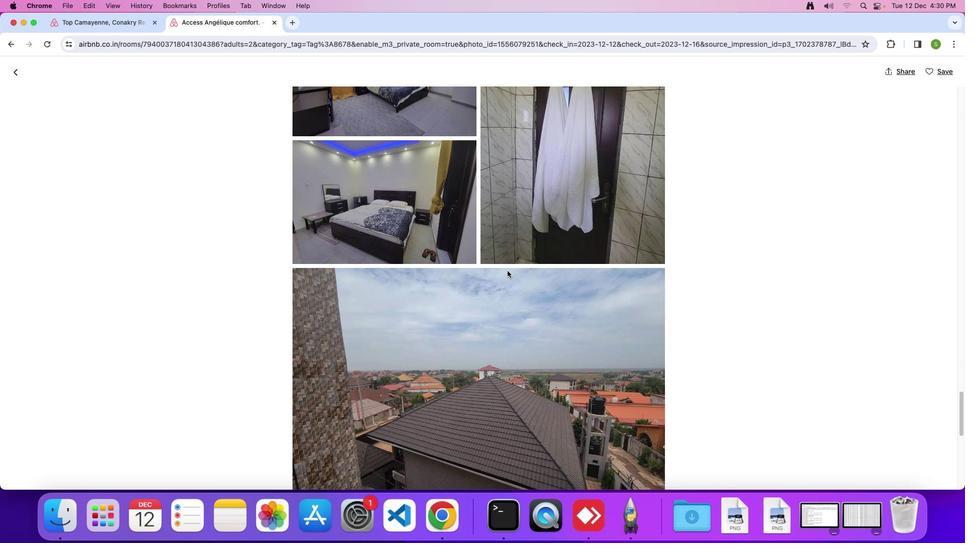 
Action: Mouse scrolled (507, 270) with delta (0, 0)
Screenshot: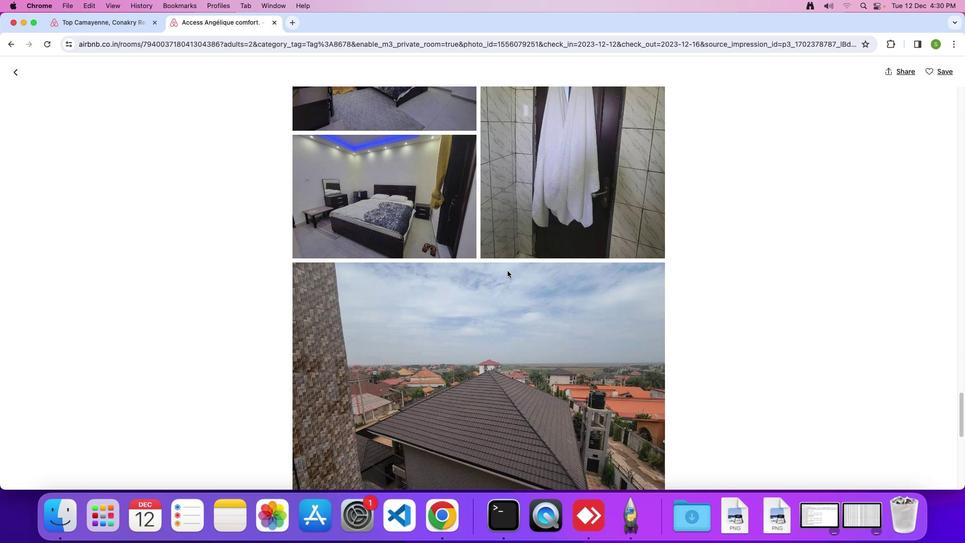 
Action: Mouse scrolled (507, 270) with delta (0, -1)
Screenshot: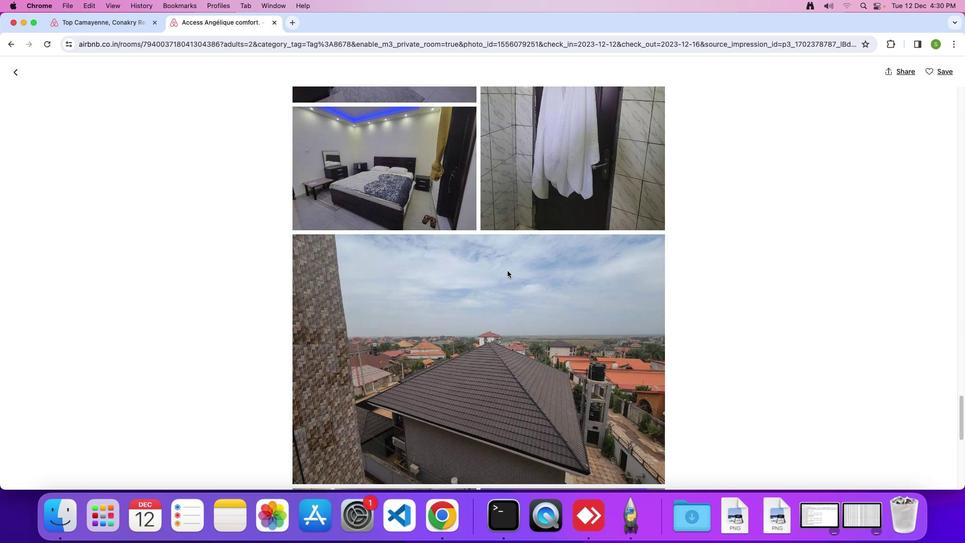 
Action: Mouse scrolled (507, 270) with delta (0, 0)
Screenshot: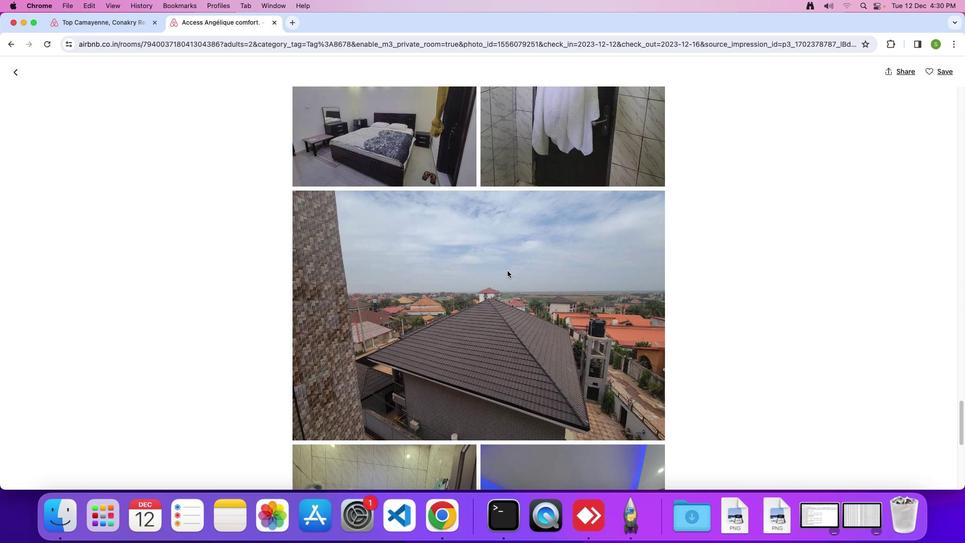 
Action: Mouse scrolled (507, 270) with delta (0, 0)
Screenshot: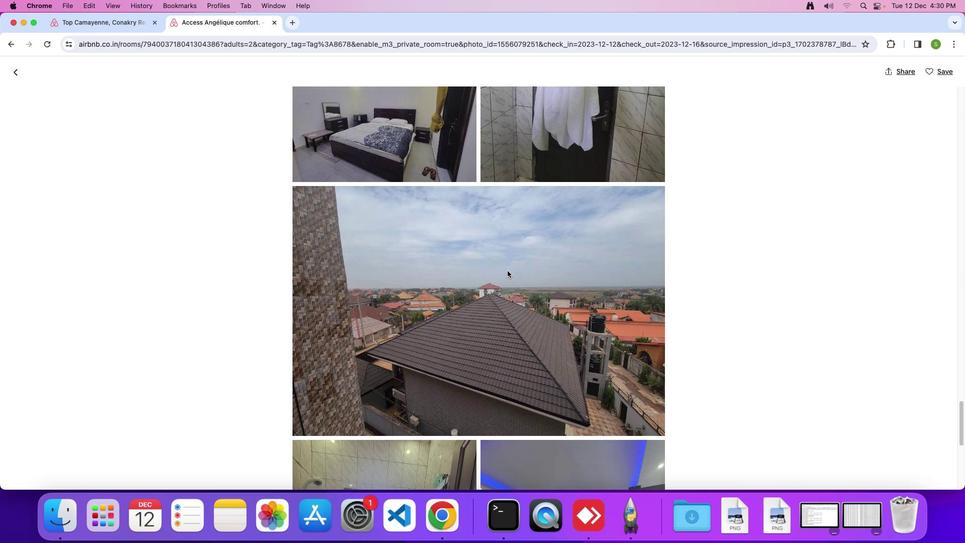 
Action: Mouse moved to (507, 271)
Screenshot: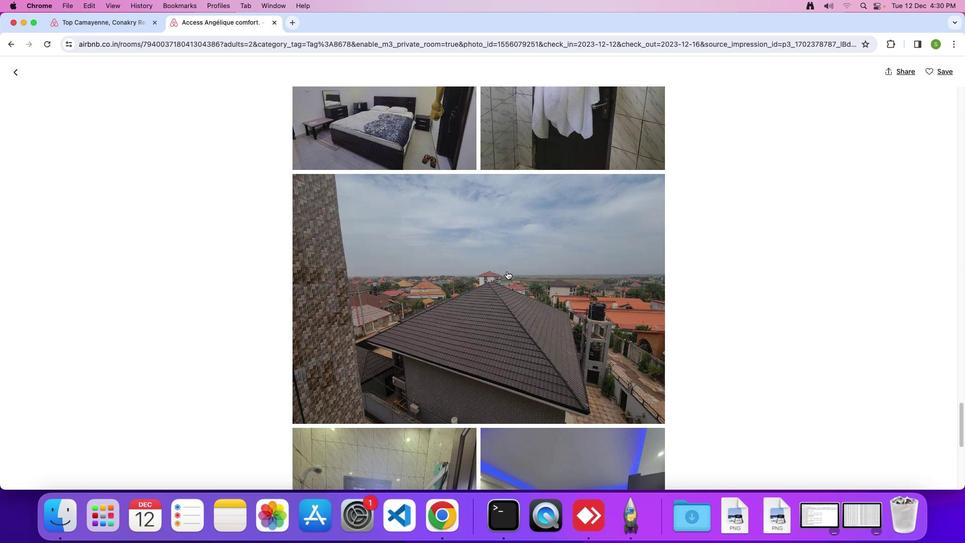 
Action: Mouse scrolled (507, 271) with delta (0, 0)
Screenshot: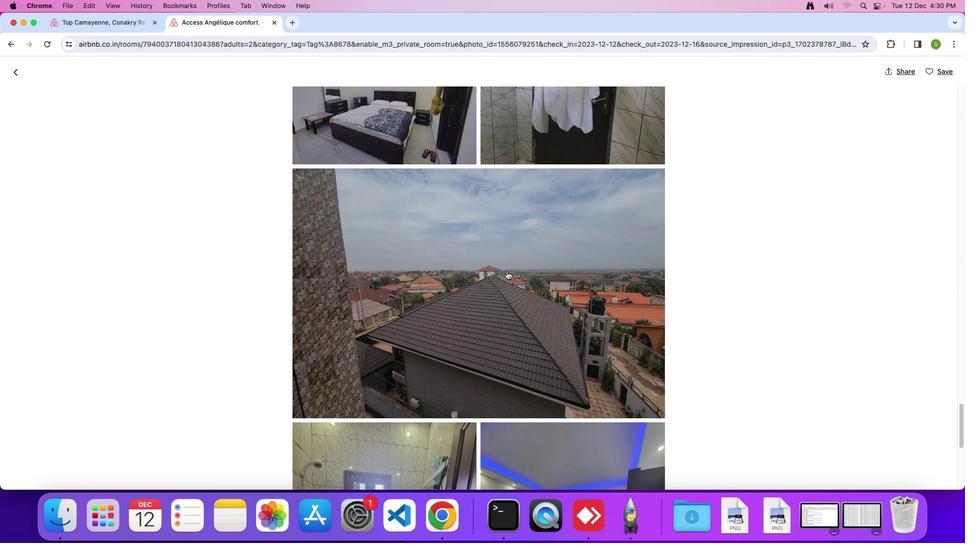 
Action: Mouse scrolled (507, 271) with delta (0, 0)
Screenshot: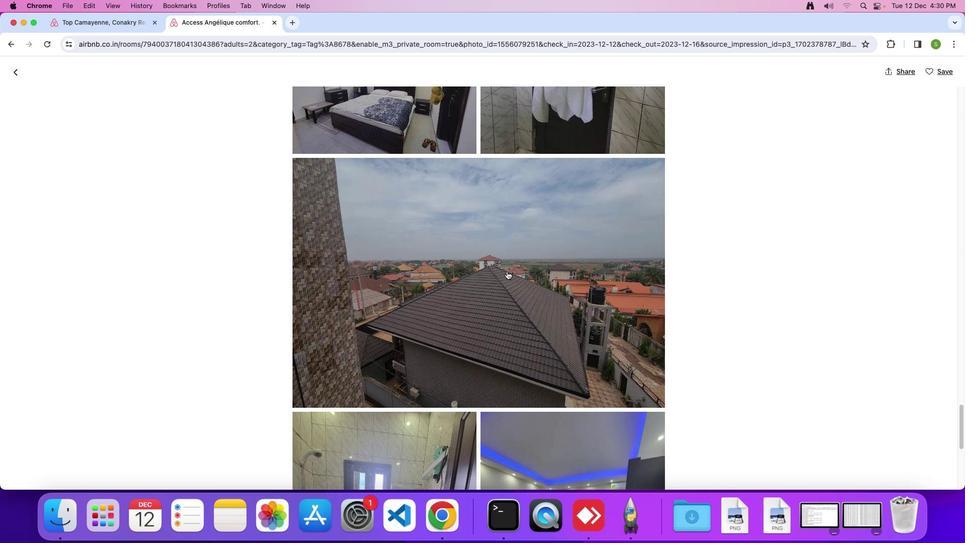 
Action: Mouse scrolled (507, 271) with delta (0, -1)
Screenshot: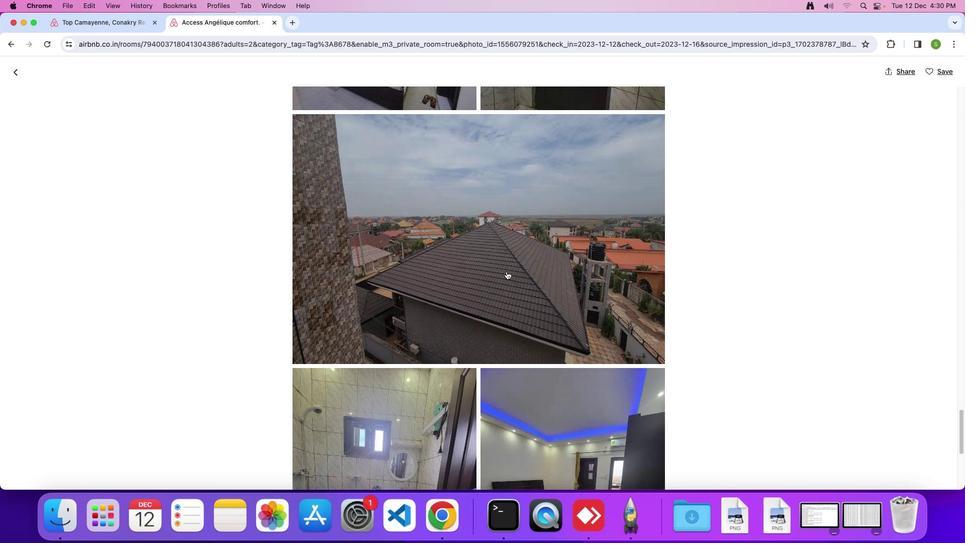 
Action: Mouse moved to (505, 271)
Screenshot: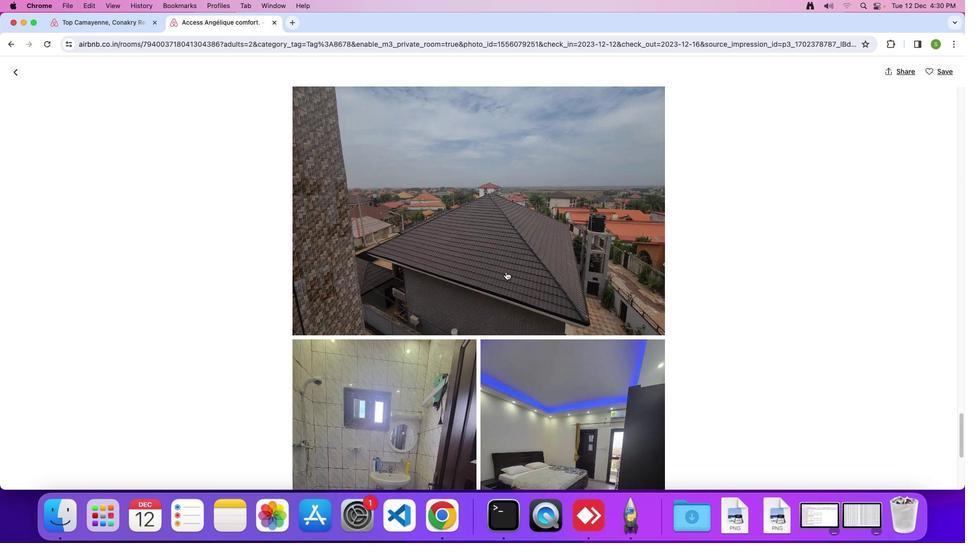 
Action: Mouse scrolled (505, 271) with delta (0, 0)
Screenshot: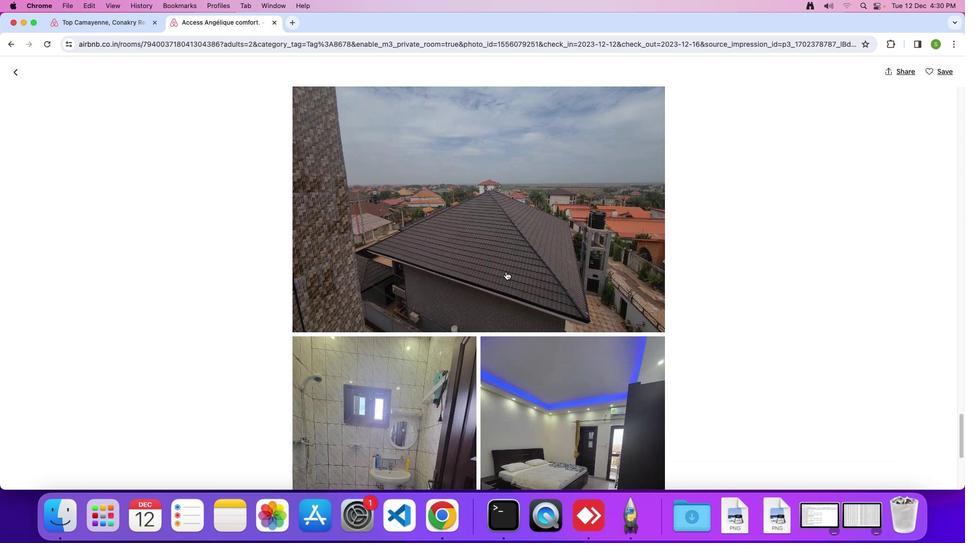 
Action: Mouse scrolled (505, 271) with delta (0, 0)
Screenshot: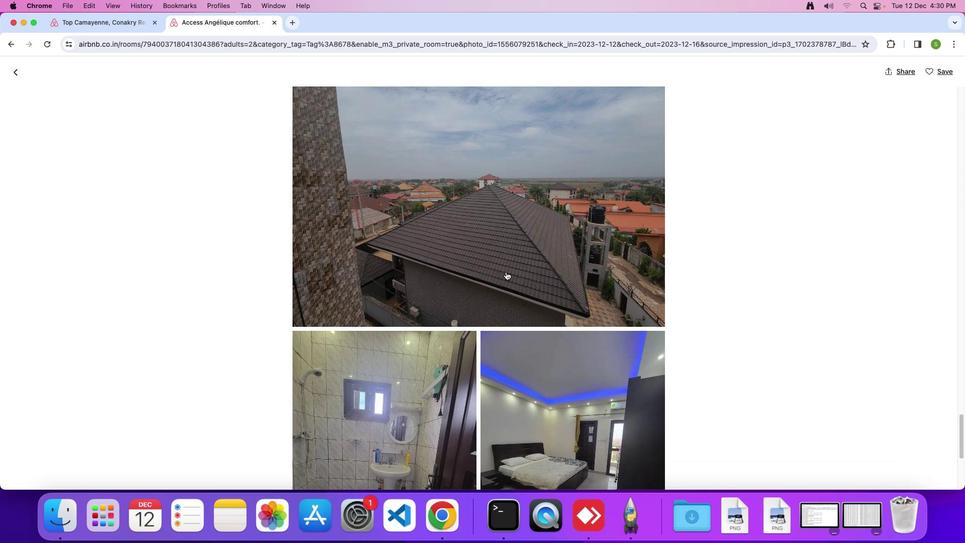
Action: Mouse scrolled (505, 271) with delta (0, 0)
Screenshot: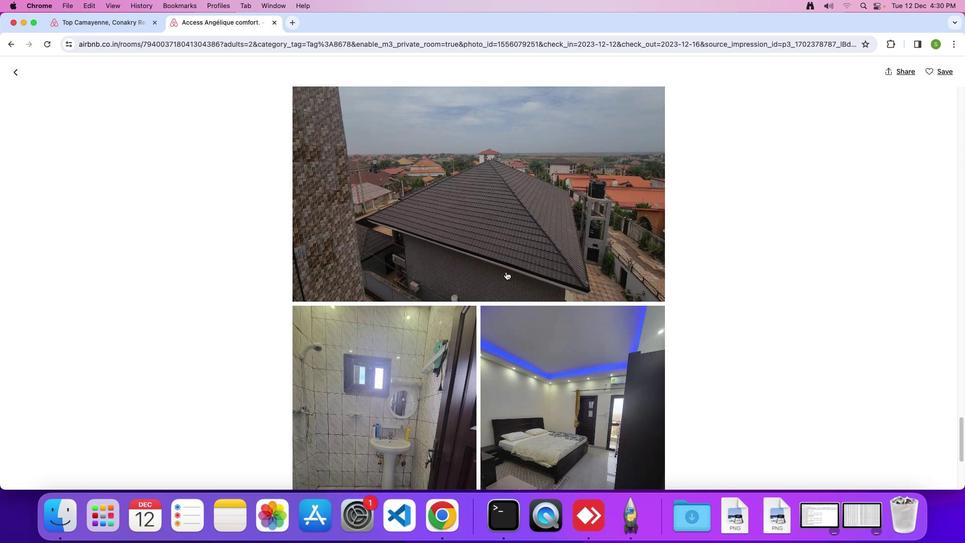 
Action: Mouse scrolled (505, 271) with delta (0, 0)
Screenshot: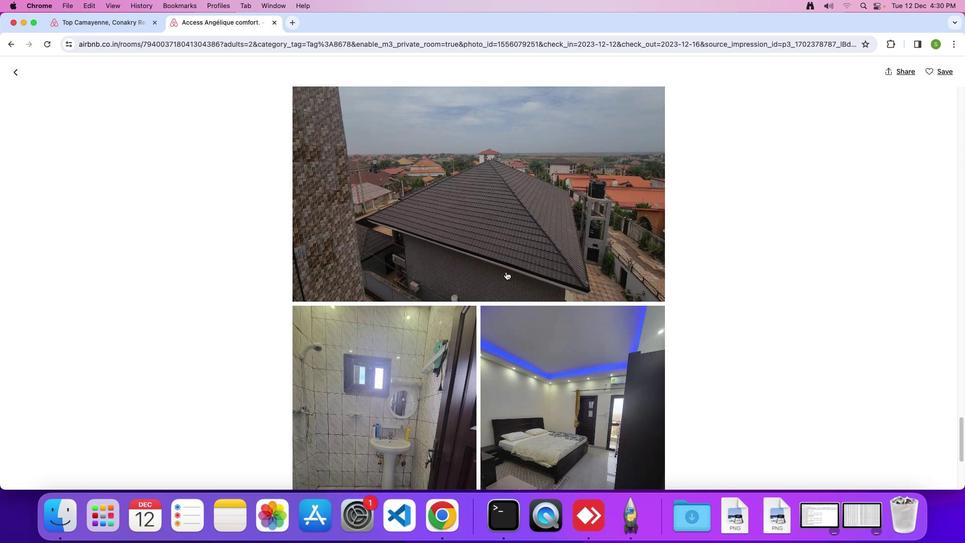 
Action: Mouse scrolled (505, 271) with delta (0, -1)
Screenshot: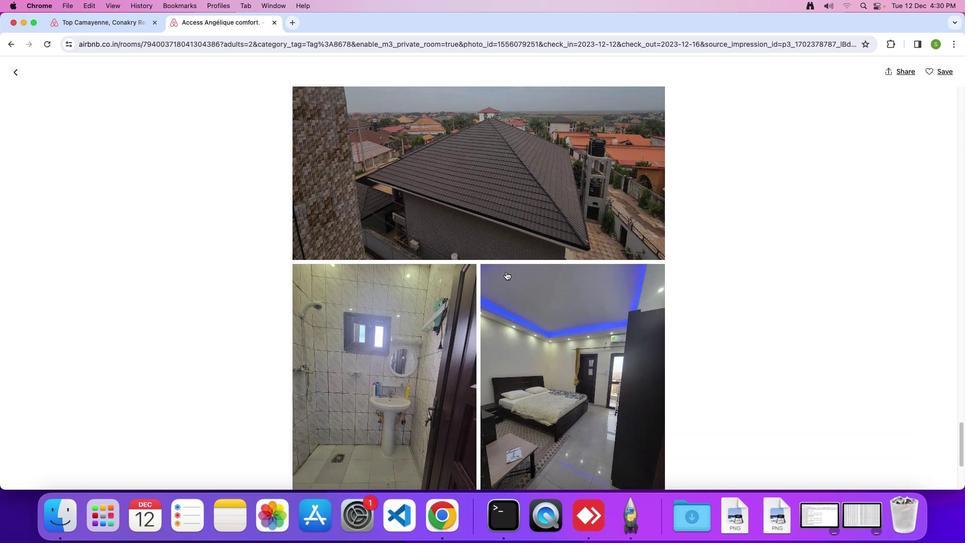 
Action: Mouse scrolled (505, 271) with delta (0, 0)
